 Task: Find connections with filter location Heyuan with filter topic #futurewith filter profile language English with filter current company TIGI HR ® with filter school Al-Falah University with filter industry Entertainment Providers with filter service category Consulting with filter keywords title Ghostwriter
Action: Mouse moved to (710, 94)
Screenshot: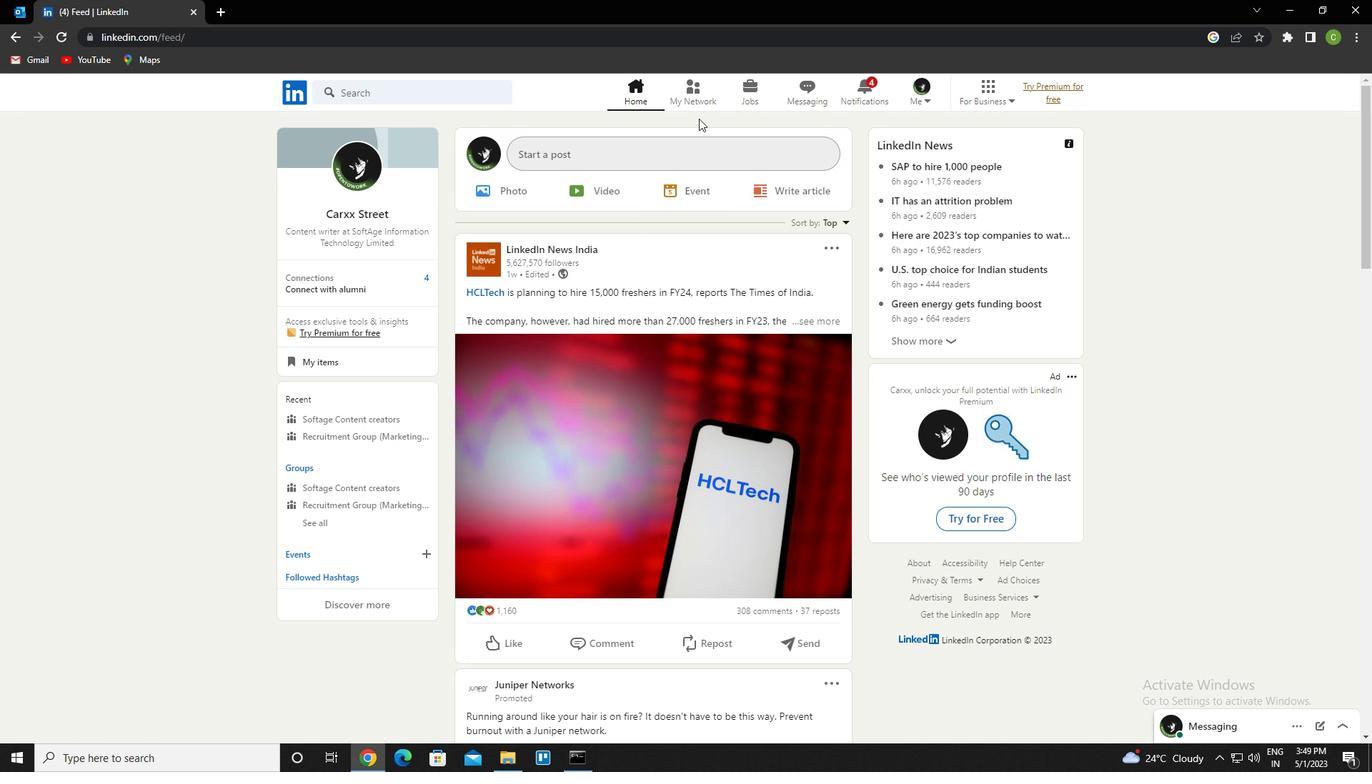 
Action: Mouse pressed left at (710, 94)
Screenshot: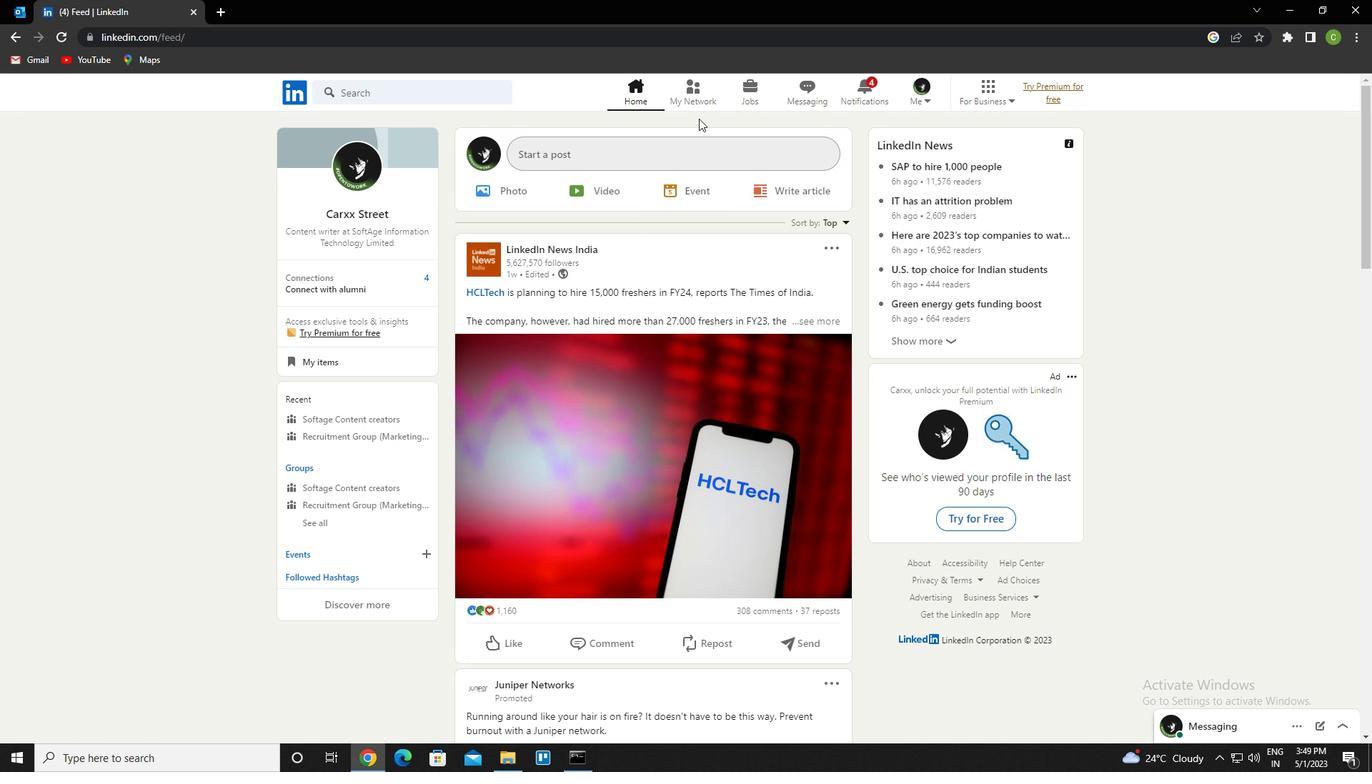
Action: Mouse moved to (388, 169)
Screenshot: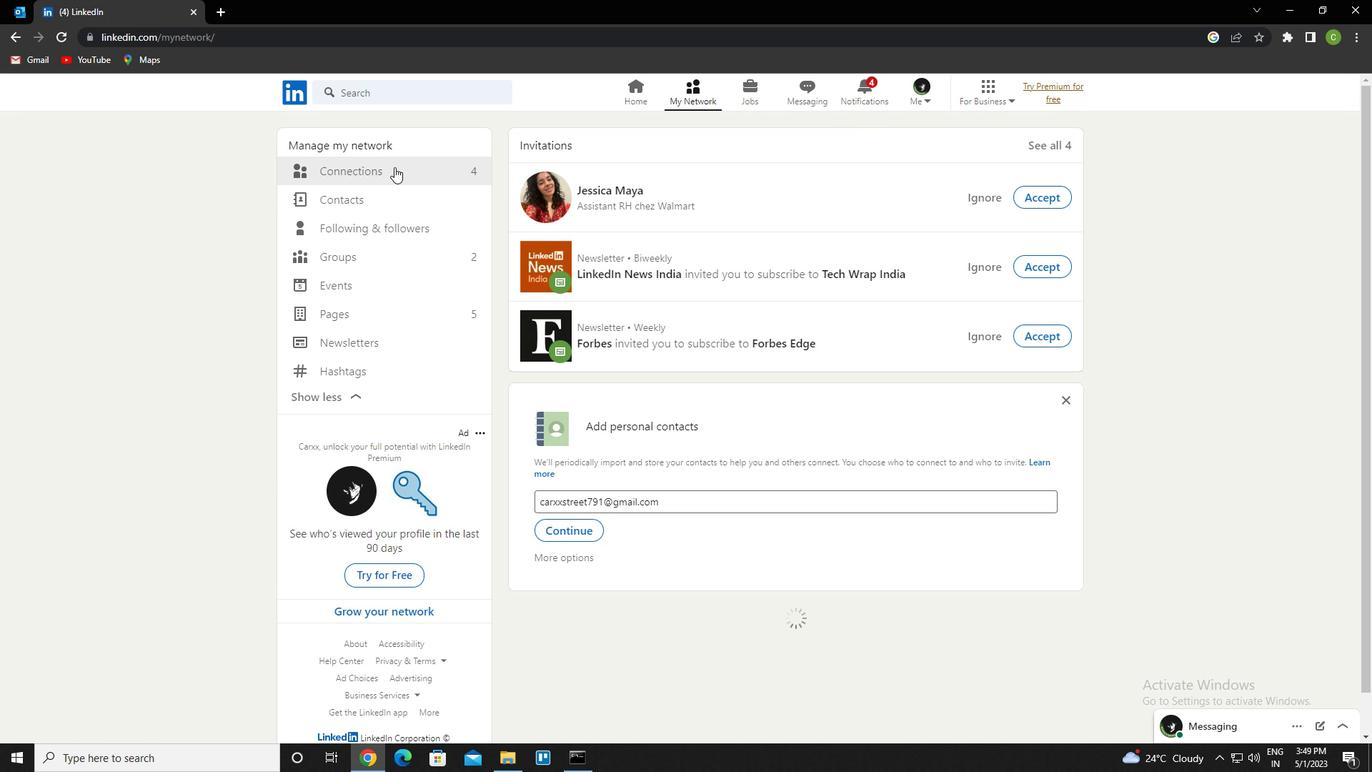 
Action: Mouse pressed left at (388, 169)
Screenshot: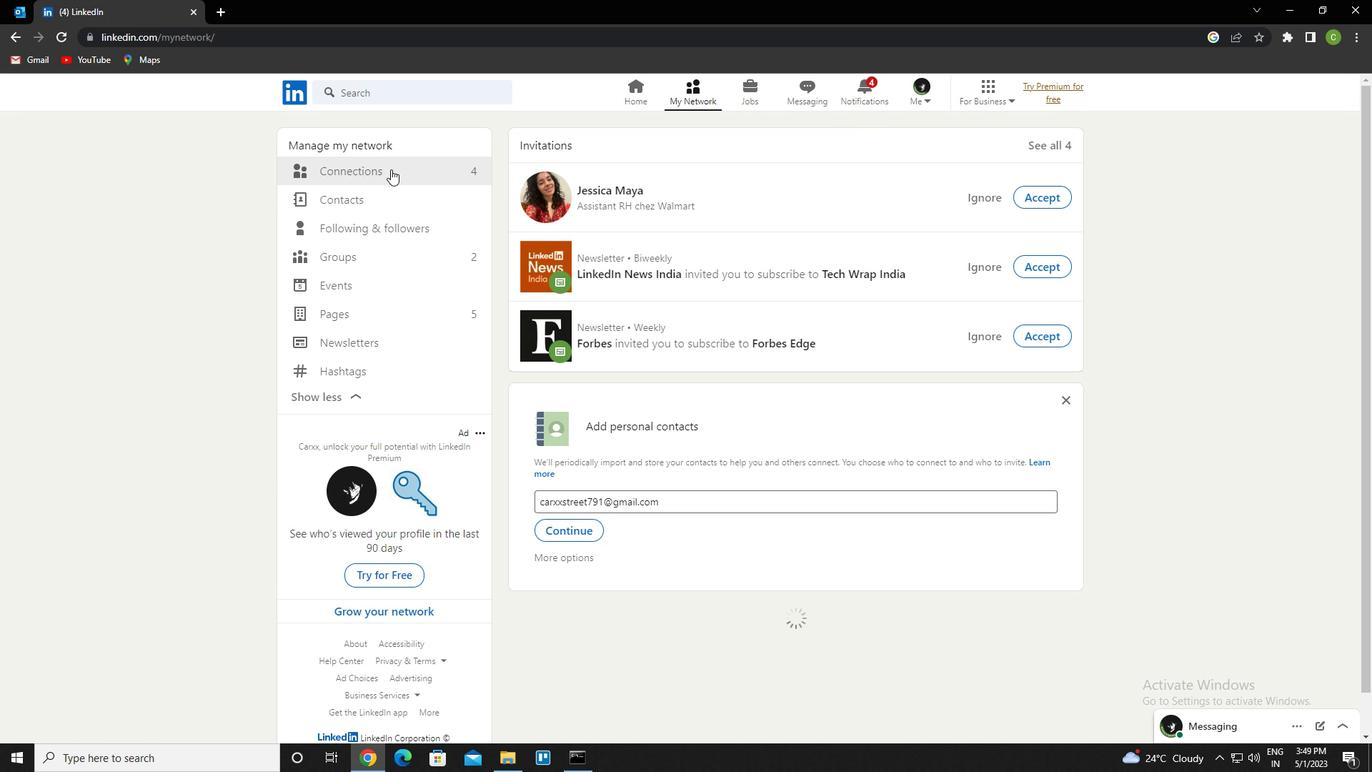 
Action: Mouse moved to (798, 162)
Screenshot: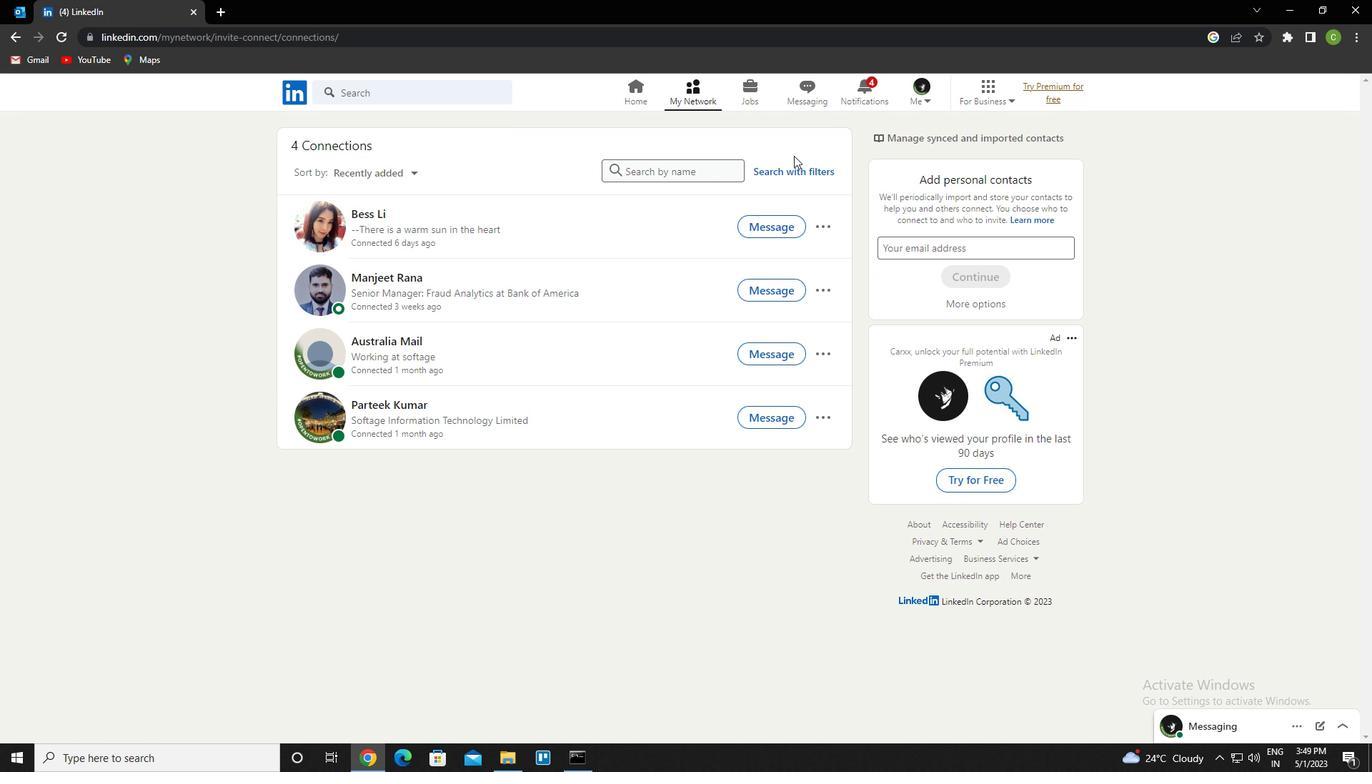 
Action: Mouse pressed left at (798, 162)
Screenshot: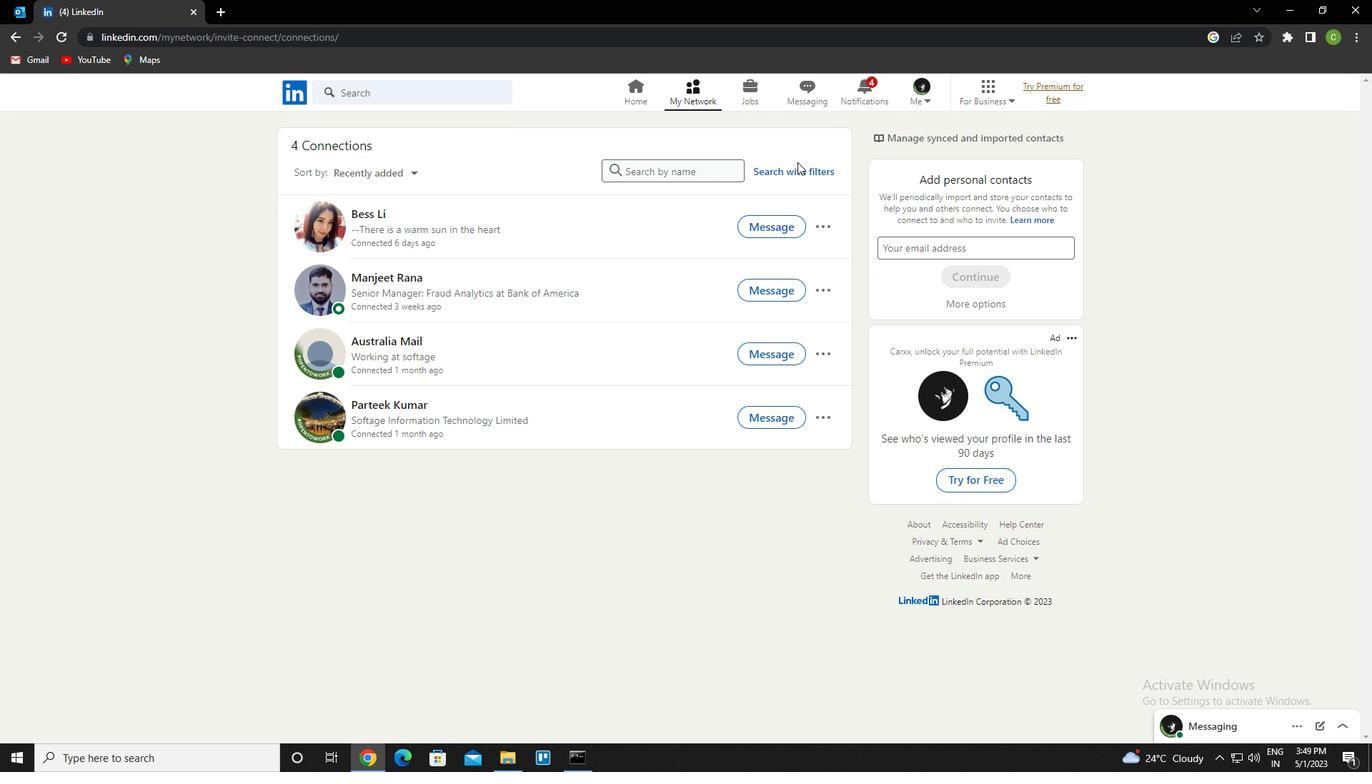
Action: Mouse moved to (800, 171)
Screenshot: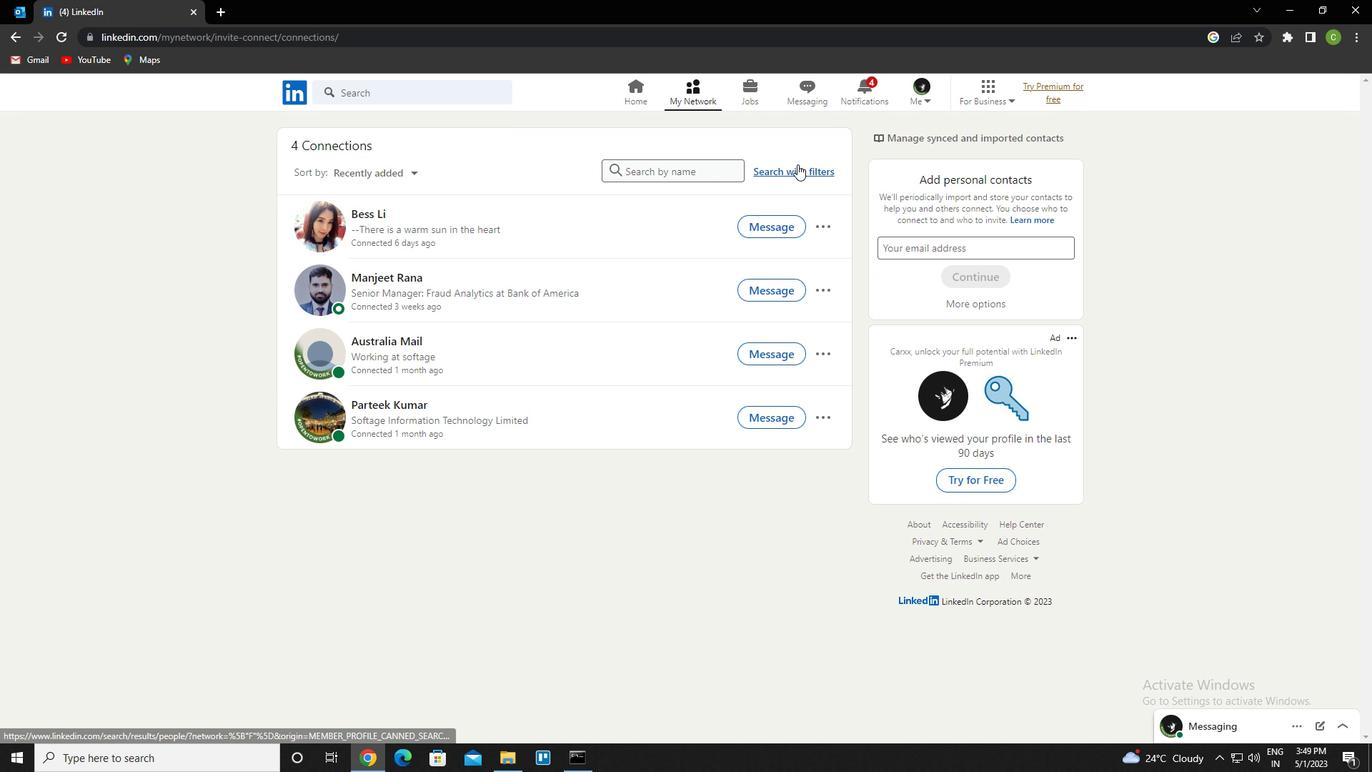 
Action: Mouse pressed left at (800, 171)
Screenshot: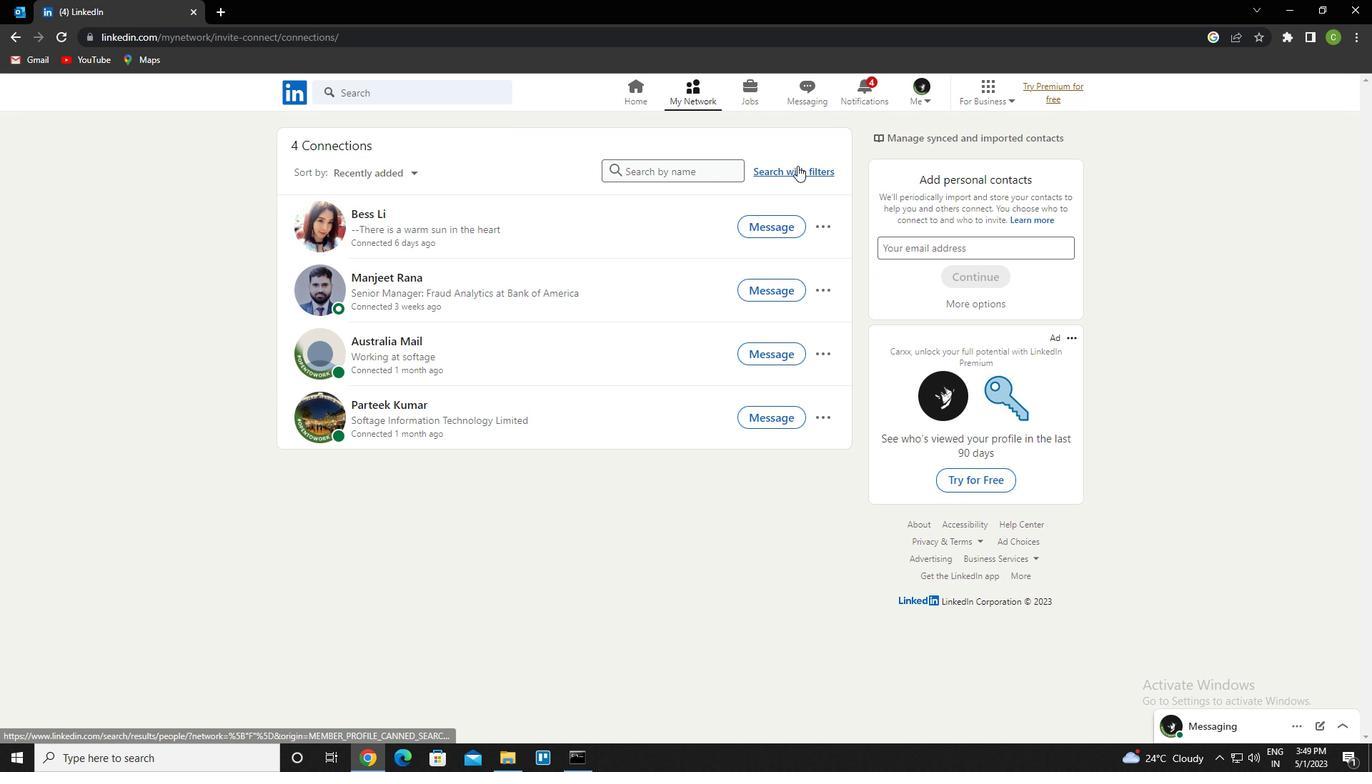 
Action: Mouse moved to (737, 137)
Screenshot: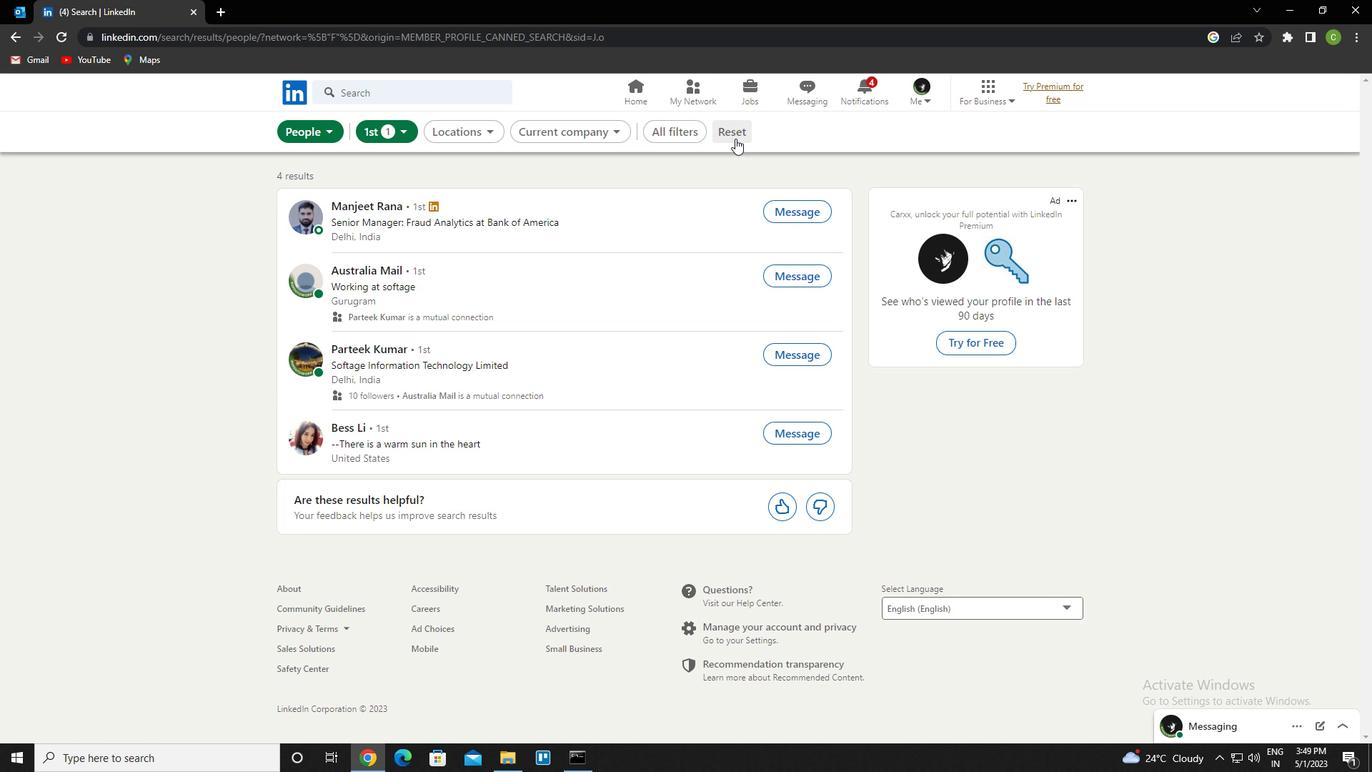 
Action: Mouse pressed left at (737, 137)
Screenshot: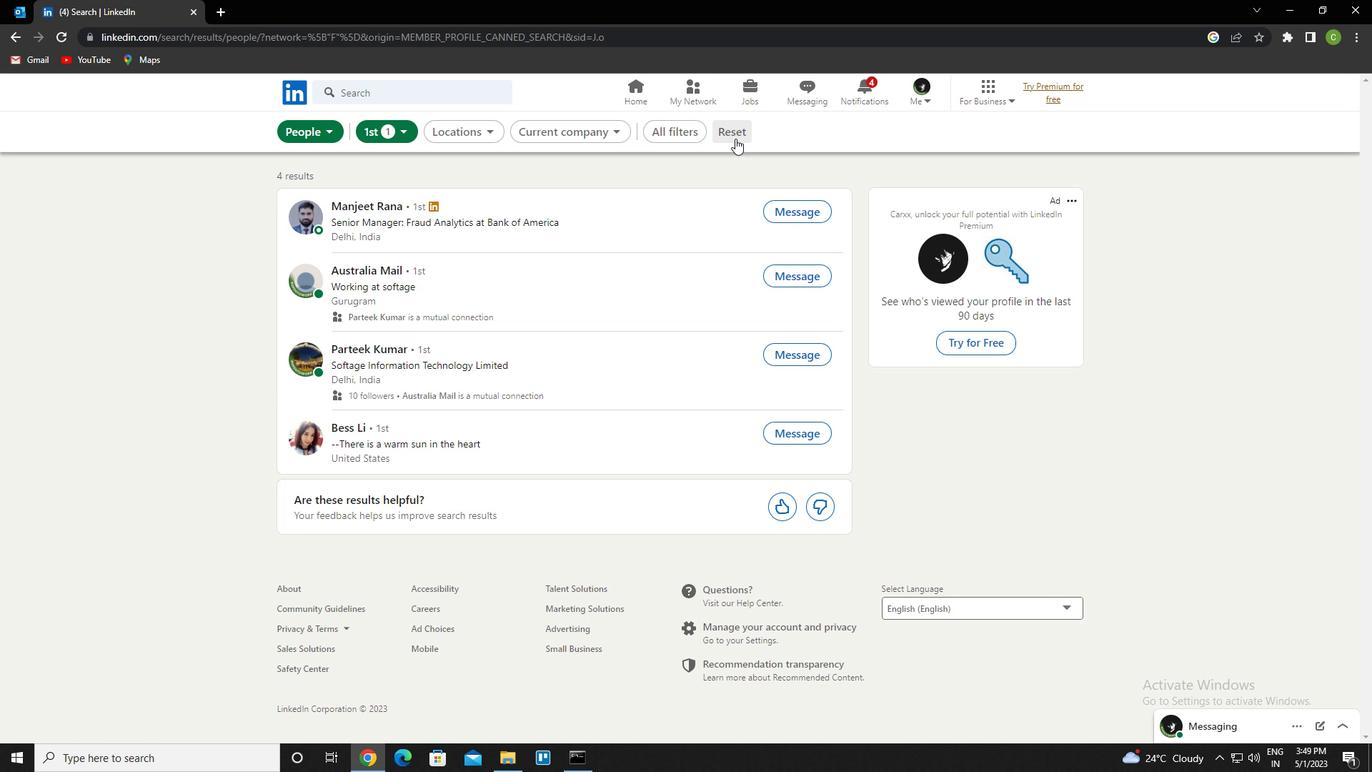 
Action: Mouse moved to (725, 134)
Screenshot: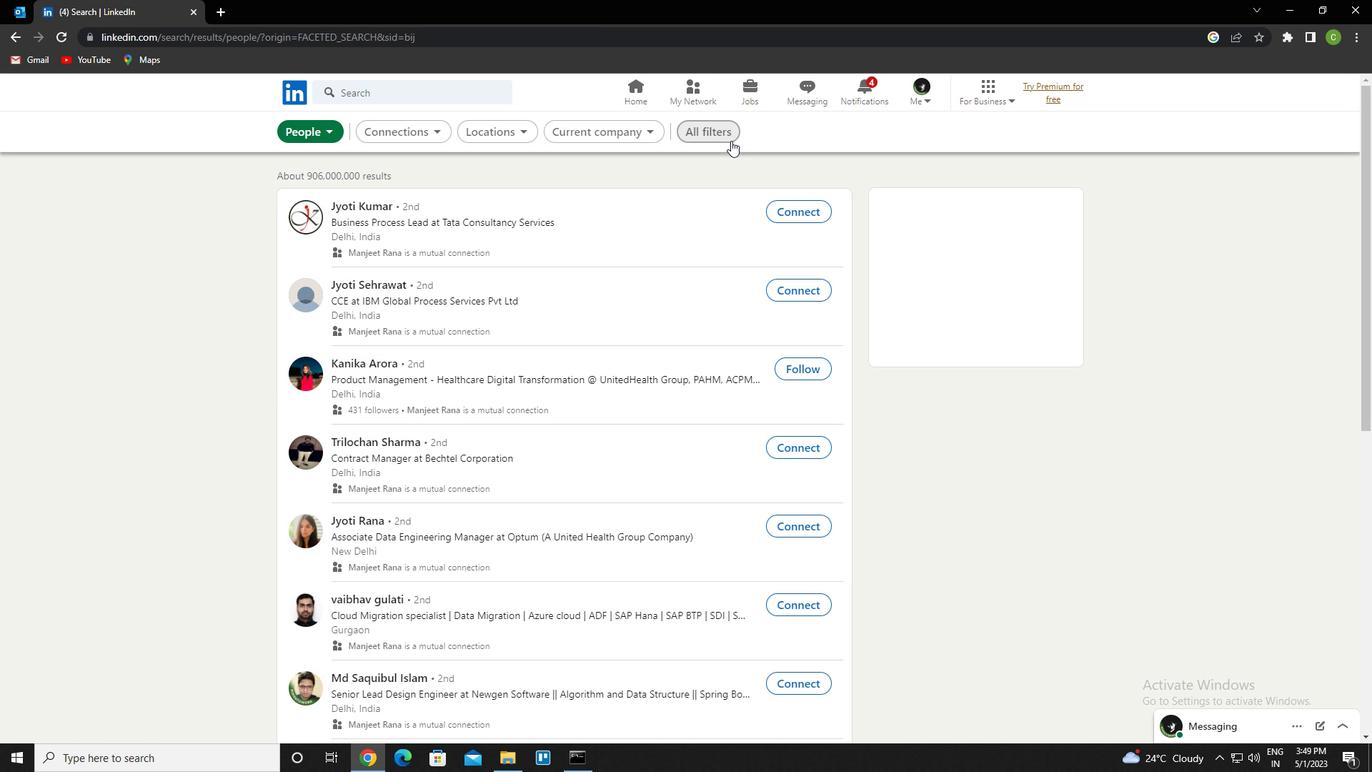 
Action: Mouse pressed left at (725, 134)
Screenshot: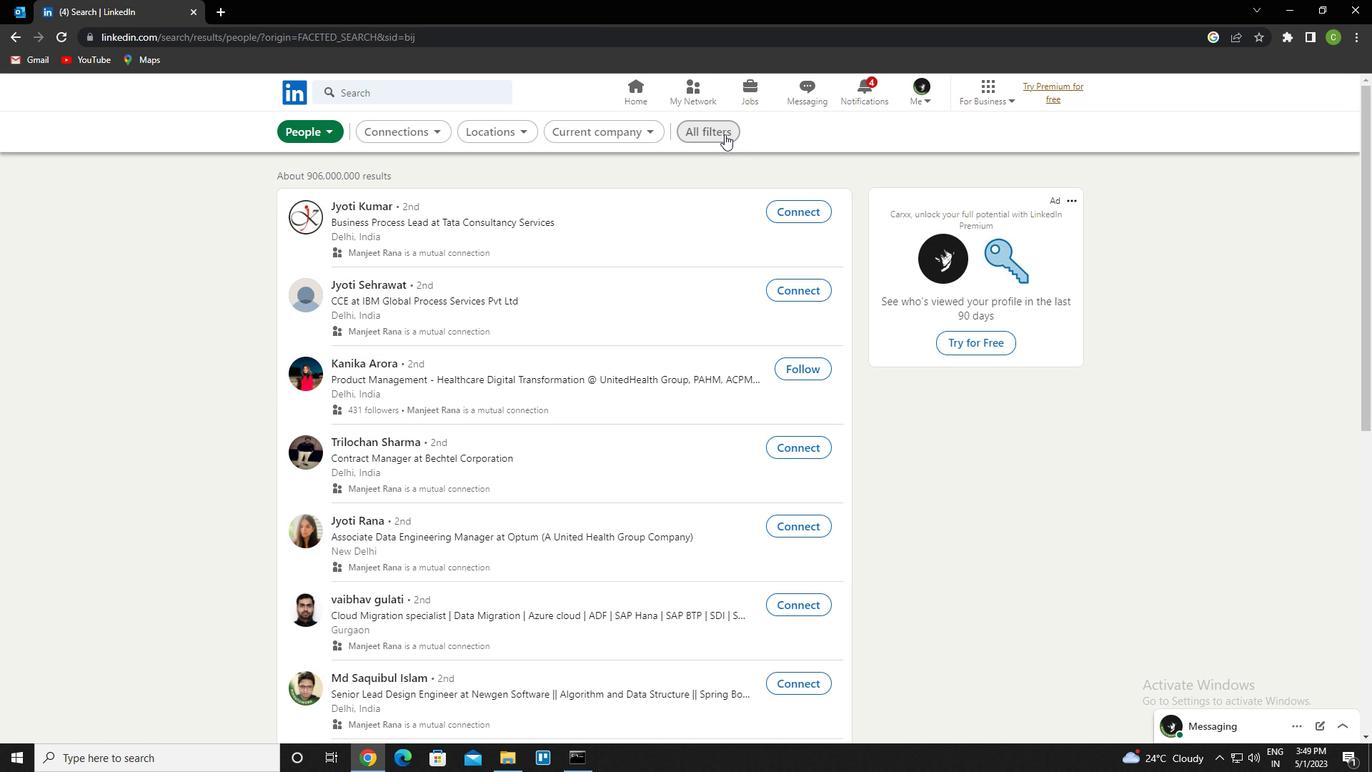 
Action: Mouse moved to (1149, 420)
Screenshot: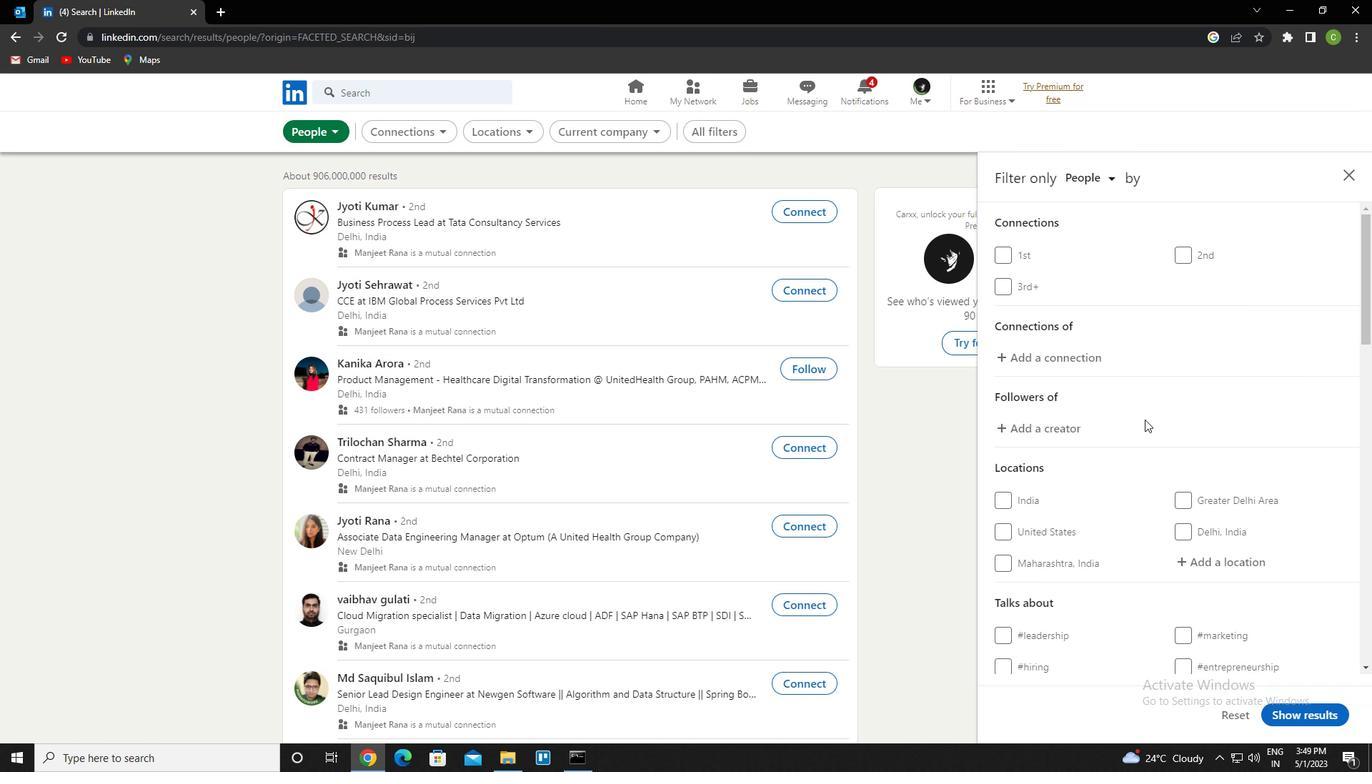 
Action: Mouse scrolled (1149, 419) with delta (0, 0)
Screenshot: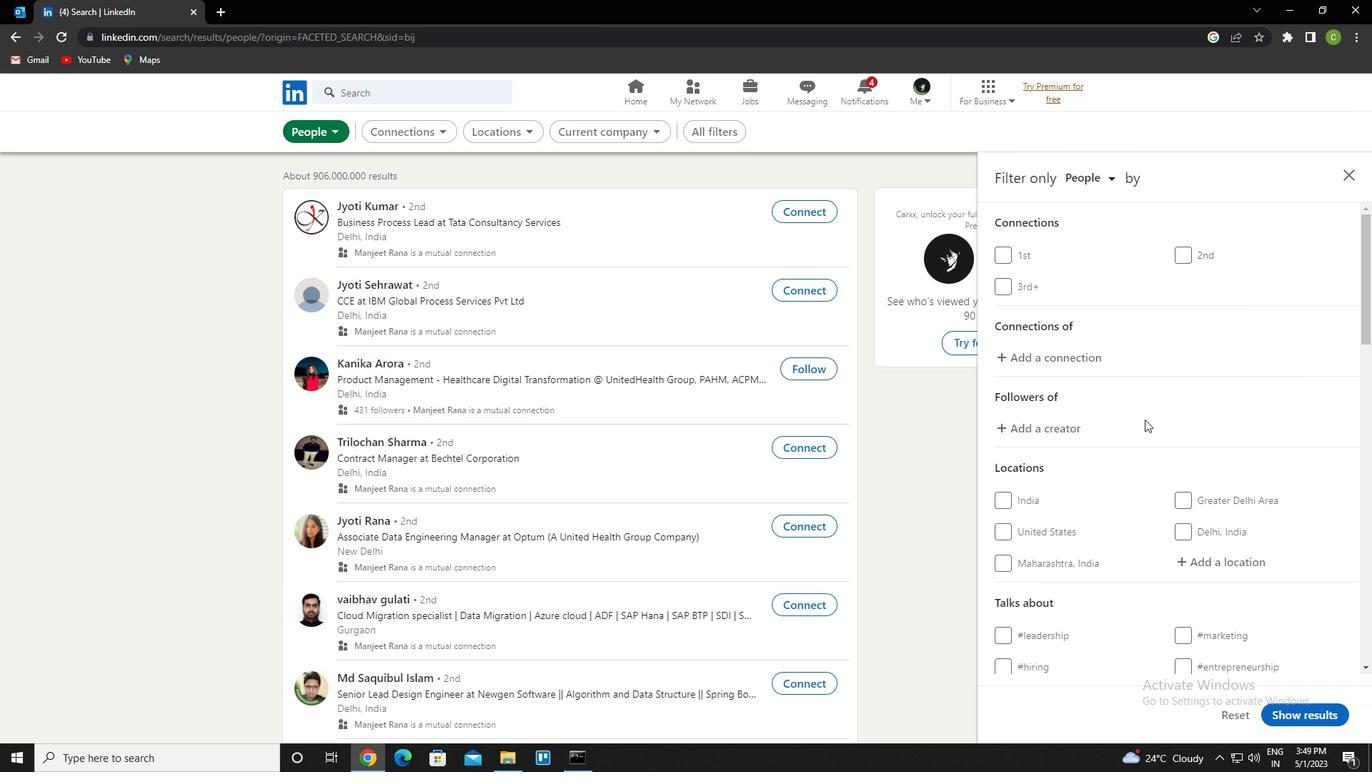 
Action: Mouse moved to (1221, 490)
Screenshot: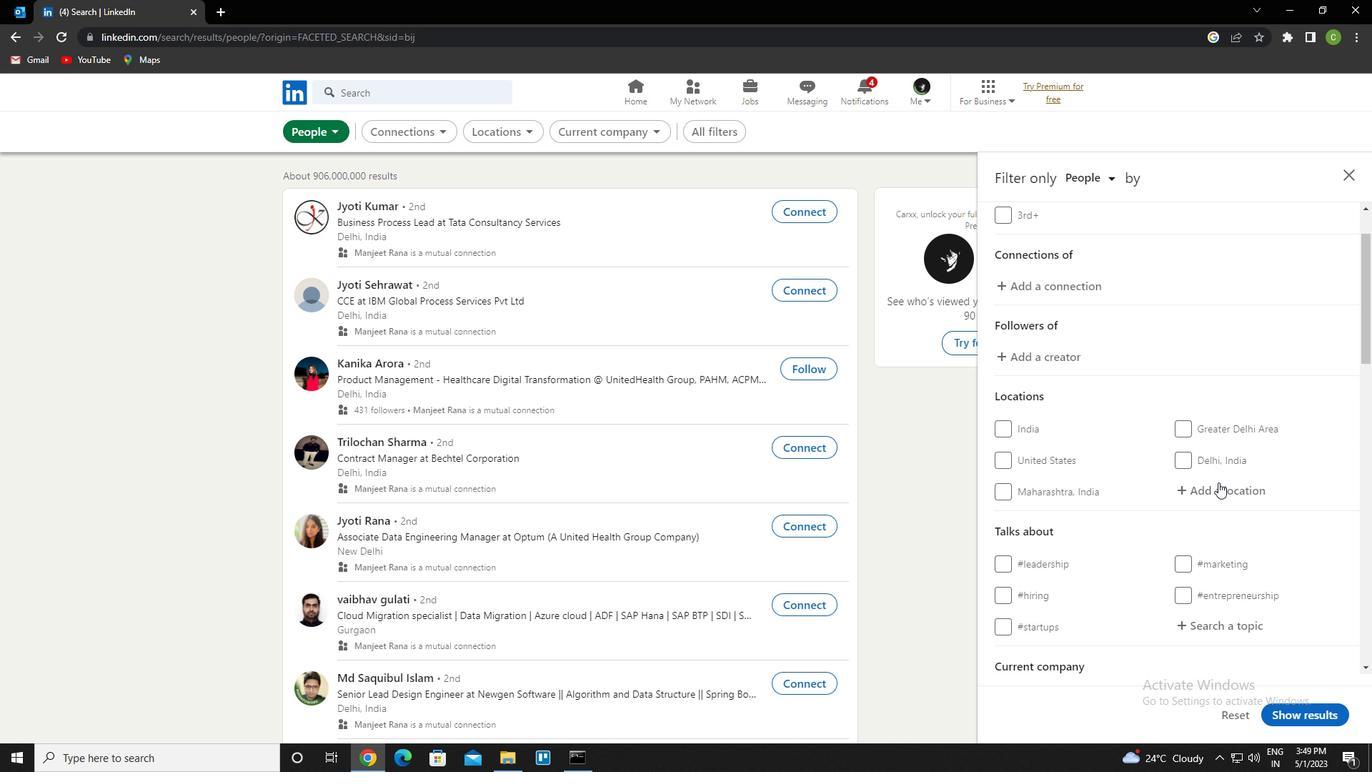 
Action: Mouse pressed left at (1221, 490)
Screenshot: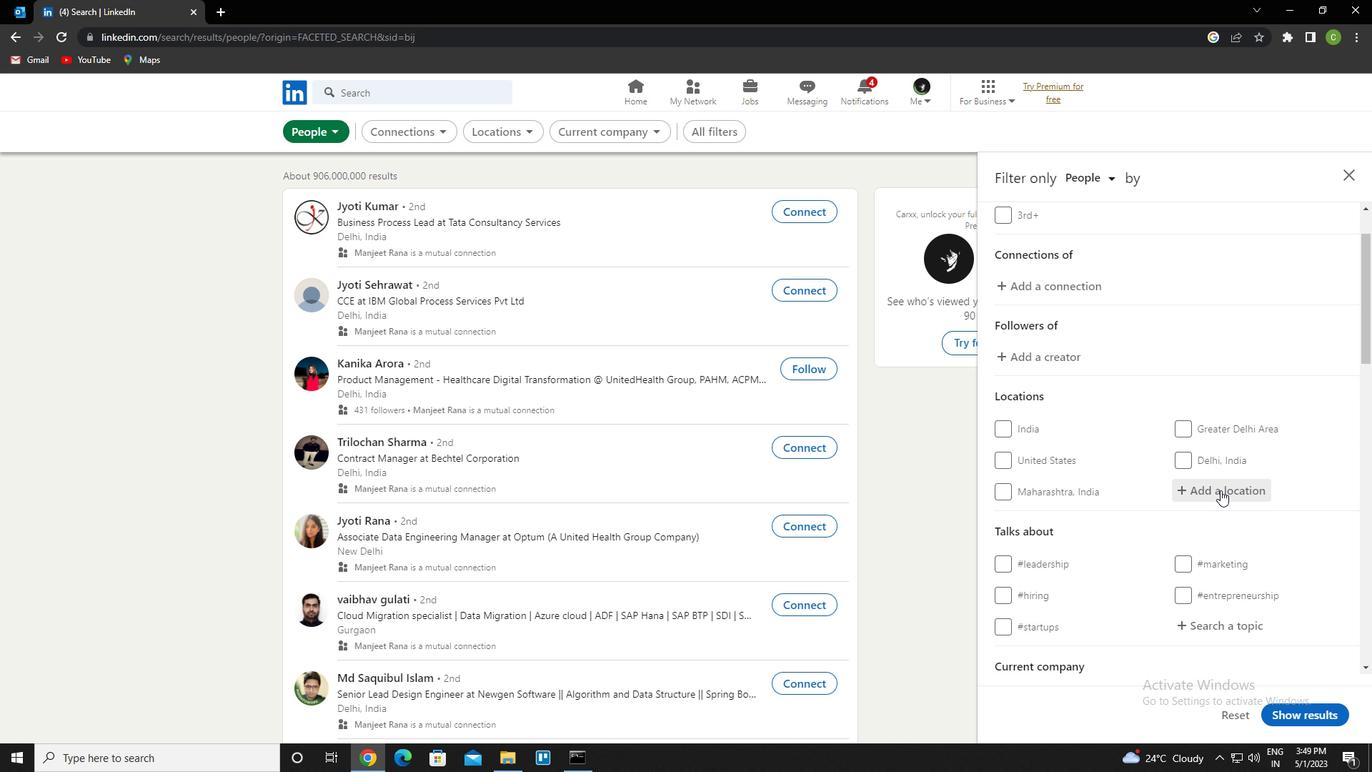 
Action: Key pressed <Key.caps_lock>h<Key.caps_lock>eyuan<Key.down><Key.enter>
Screenshot: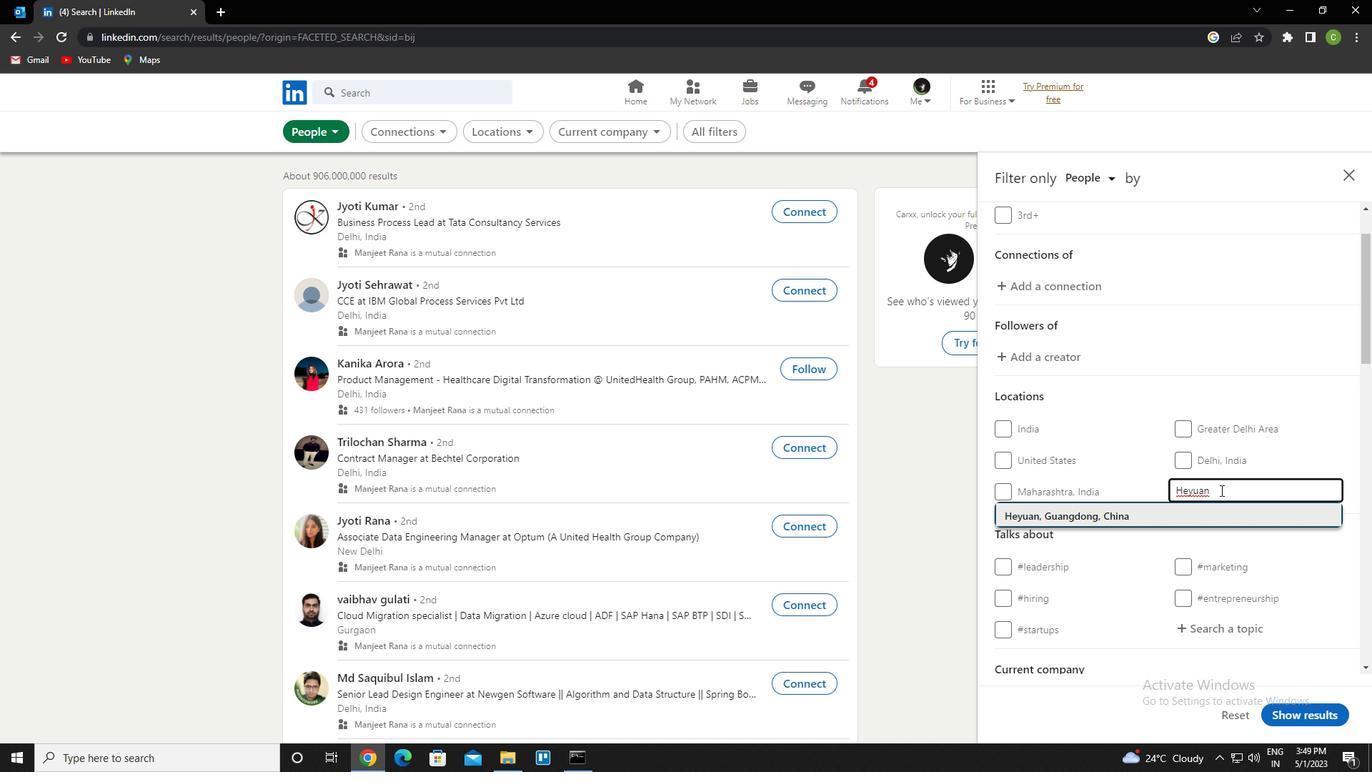 
Action: Mouse scrolled (1221, 489) with delta (0, 0)
Screenshot: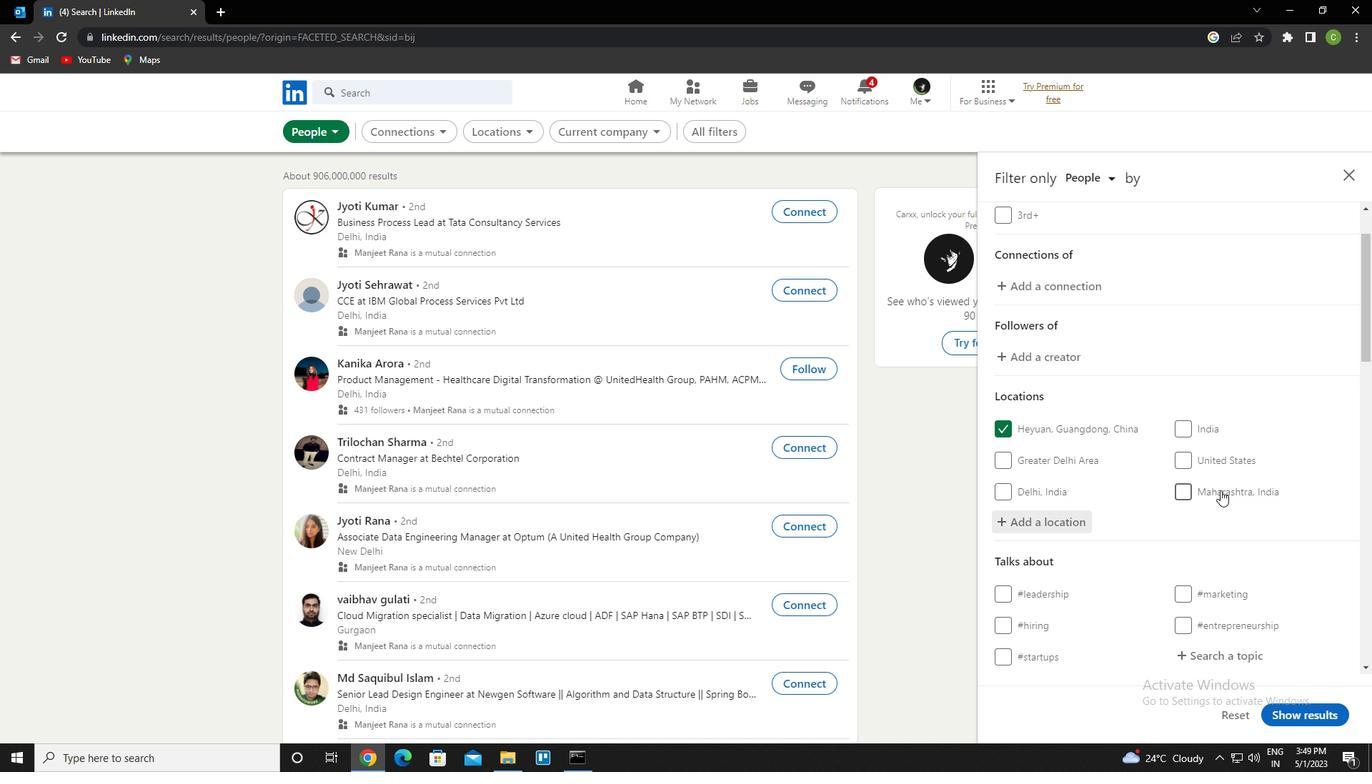 
Action: Mouse scrolled (1221, 489) with delta (0, 0)
Screenshot: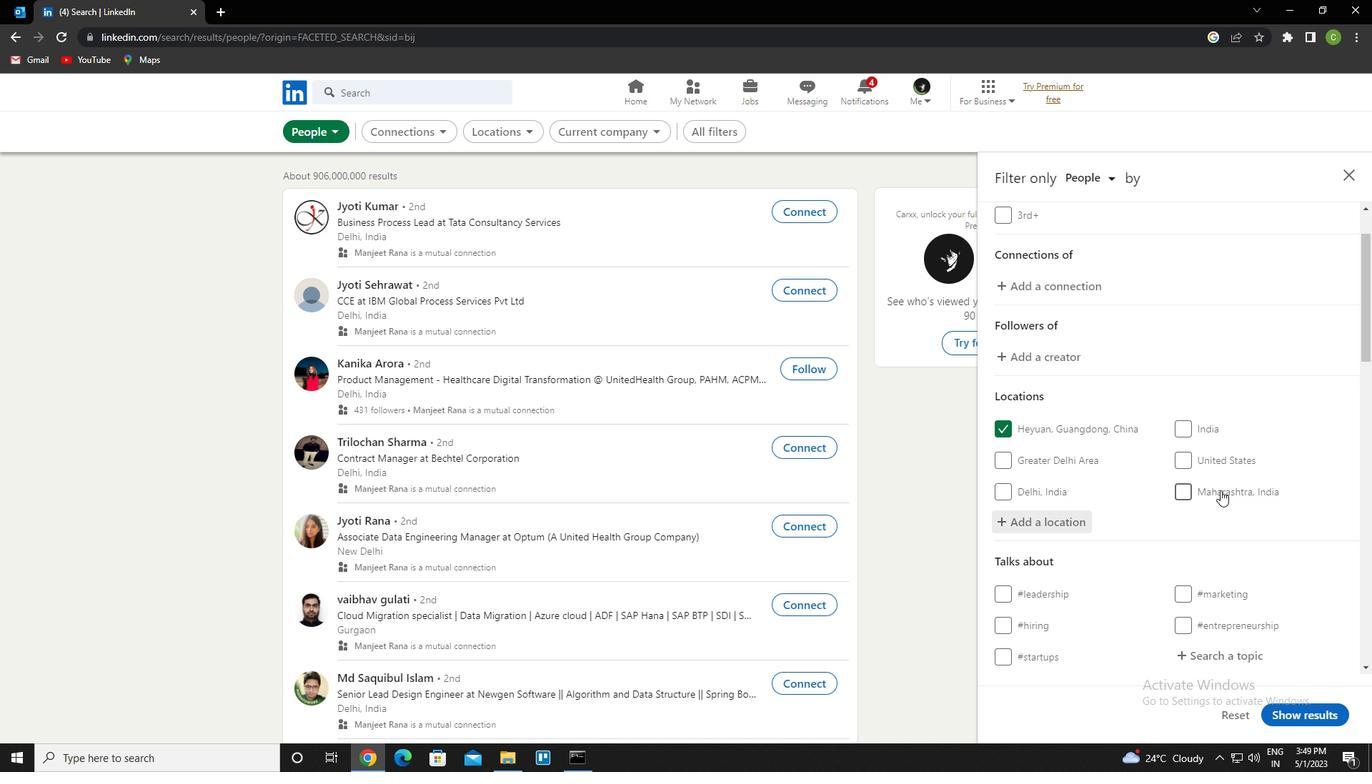 
Action: Mouse scrolled (1221, 489) with delta (0, 0)
Screenshot: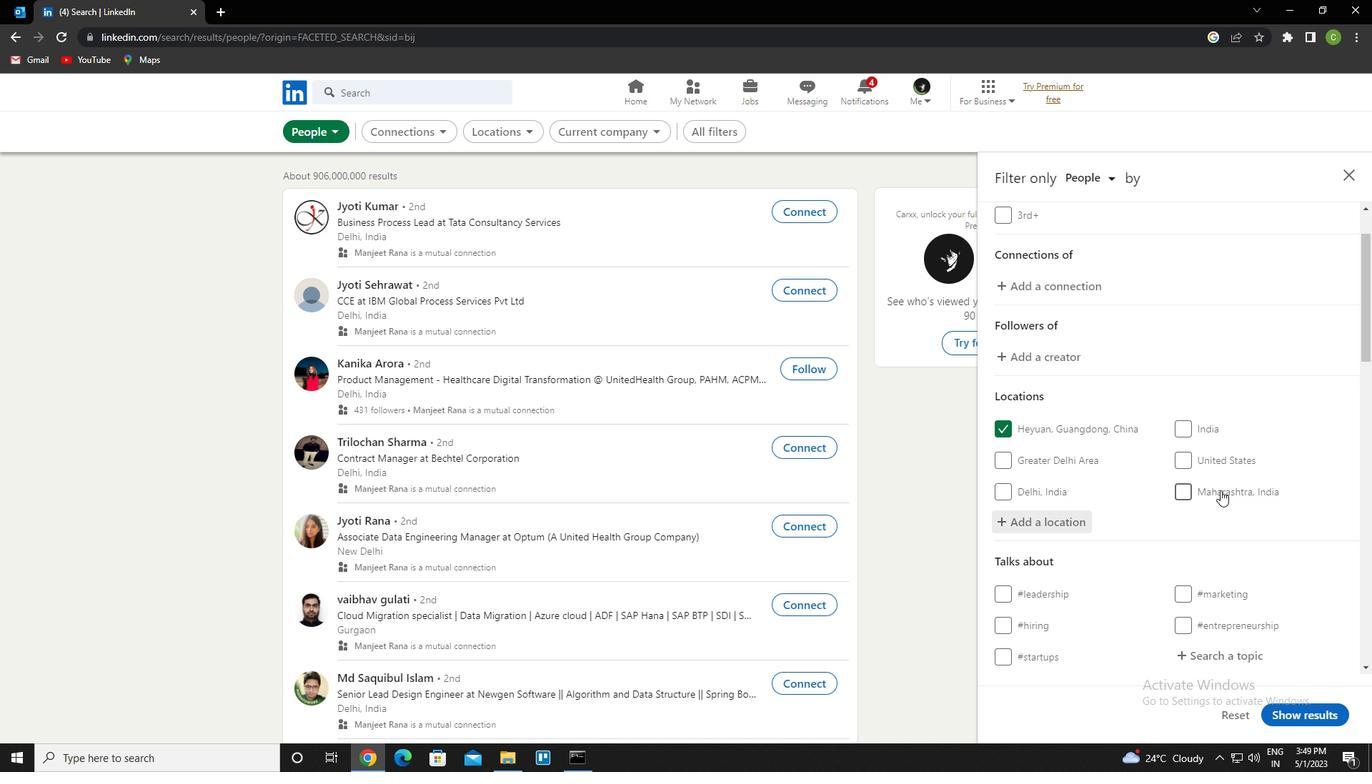 
Action: Mouse moved to (1230, 449)
Screenshot: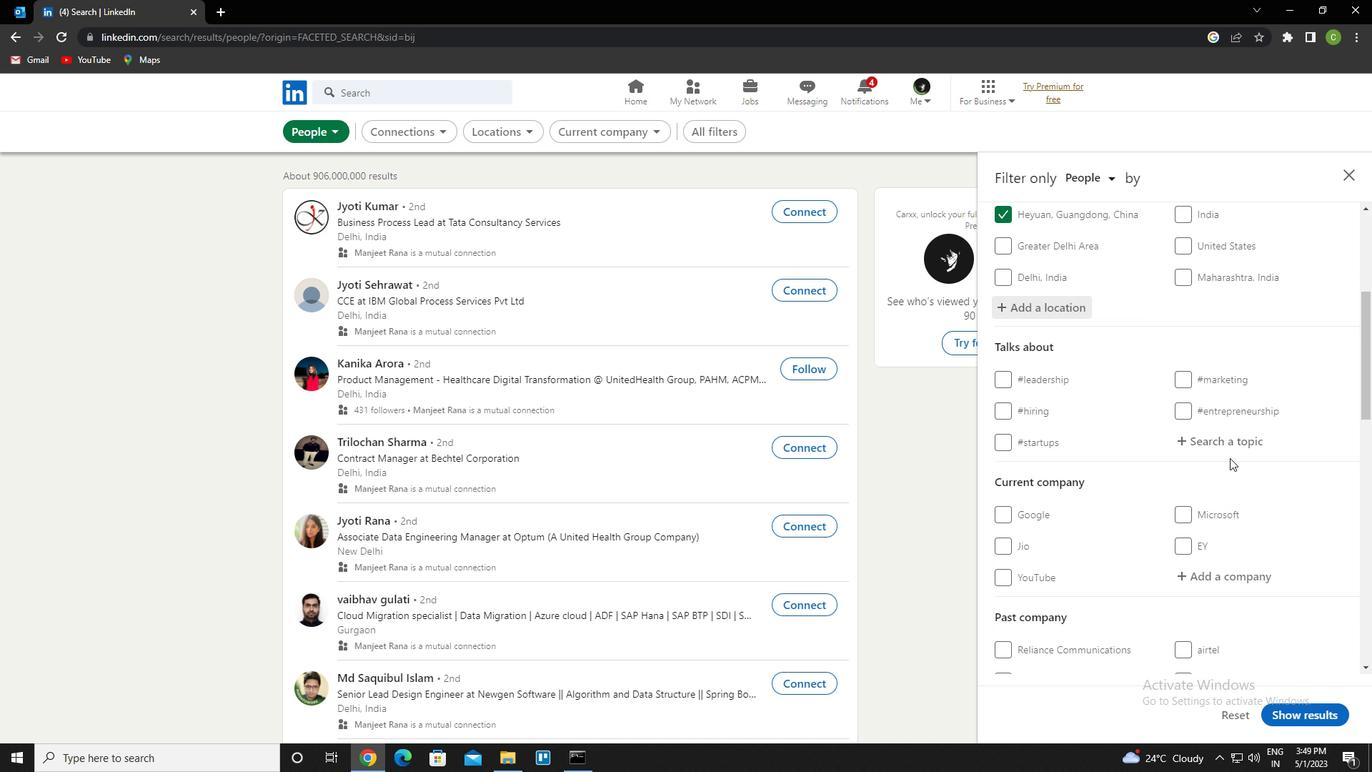 
Action: Mouse pressed left at (1230, 449)
Screenshot: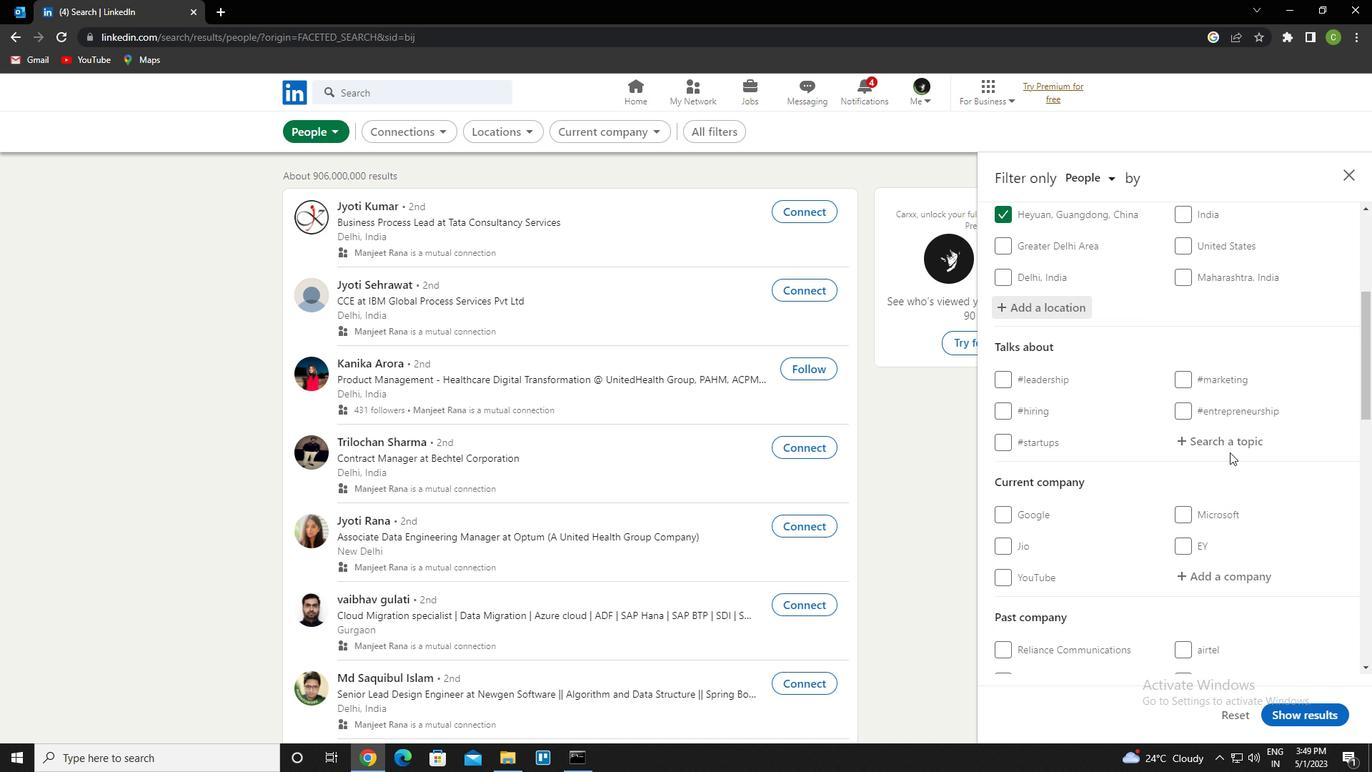 
Action: Key pressed future<Key.down><Key.enter>
Screenshot: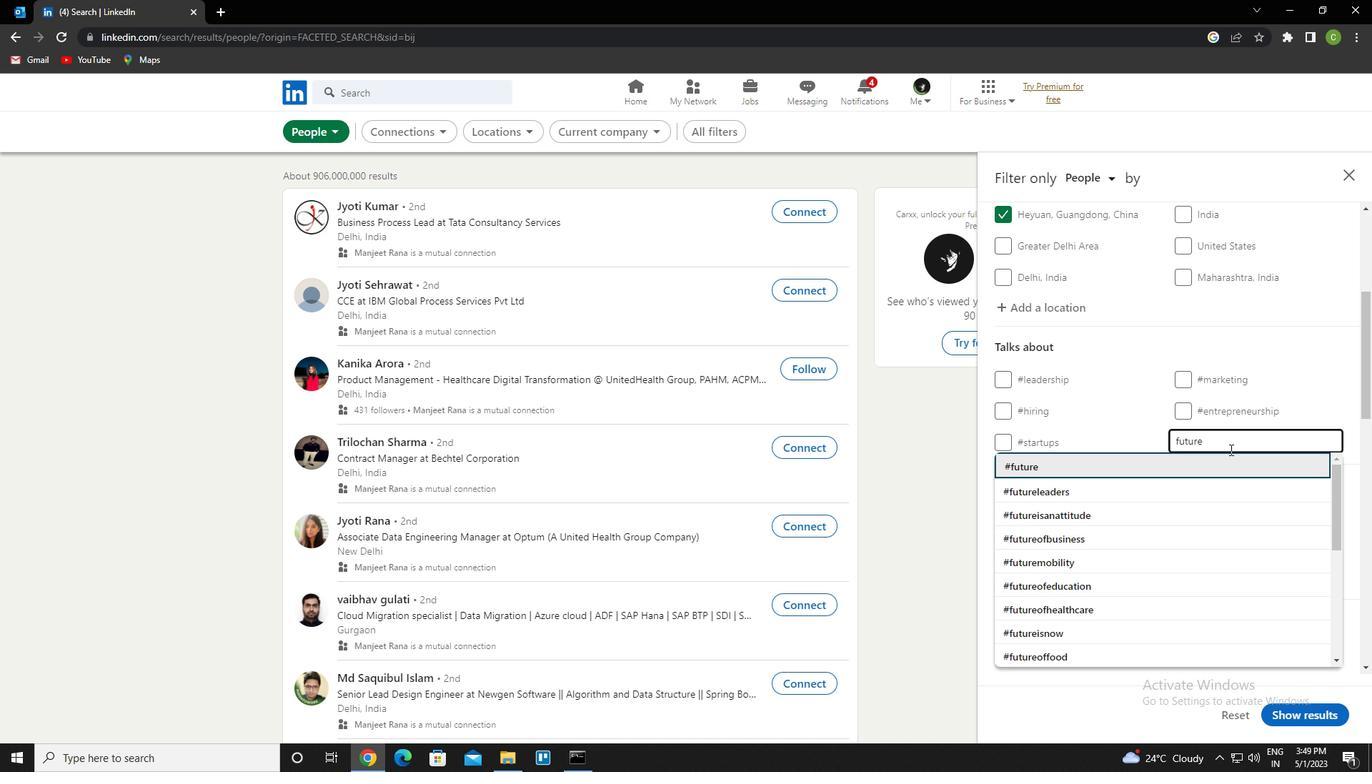 
Action: Mouse scrolled (1230, 449) with delta (0, 0)
Screenshot: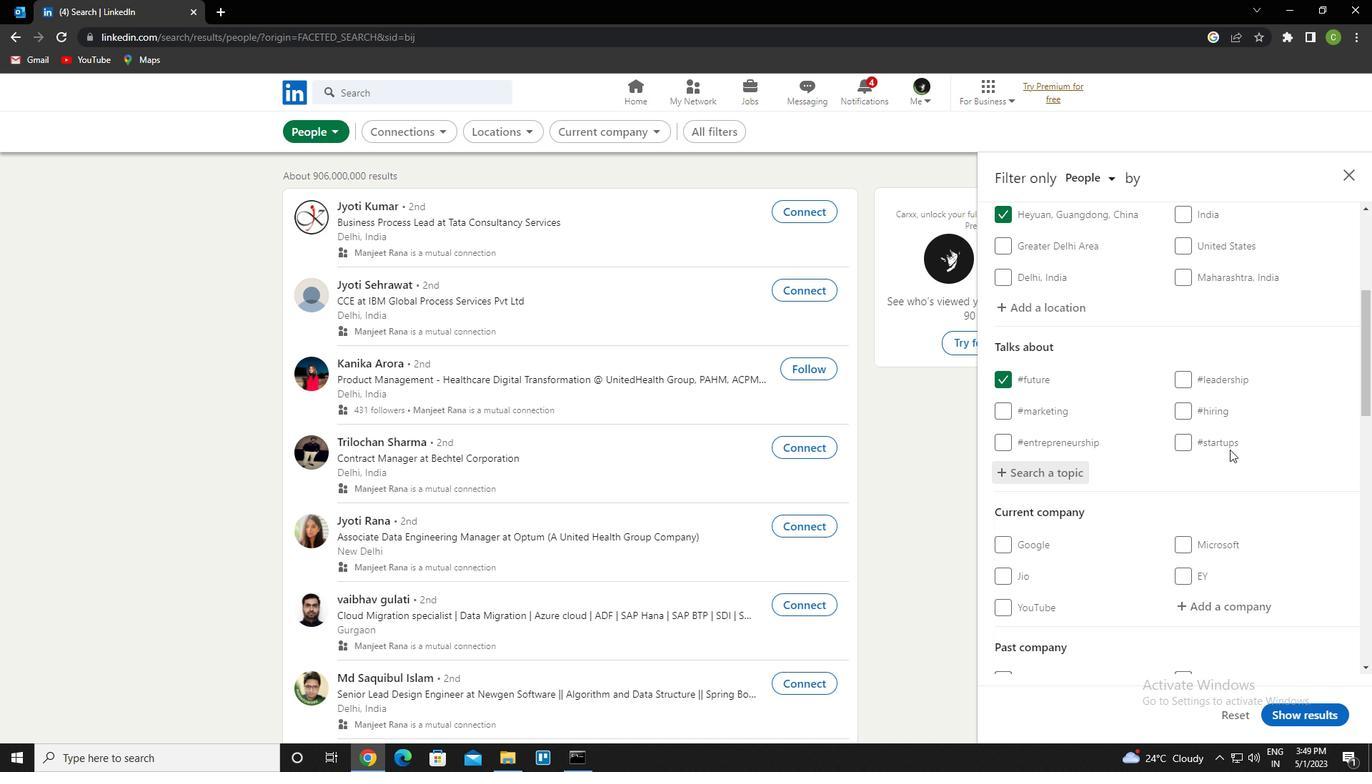 
Action: Mouse scrolled (1230, 449) with delta (0, 0)
Screenshot: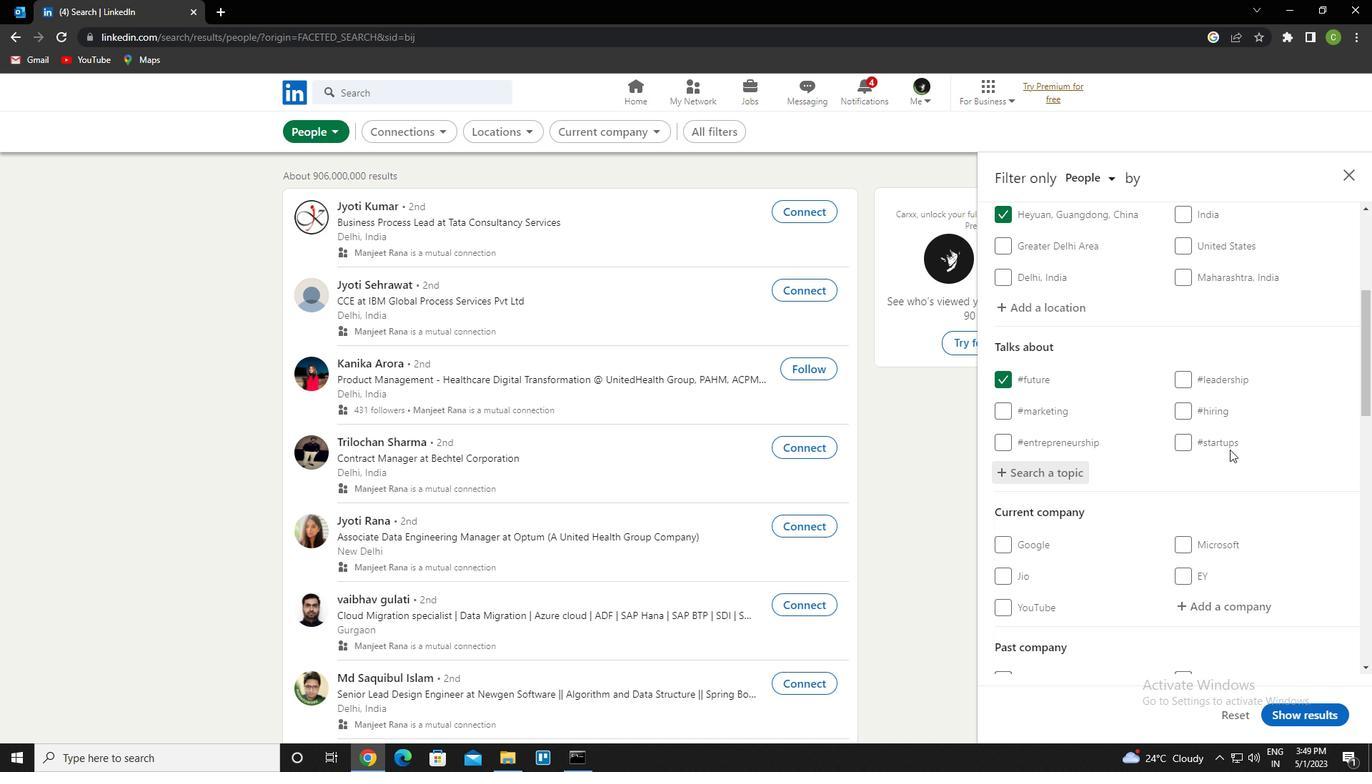 
Action: Mouse scrolled (1230, 449) with delta (0, 0)
Screenshot: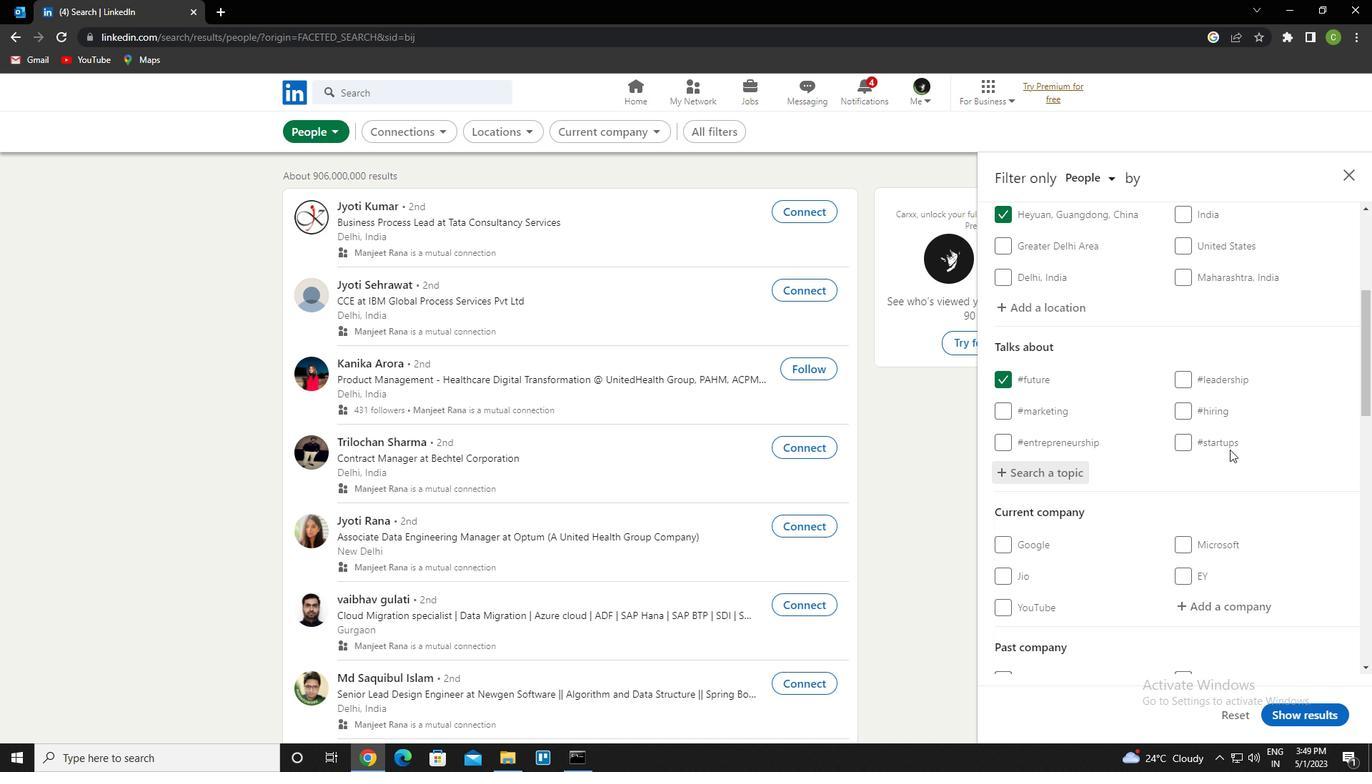 
Action: Mouse scrolled (1230, 449) with delta (0, 0)
Screenshot: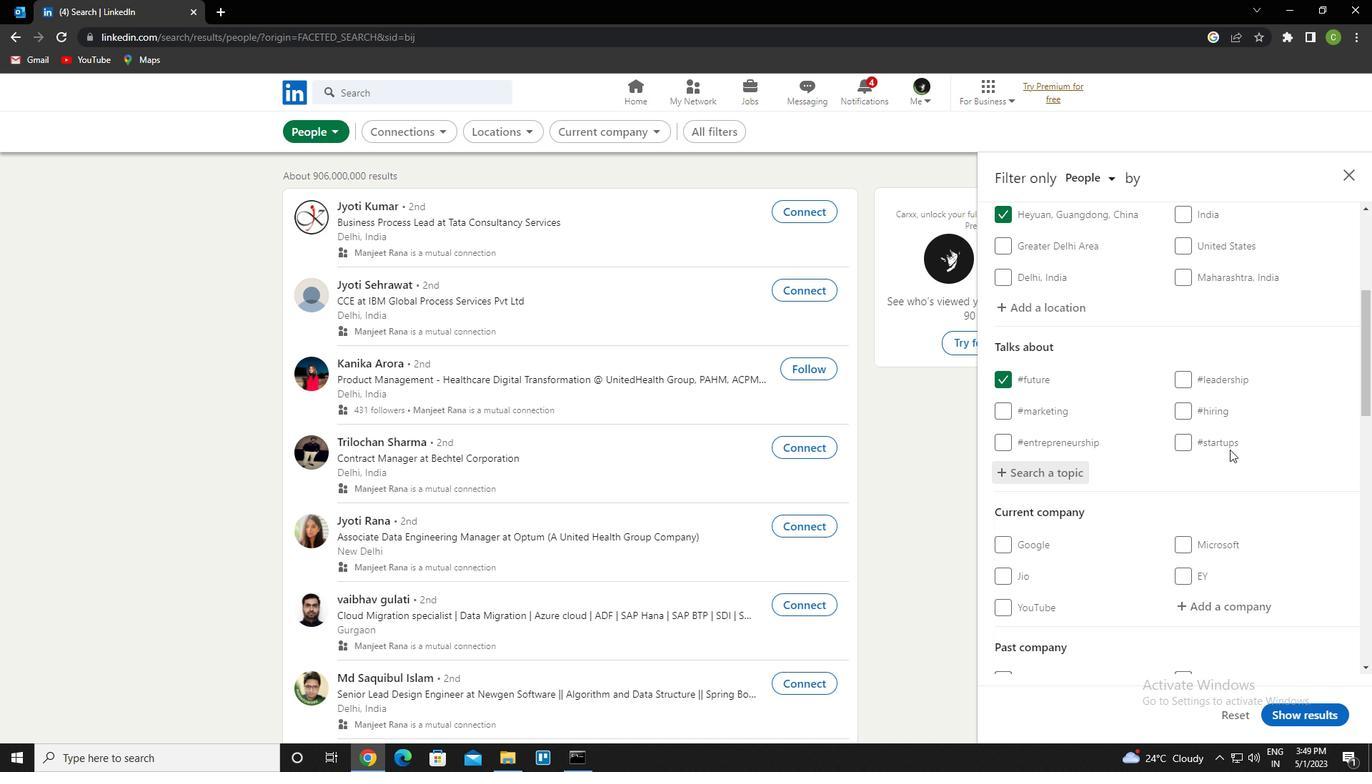 
Action: Mouse scrolled (1230, 449) with delta (0, 0)
Screenshot: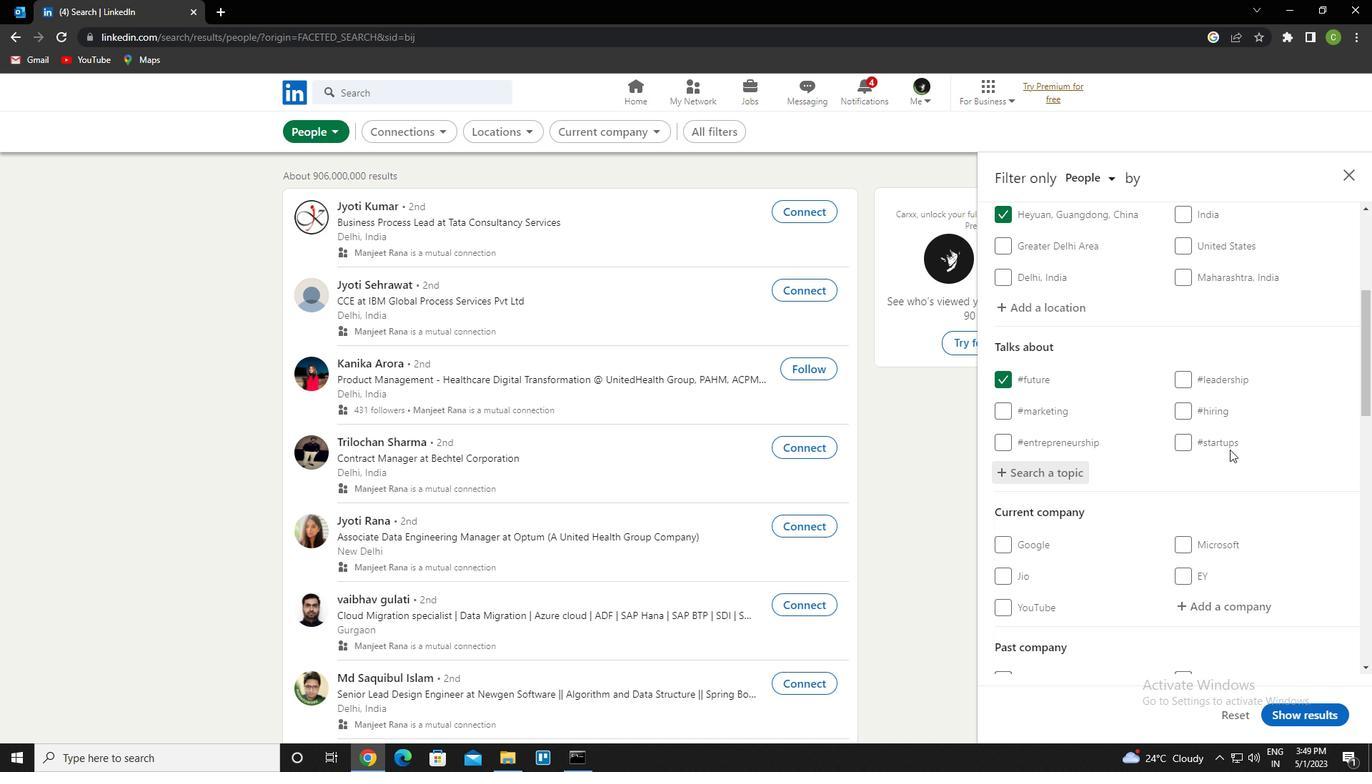 
Action: Mouse scrolled (1230, 449) with delta (0, 0)
Screenshot: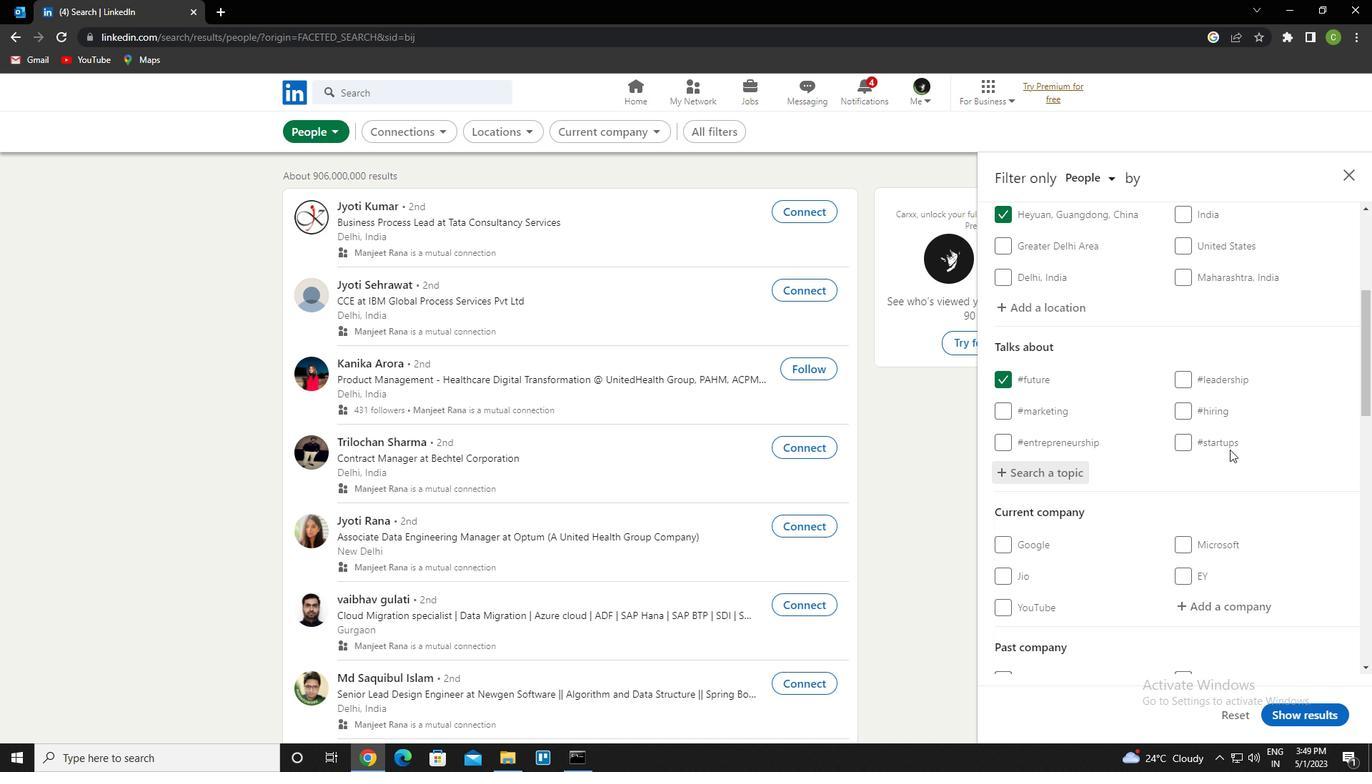 
Action: Mouse scrolled (1230, 449) with delta (0, 0)
Screenshot: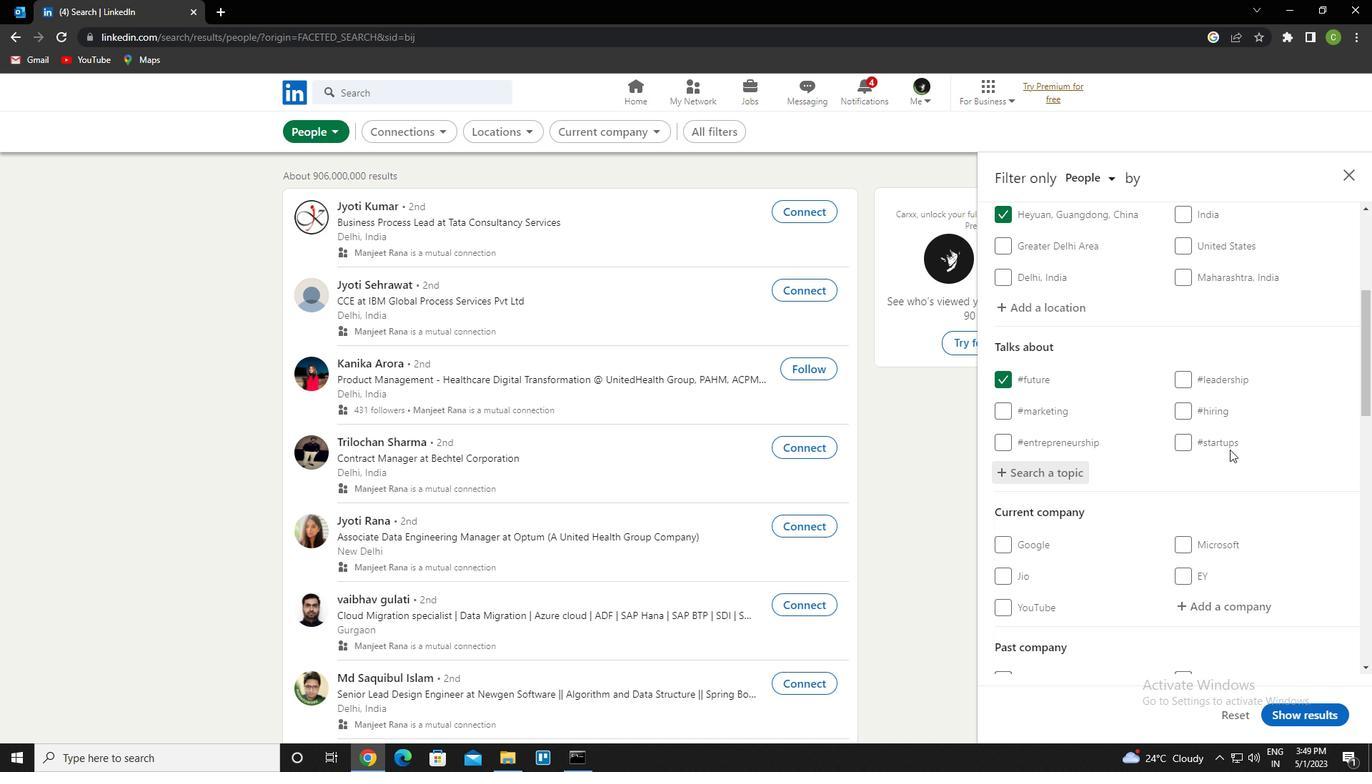 
Action: Mouse scrolled (1230, 449) with delta (0, 0)
Screenshot: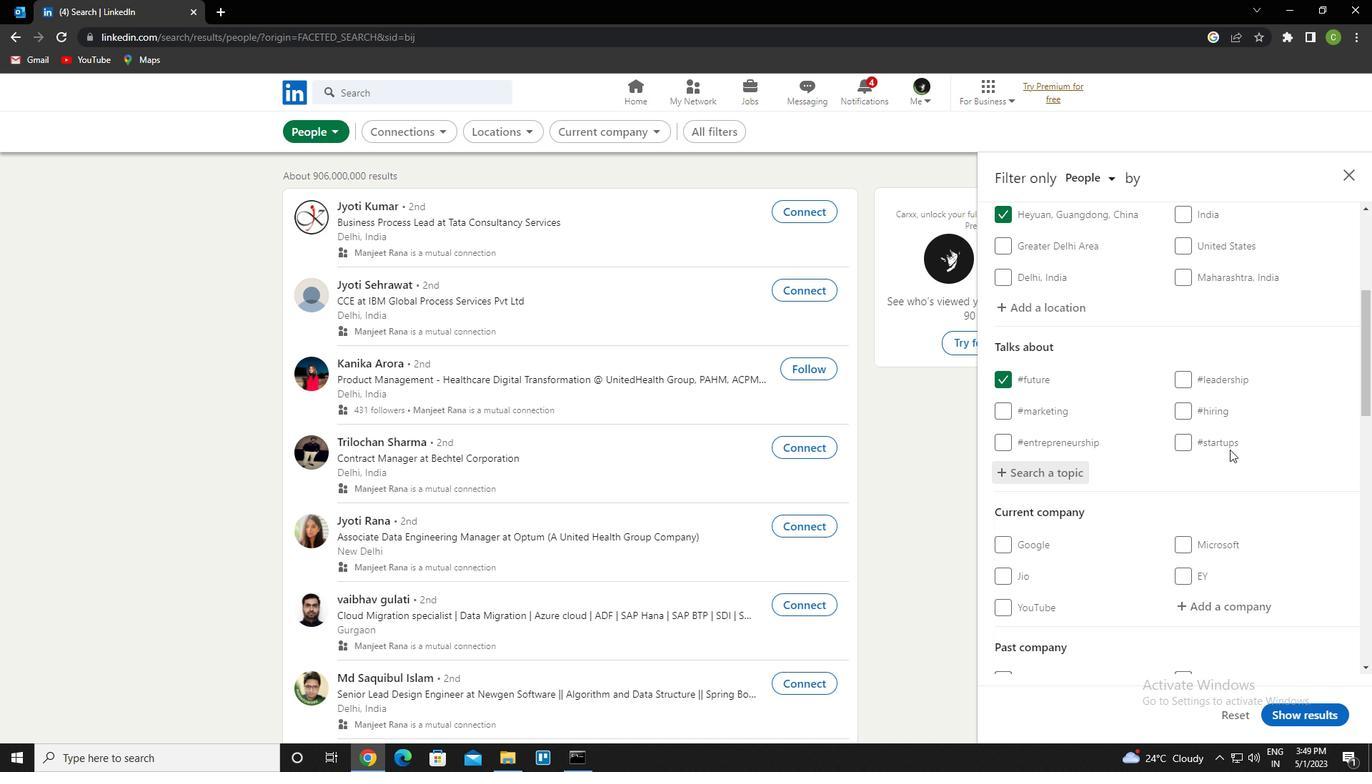 
Action: Mouse scrolled (1230, 449) with delta (0, 0)
Screenshot: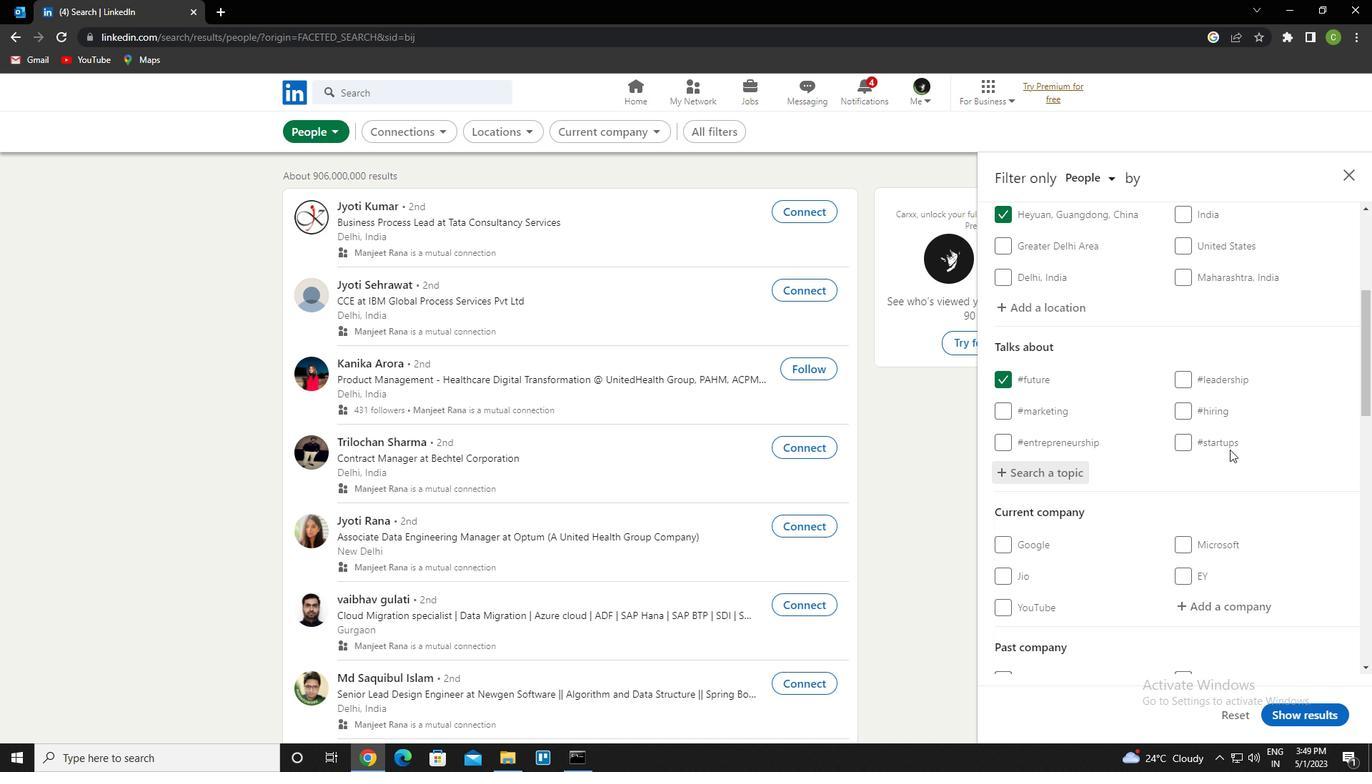 
Action: Mouse scrolled (1230, 449) with delta (0, 0)
Screenshot: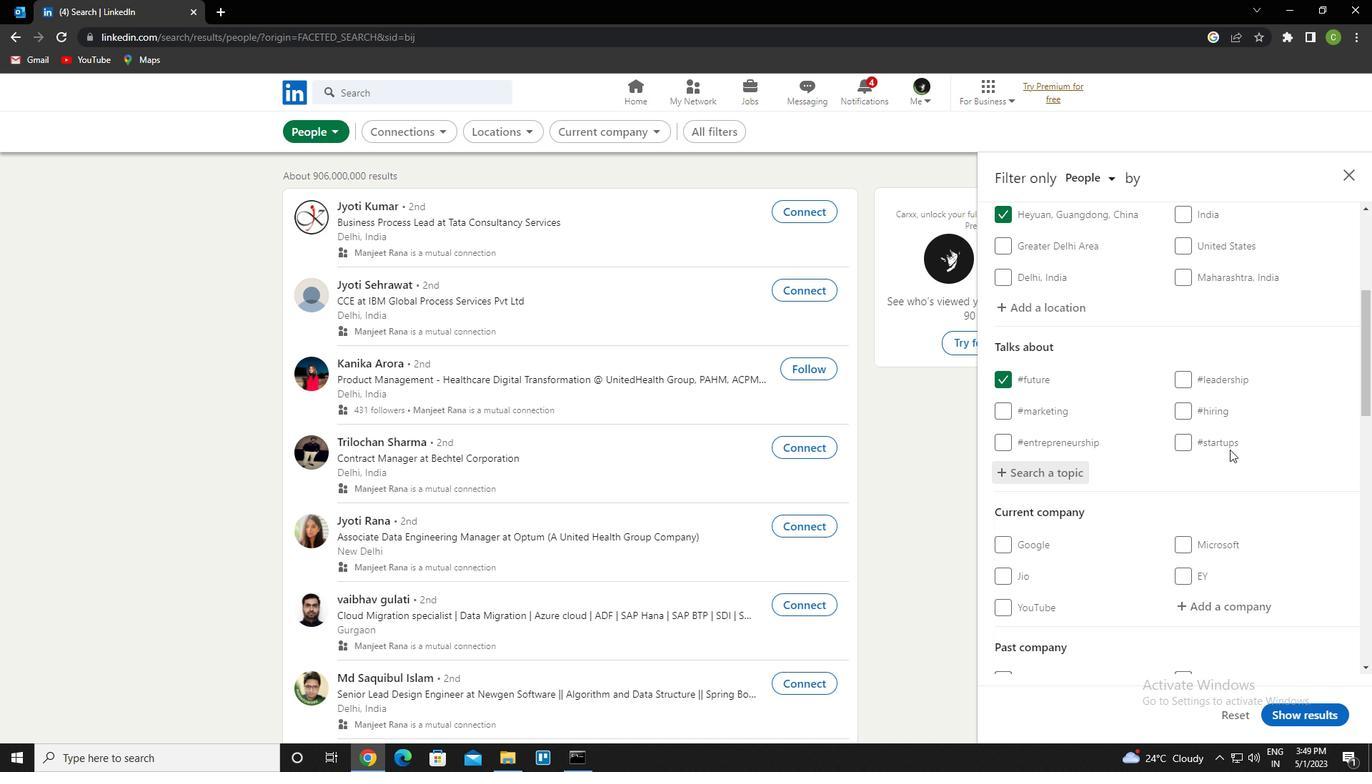
Action: Mouse moved to (1006, 400)
Screenshot: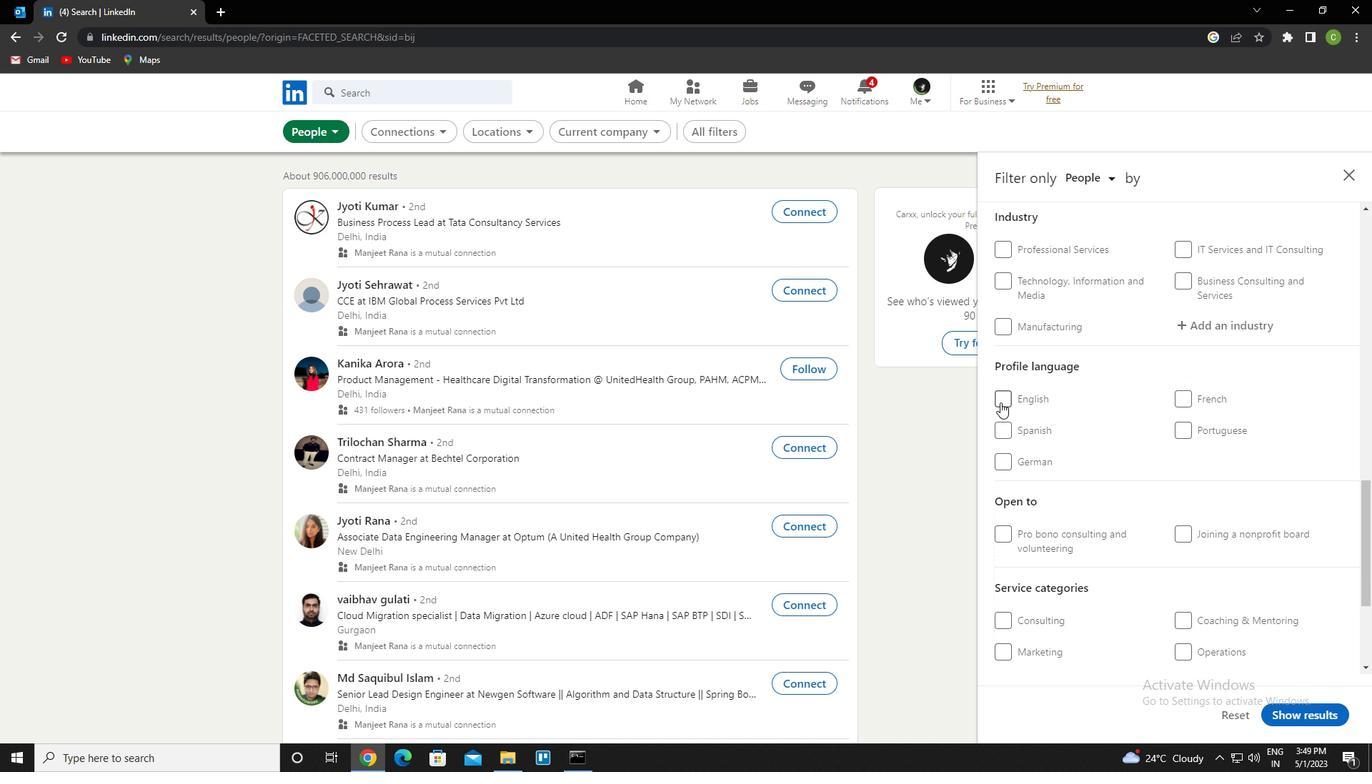 
Action: Mouse pressed left at (1006, 400)
Screenshot: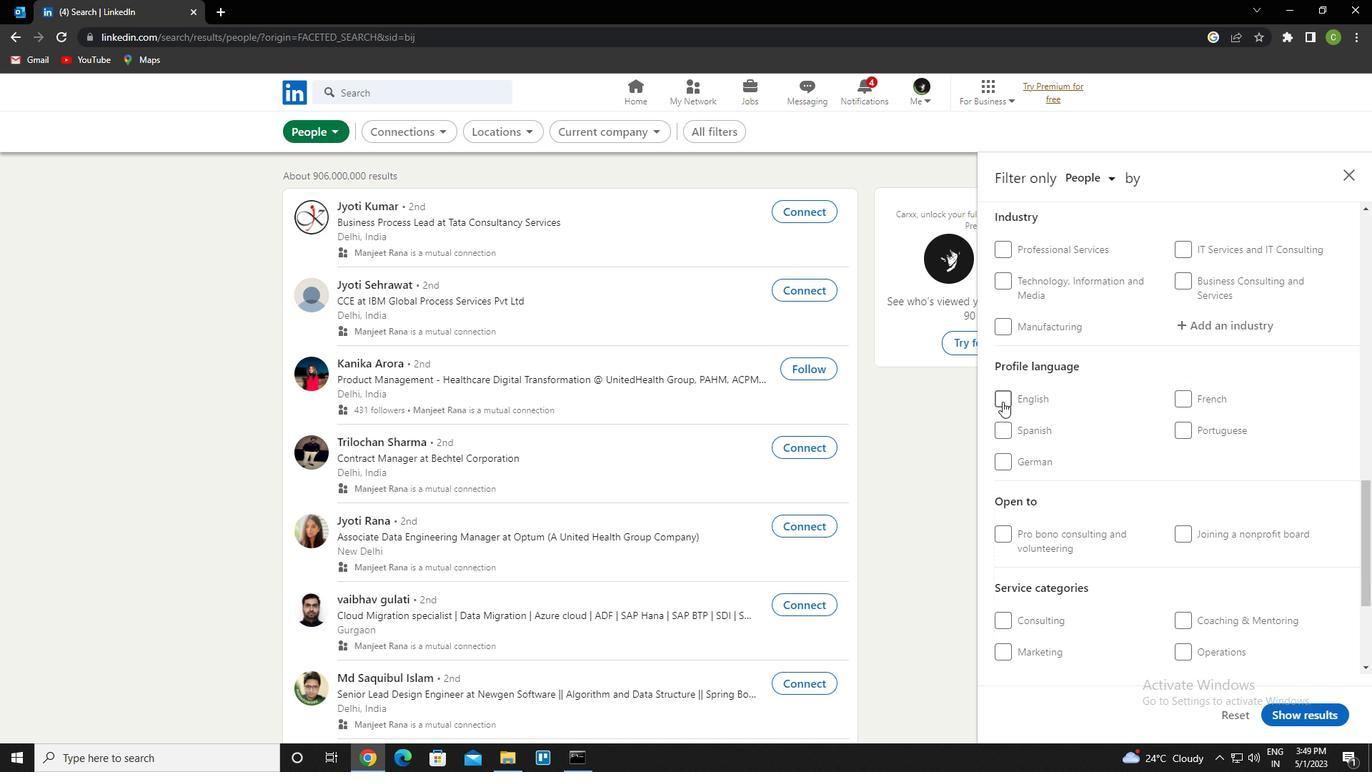 
Action: Mouse moved to (1071, 476)
Screenshot: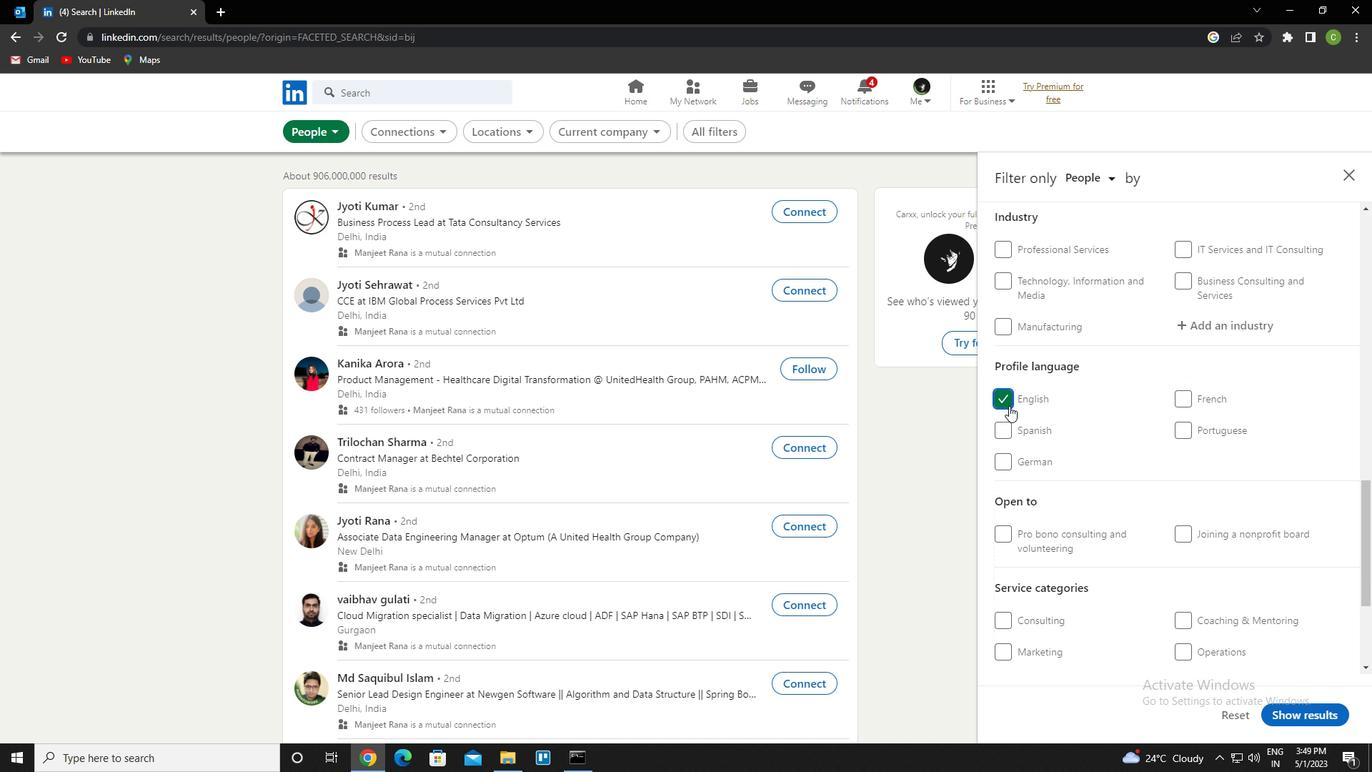 
Action: Mouse scrolled (1071, 477) with delta (0, 0)
Screenshot: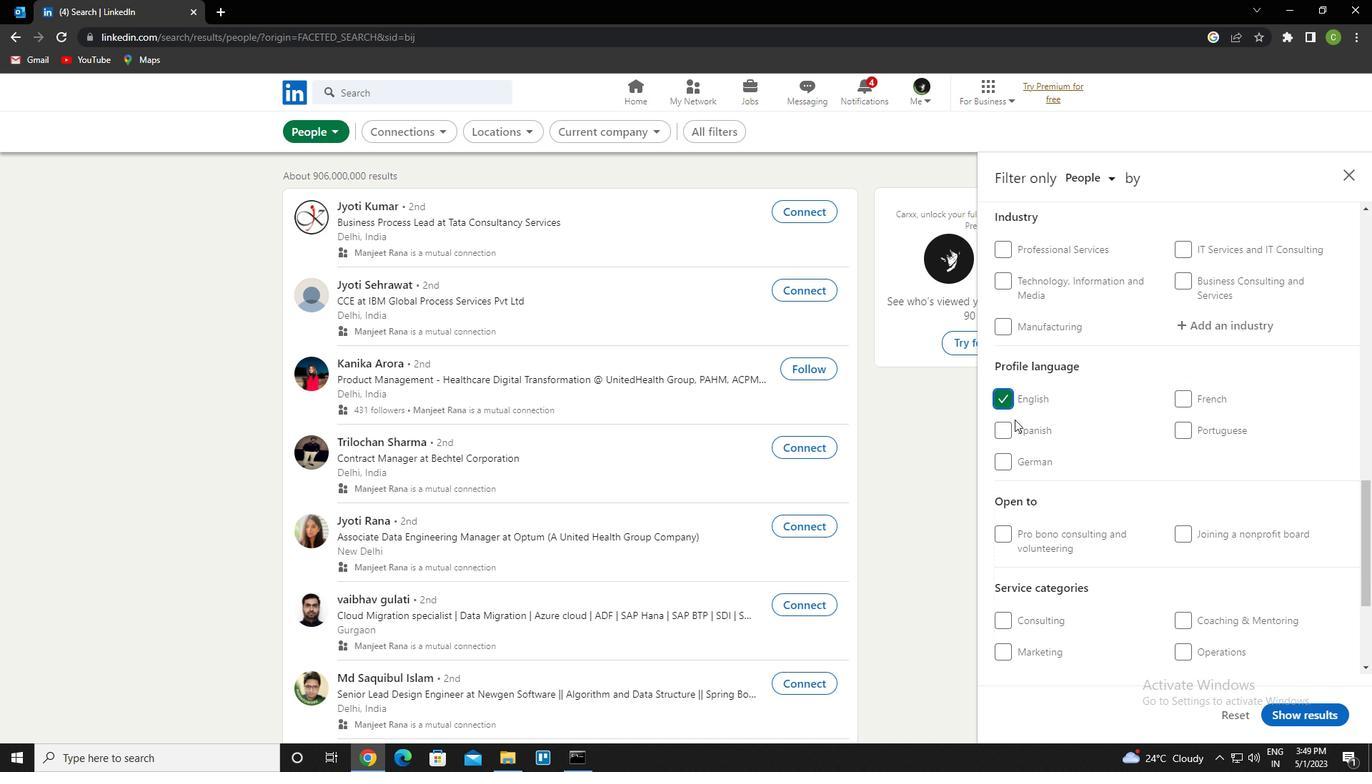 
Action: Mouse scrolled (1071, 477) with delta (0, 0)
Screenshot: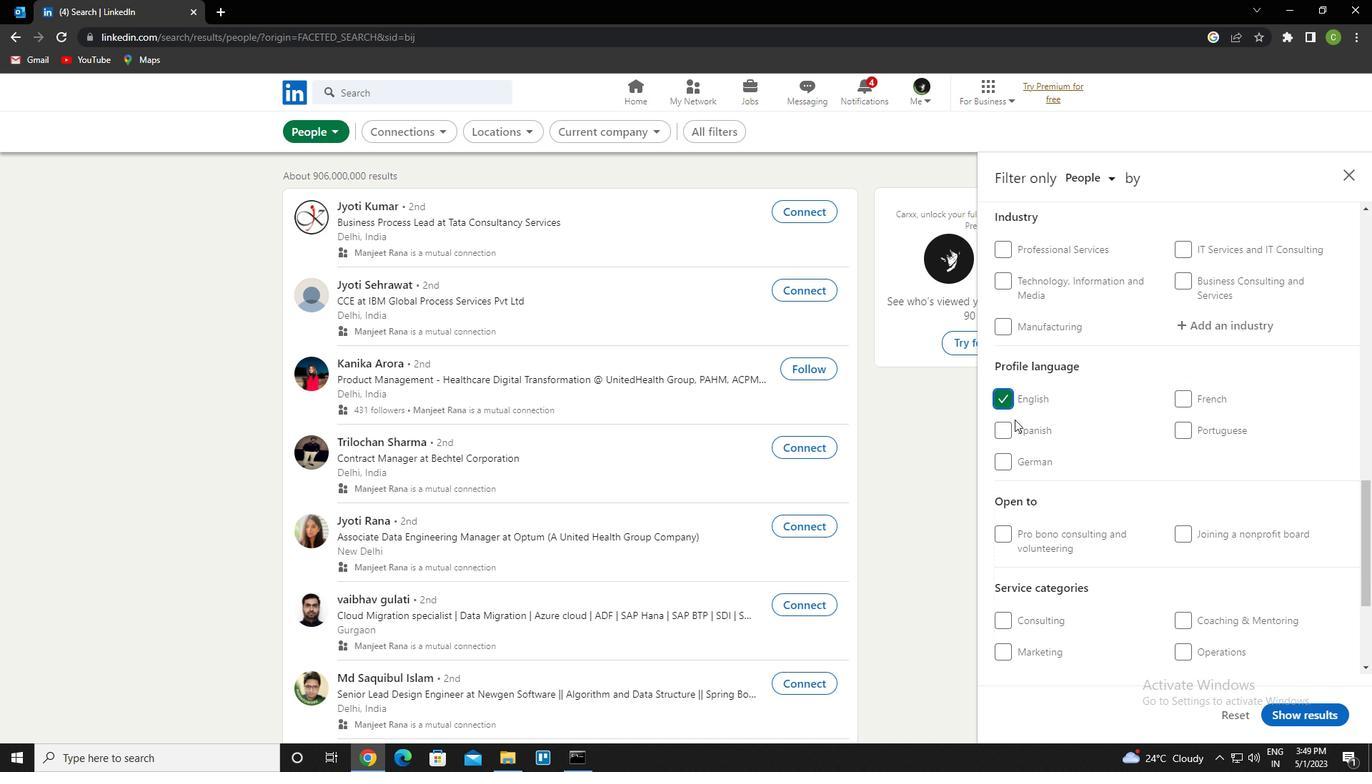 
Action: Mouse scrolled (1071, 477) with delta (0, 0)
Screenshot: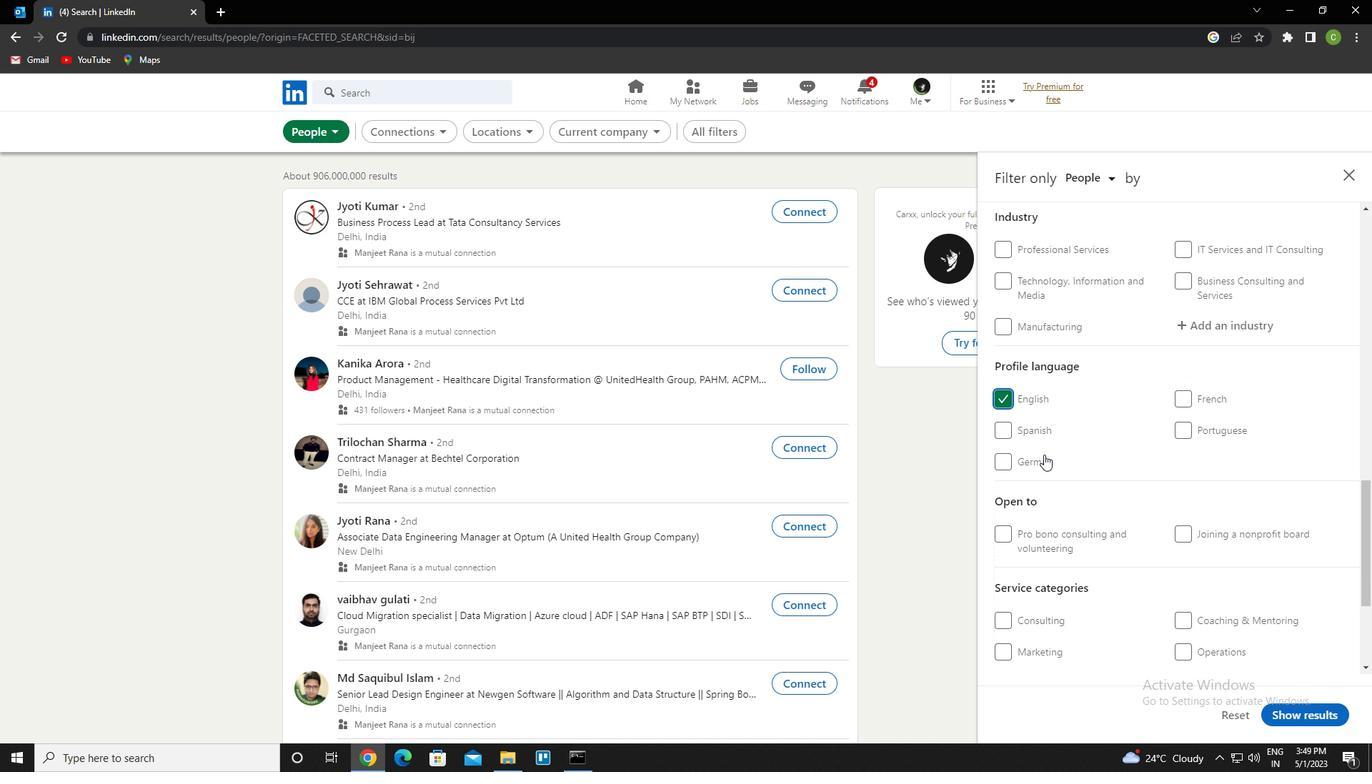 
Action: Mouse scrolled (1071, 477) with delta (0, 0)
Screenshot: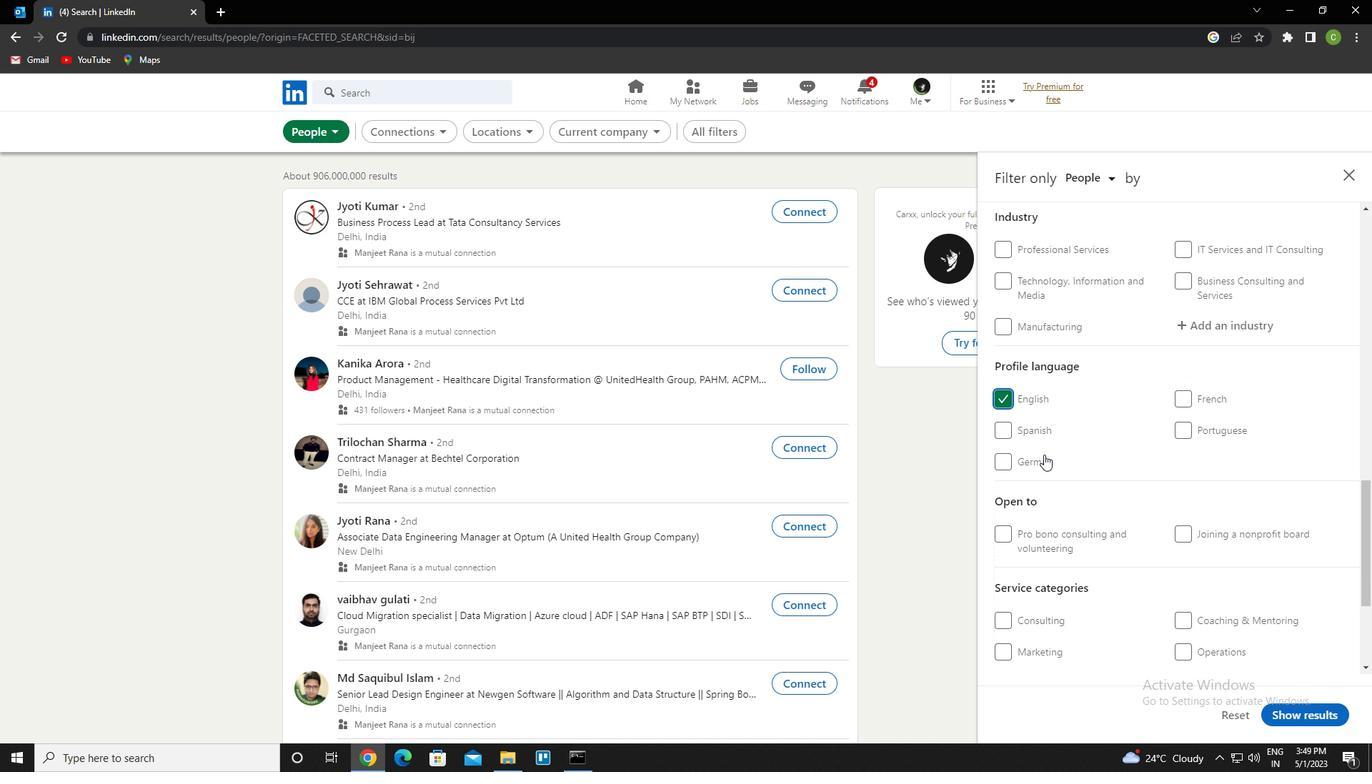 
Action: Mouse scrolled (1071, 477) with delta (0, 0)
Screenshot: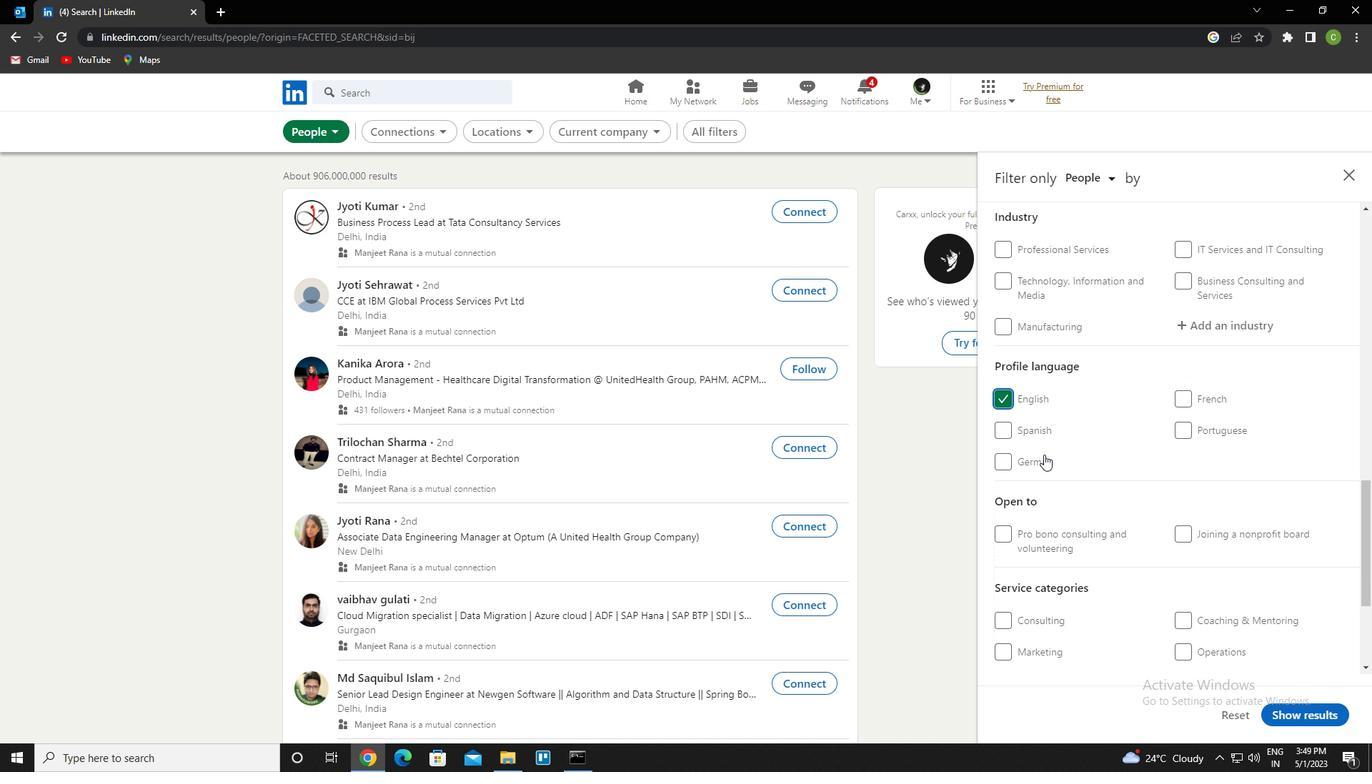 
Action: Mouse scrolled (1071, 477) with delta (0, 0)
Screenshot: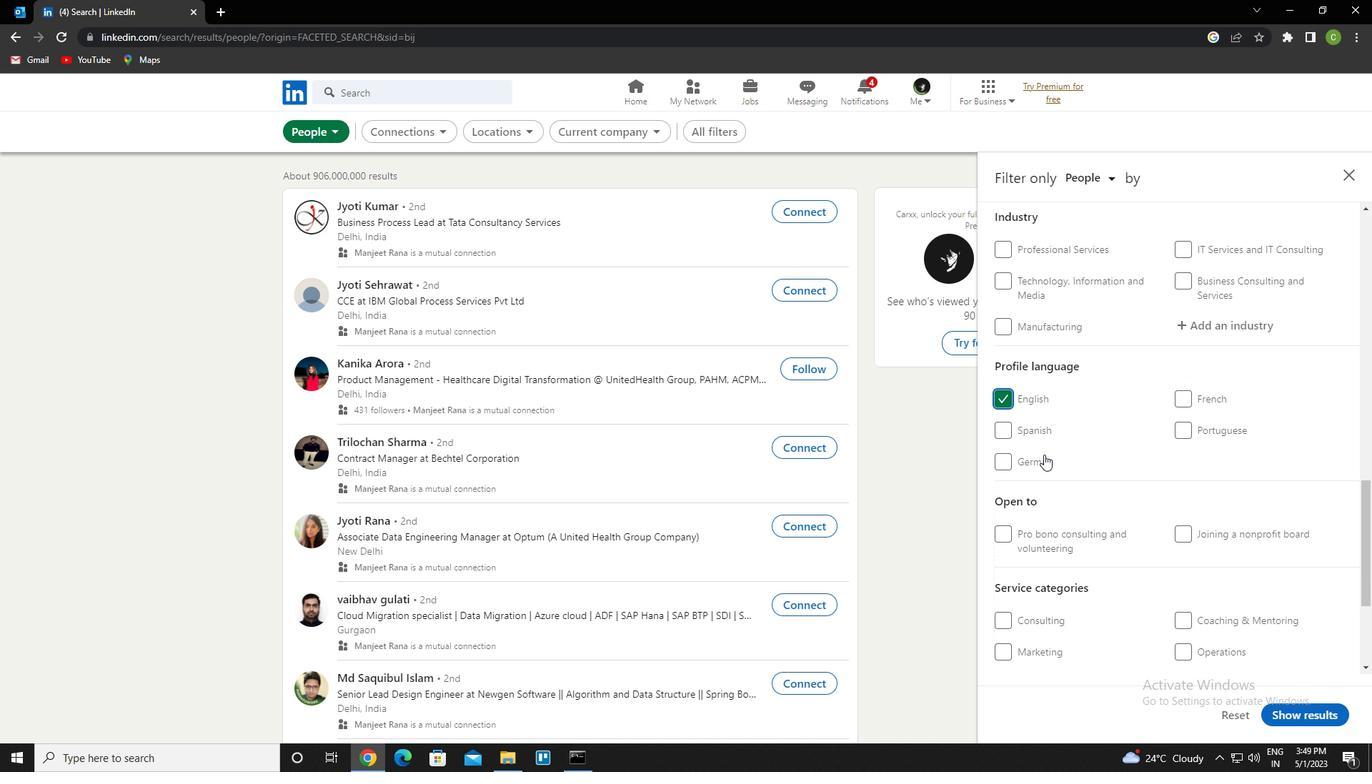
Action: Mouse scrolled (1071, 477) with delta (0, 0)
Screenshot: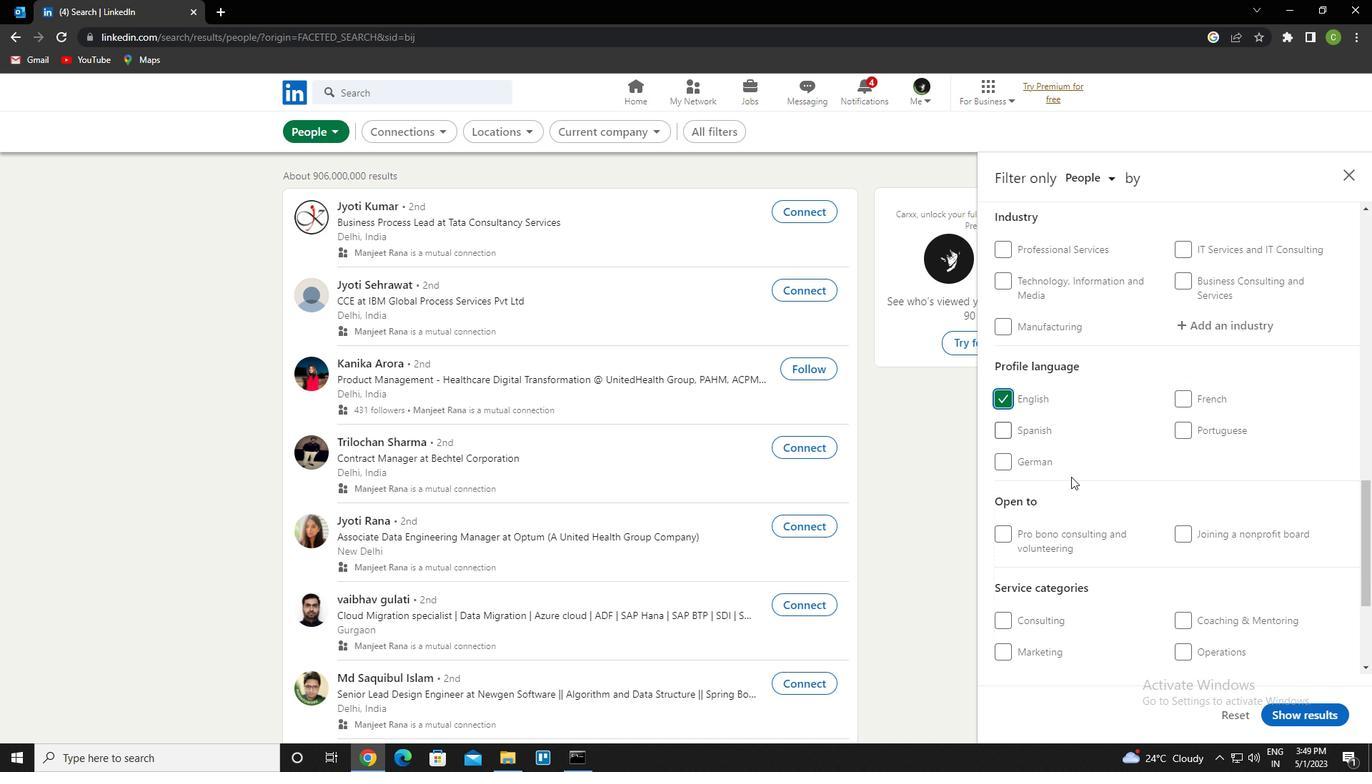 
Action: Mouse scrolled (1071, 477) with delta (0, 0)
Screenshot: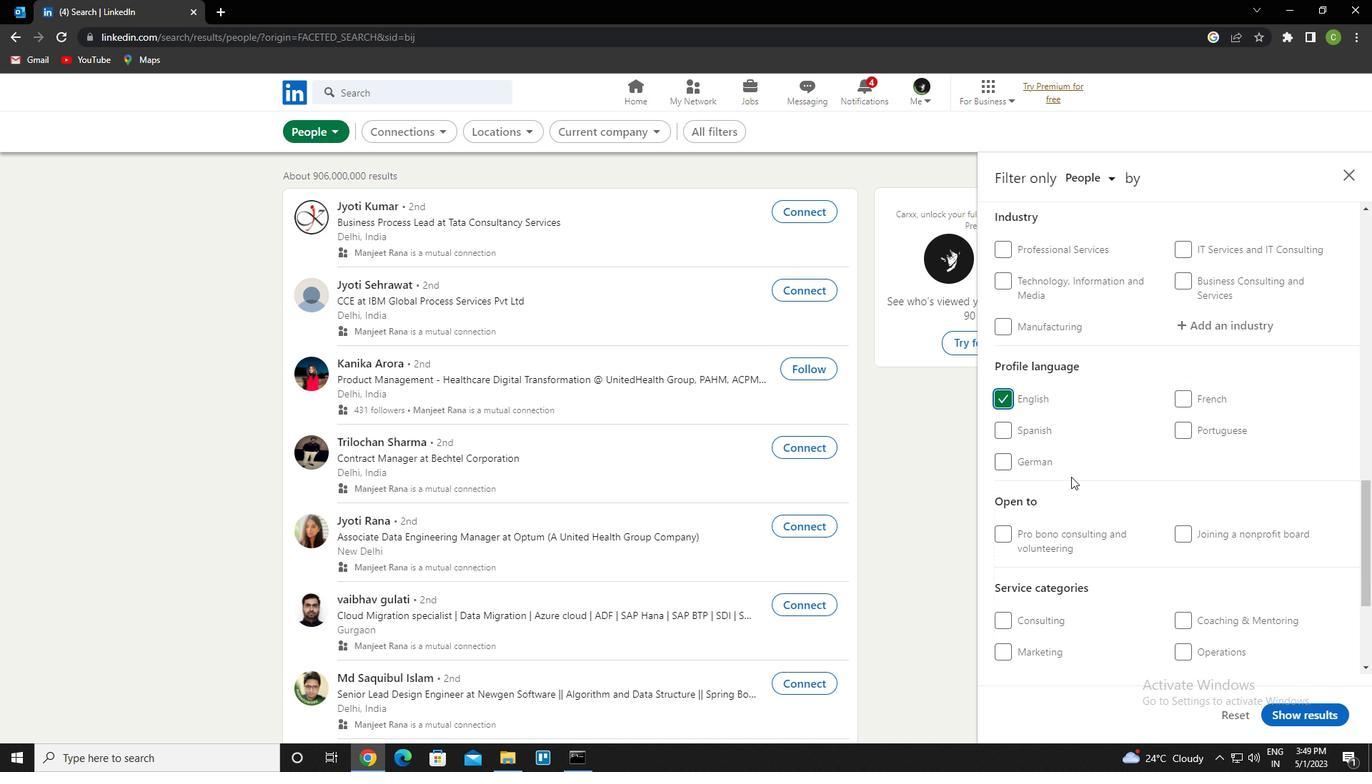 
Action: Mouse moved to (1205, 471)
Screenshot: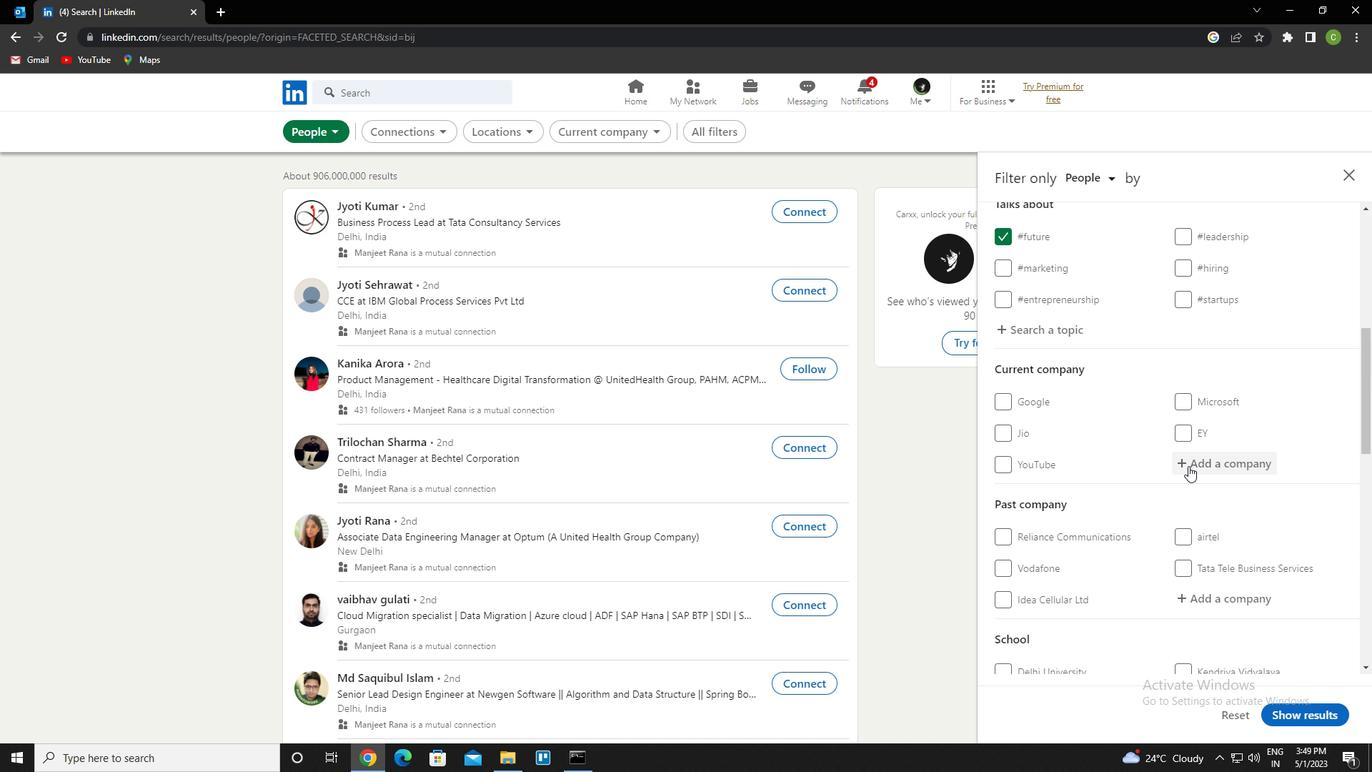 
Action: Mouse pressed left at (1205, 471)
Screenshot: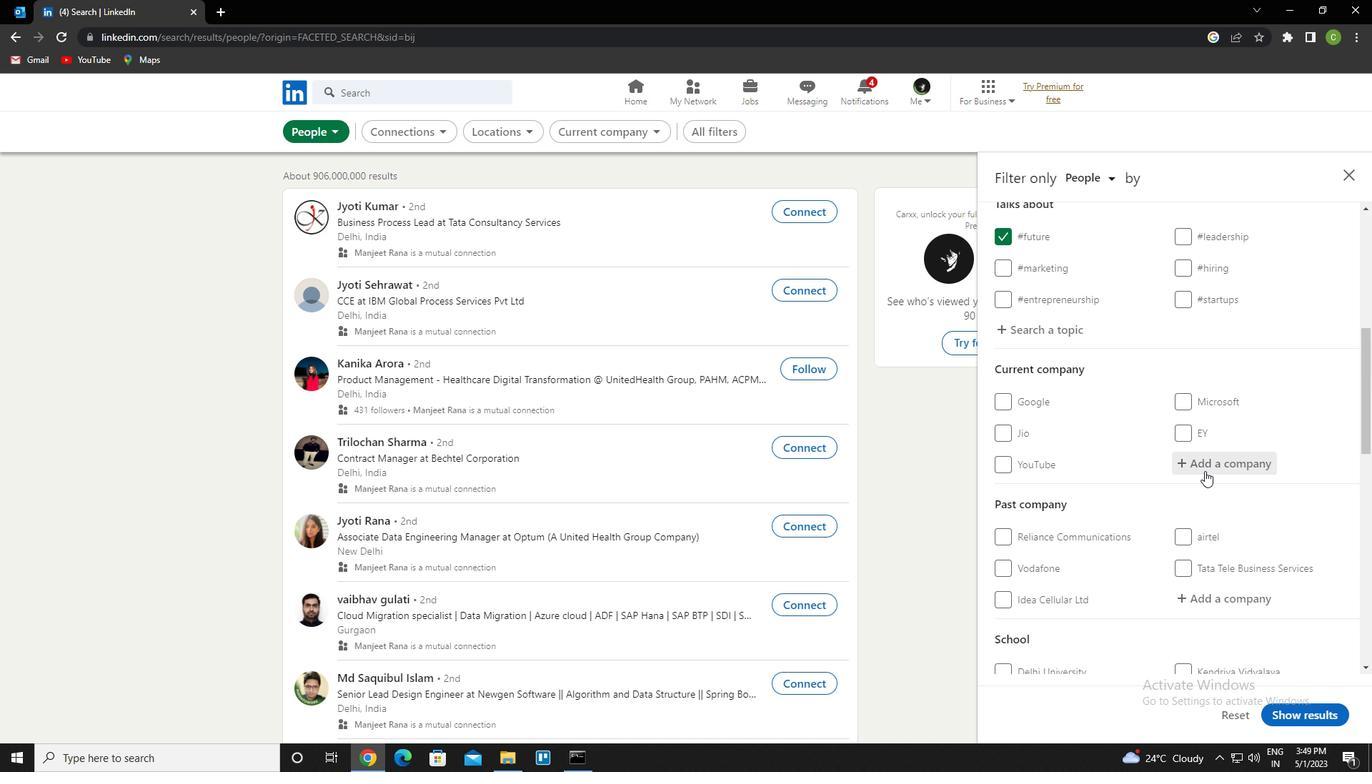 
Action: Key pressed <Key.caps_lock>tigi<Key.down><Key.enter>
Screenshot: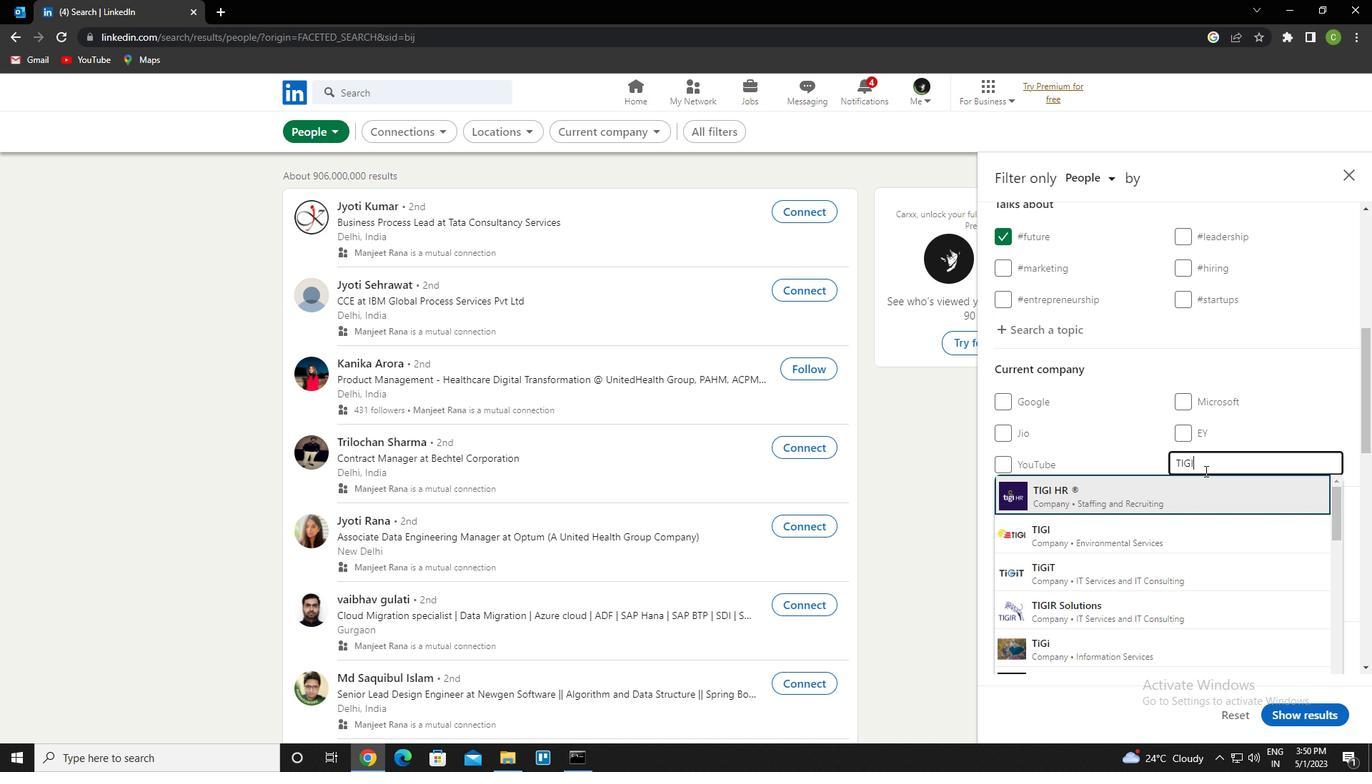 
Action: Mouse scrolled (1205, 470) with delta (0, 0)
Screenshot: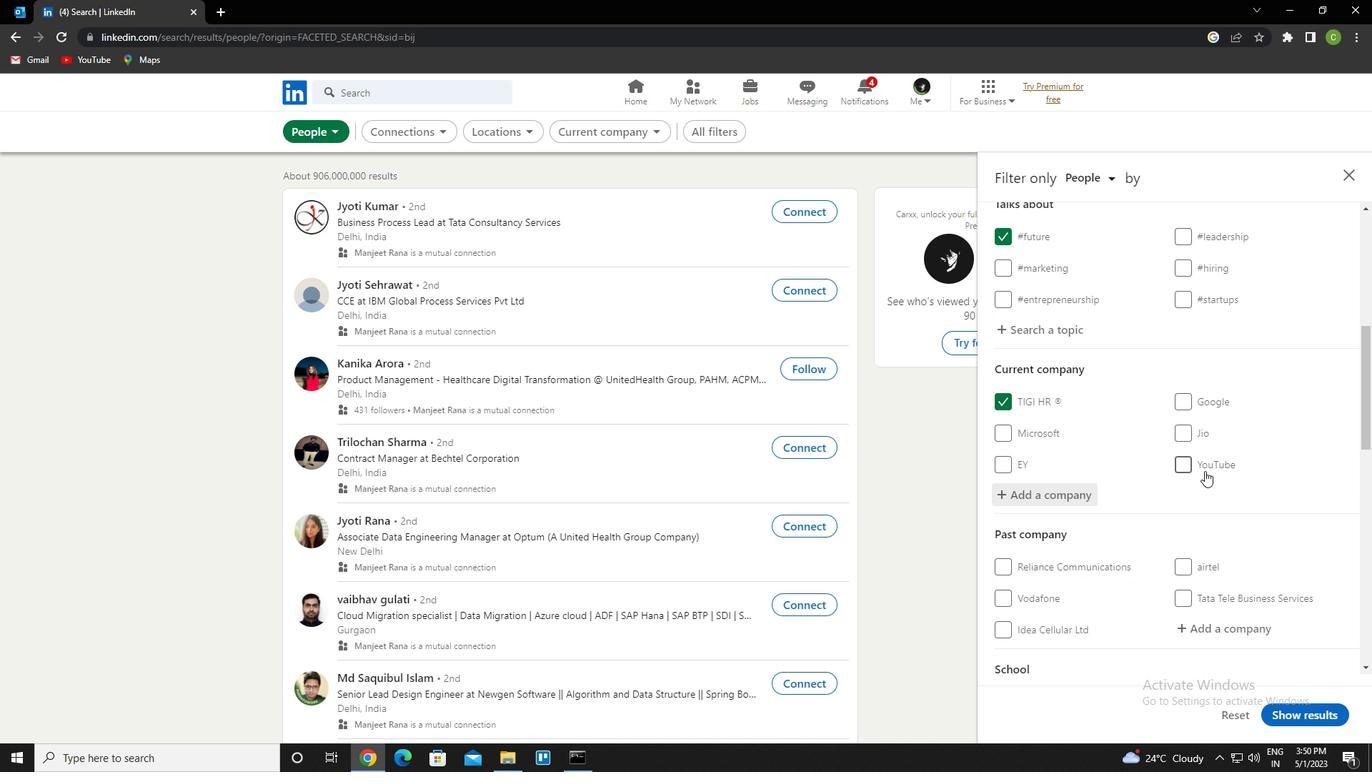 
Action: Mouse scrolled (1205, 470) with delta (0, 0)
Screenshot: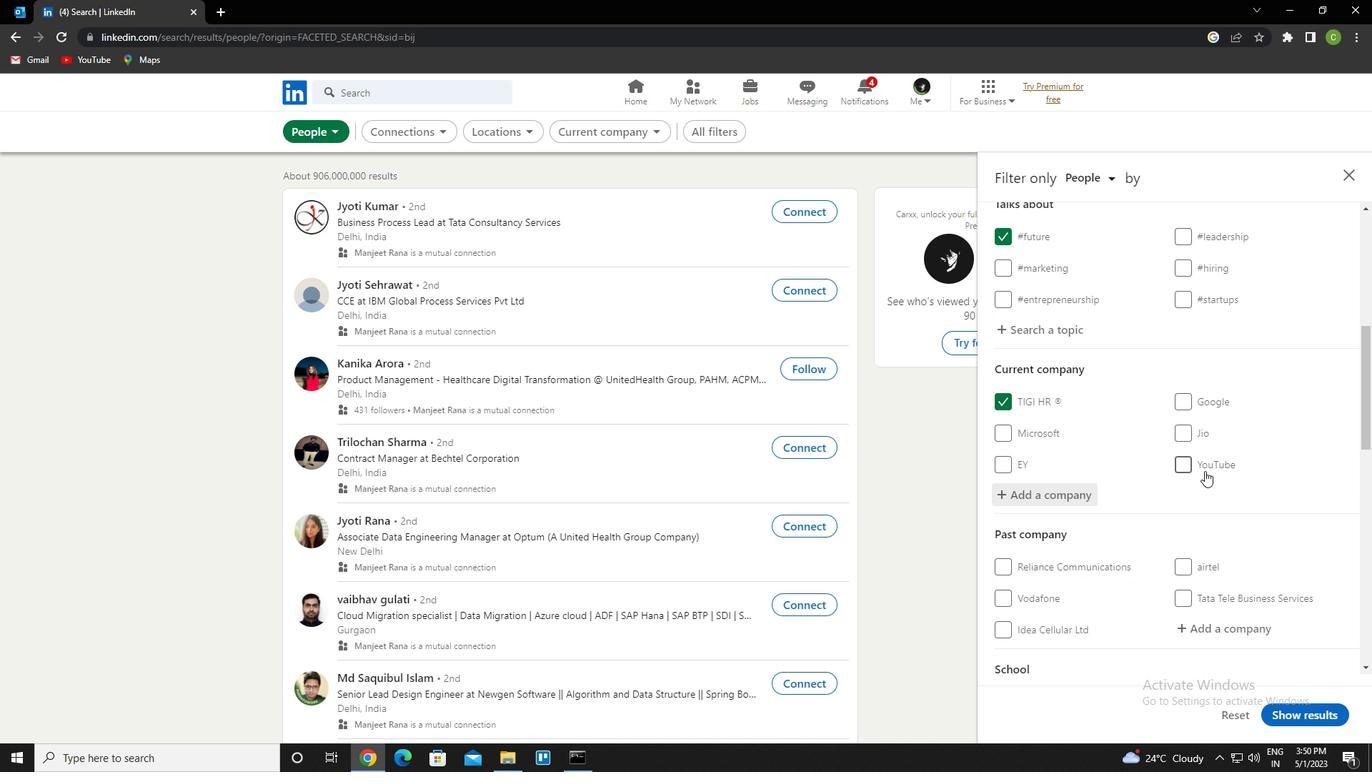 
Action: Mouse moved to (1236, 584)
Screenshot: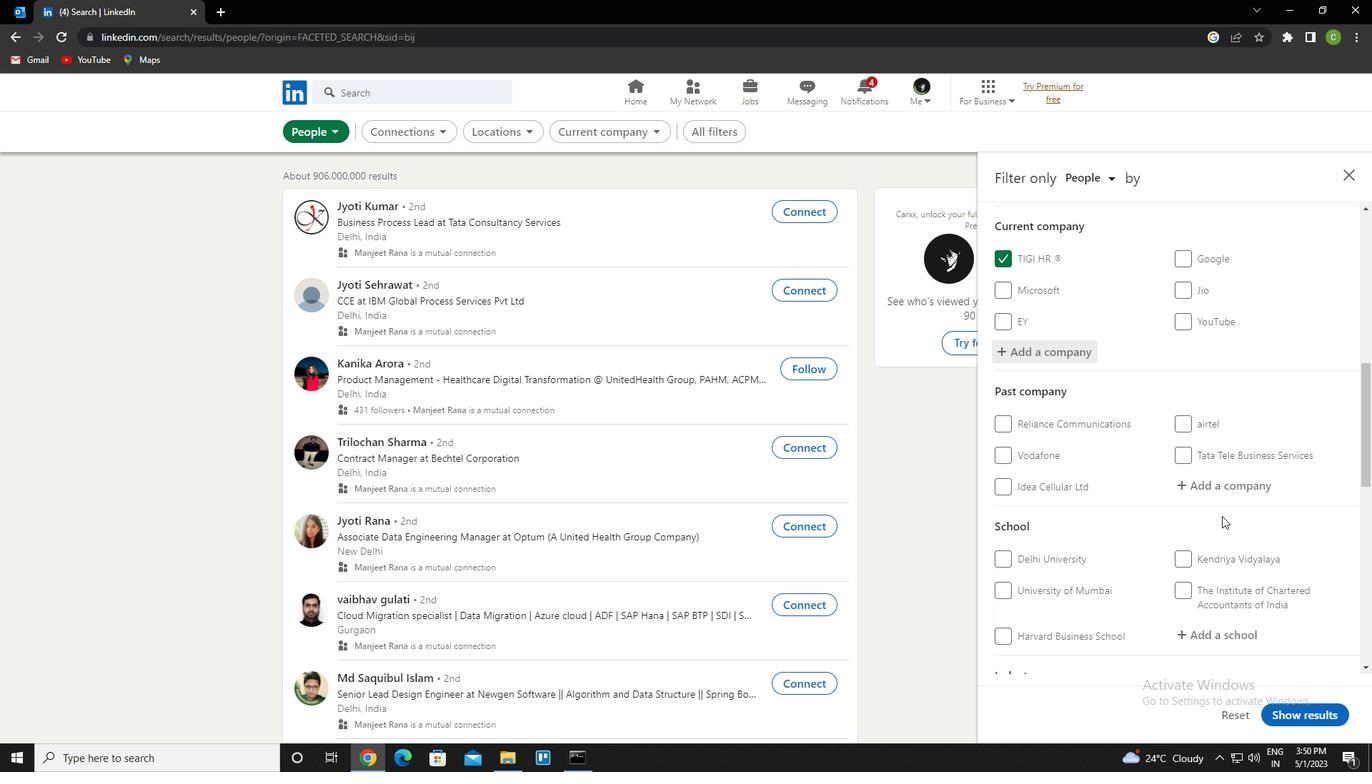 
Action: Mouse scrolled (1236, 584) with delta (0, 0)
Screenshot: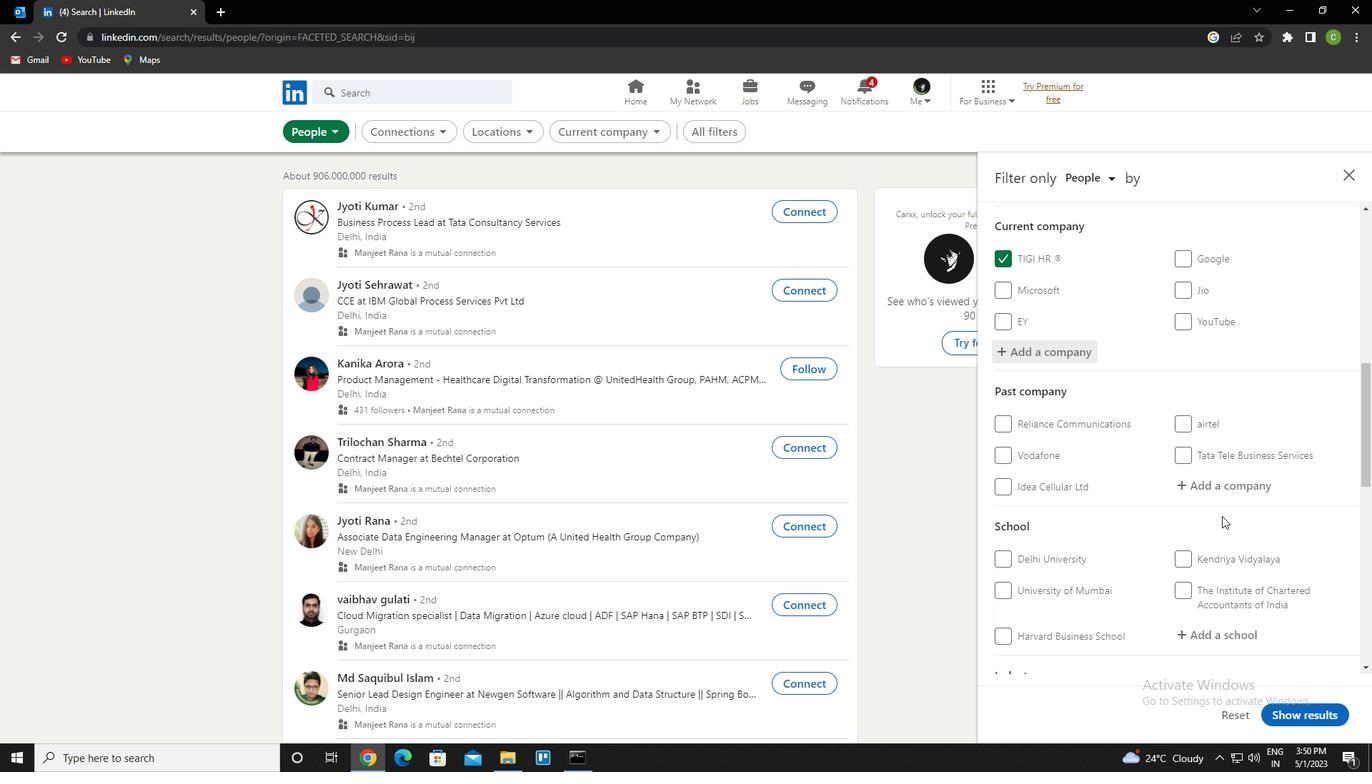 
Action: Mouse scrolled (1236, 584) with delta (0, 0)
Screenshot: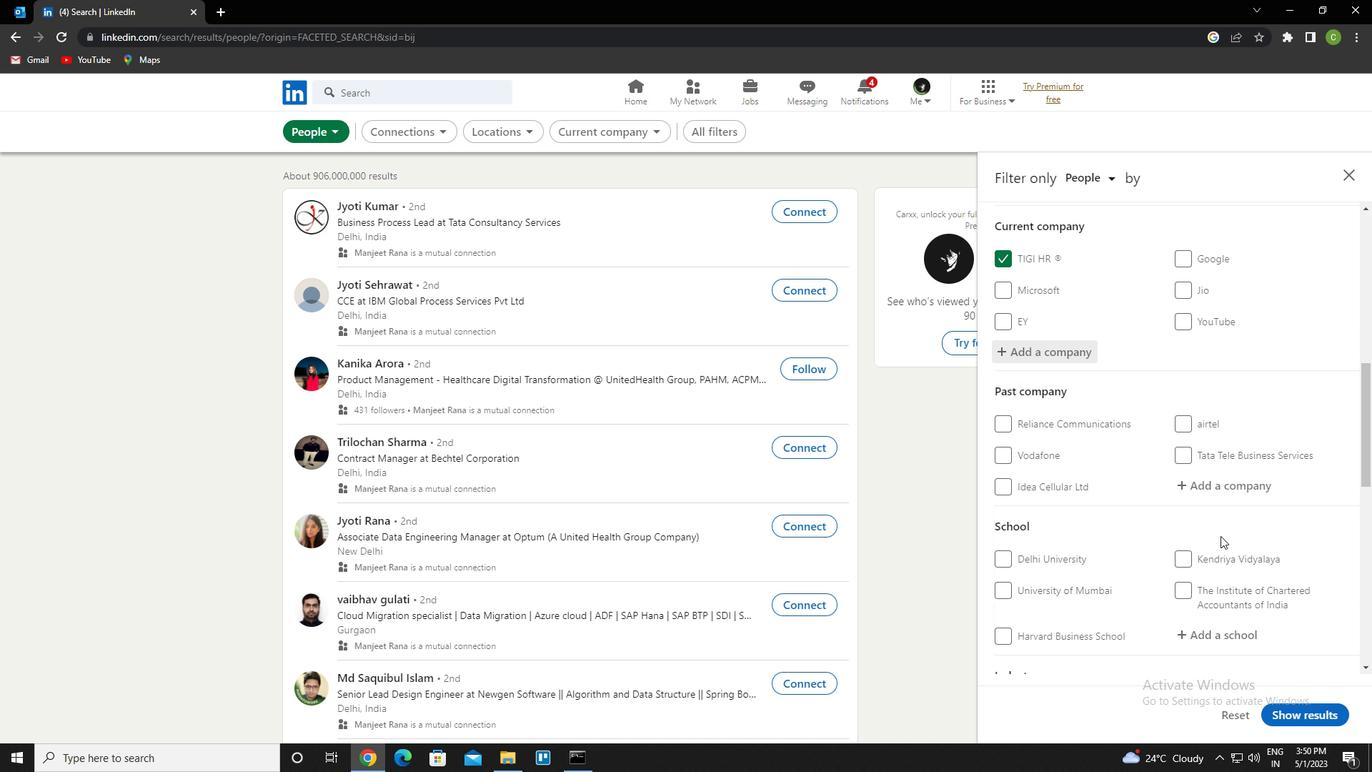 
Action: Mouse moved to (1219, 493)
Screenshot: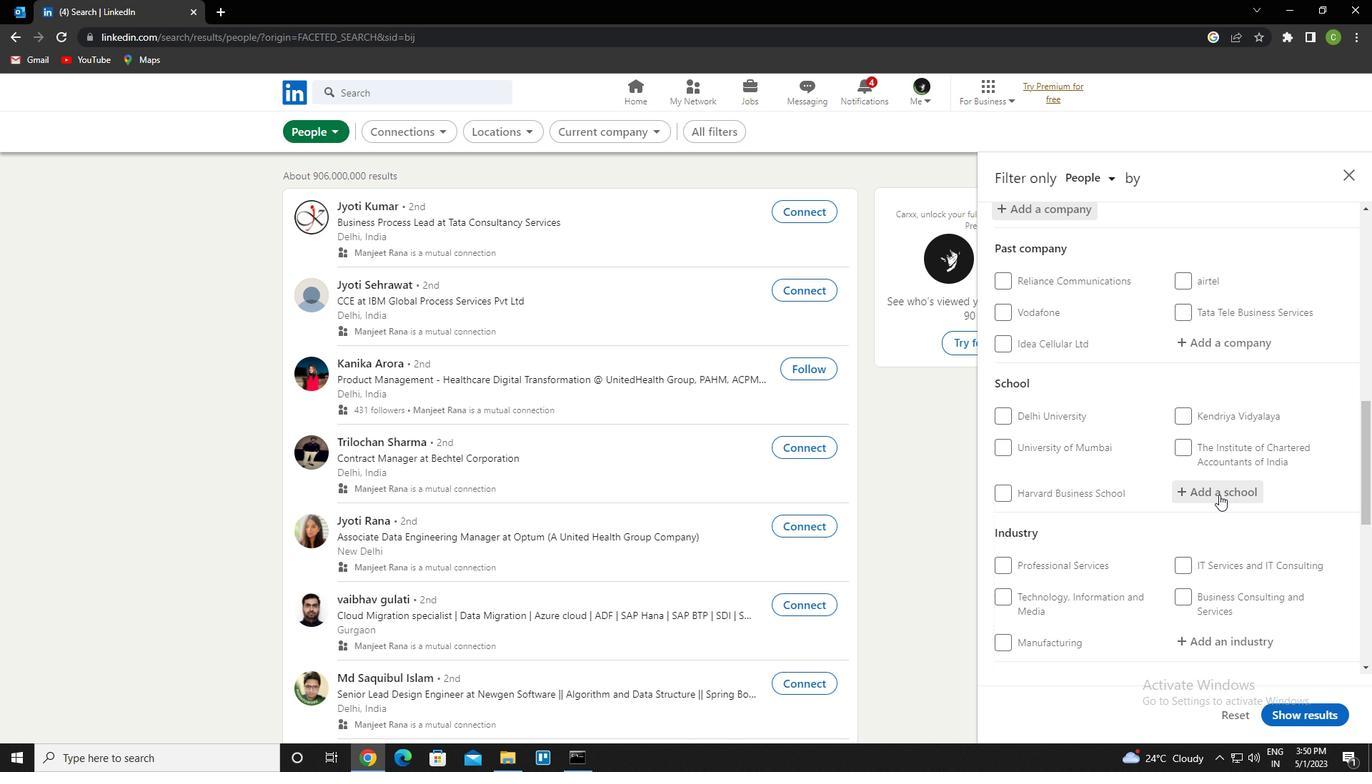 
Action: Mouse scrolled (1219, 492) with delta (0, 0)
Screenshot: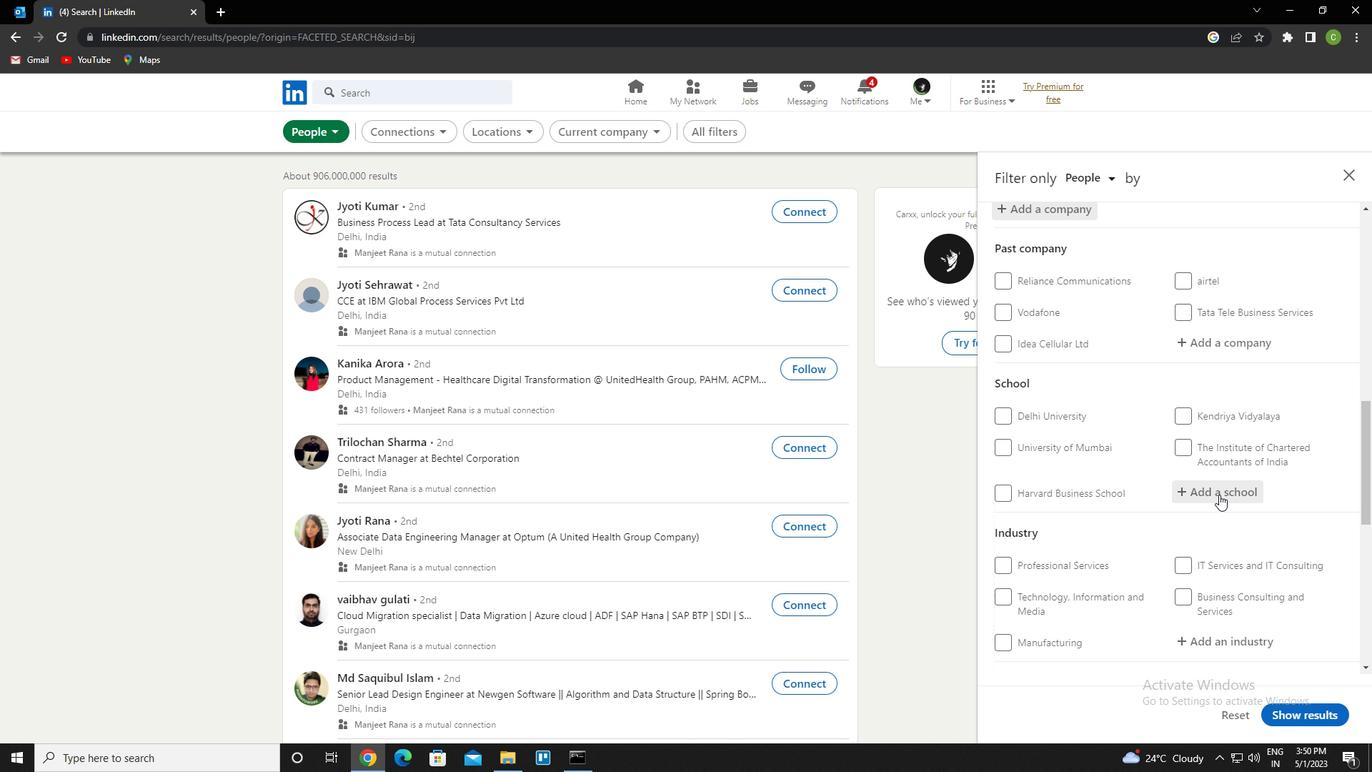 
Action: Mouse moved to (1219, 490)
Screenshot: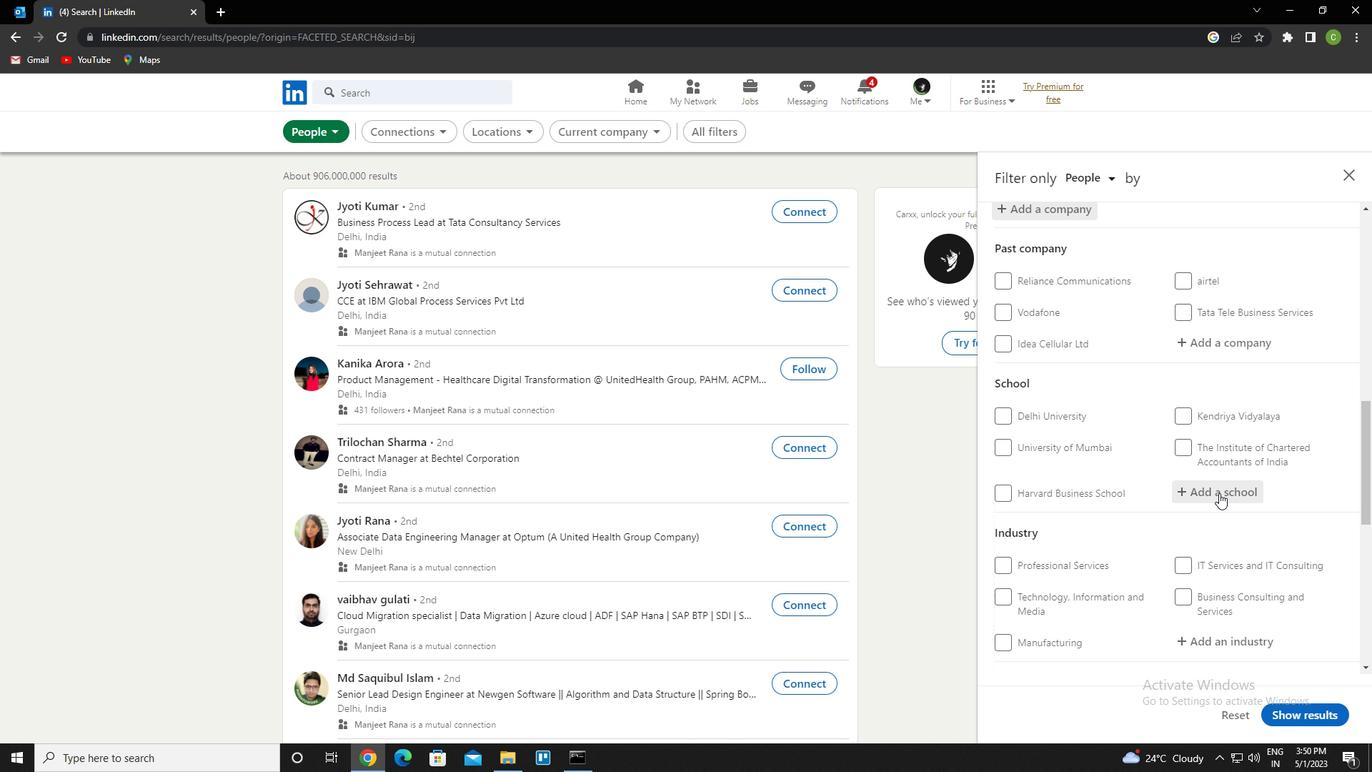 
Action: Mouse scrolled (1219, 489) with delta (0, 0)
Screenshot: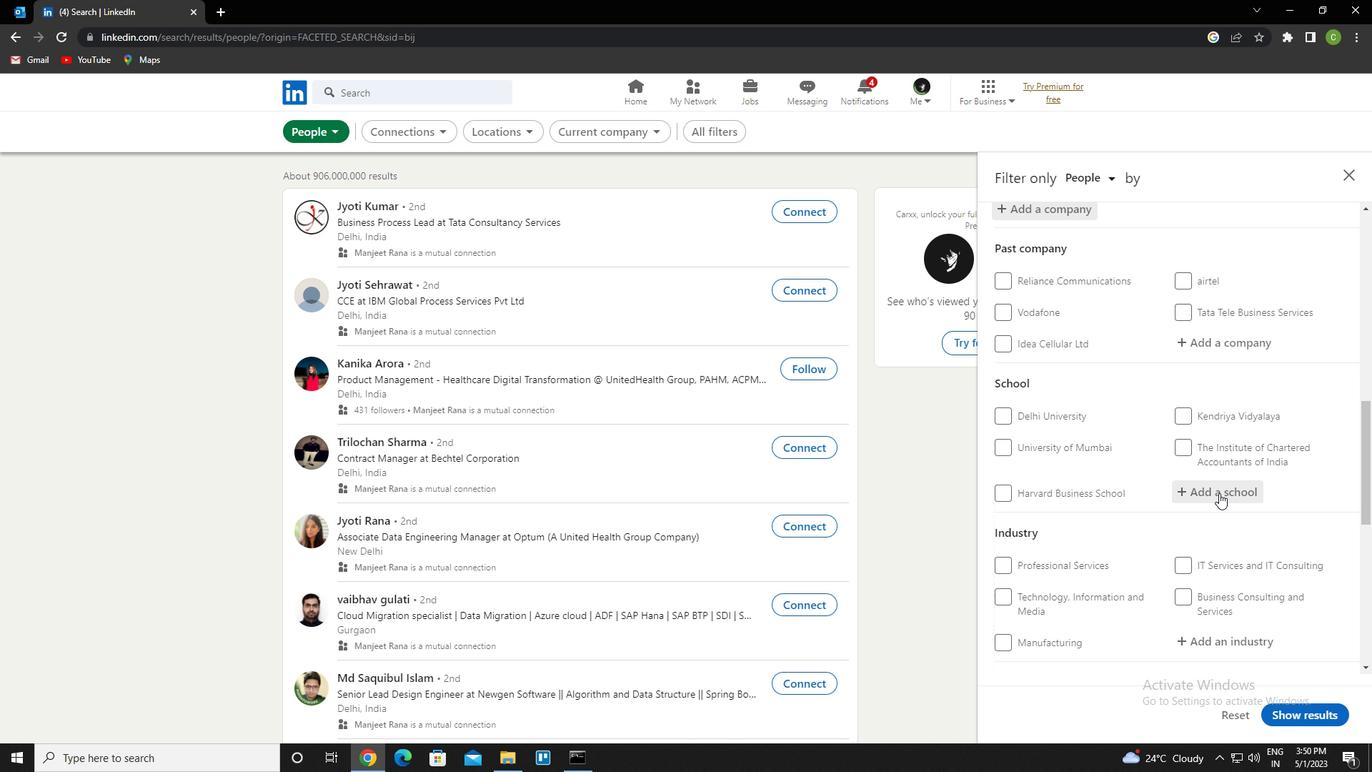 
Action: Mouse moved to (1233, 358)
Screenshot: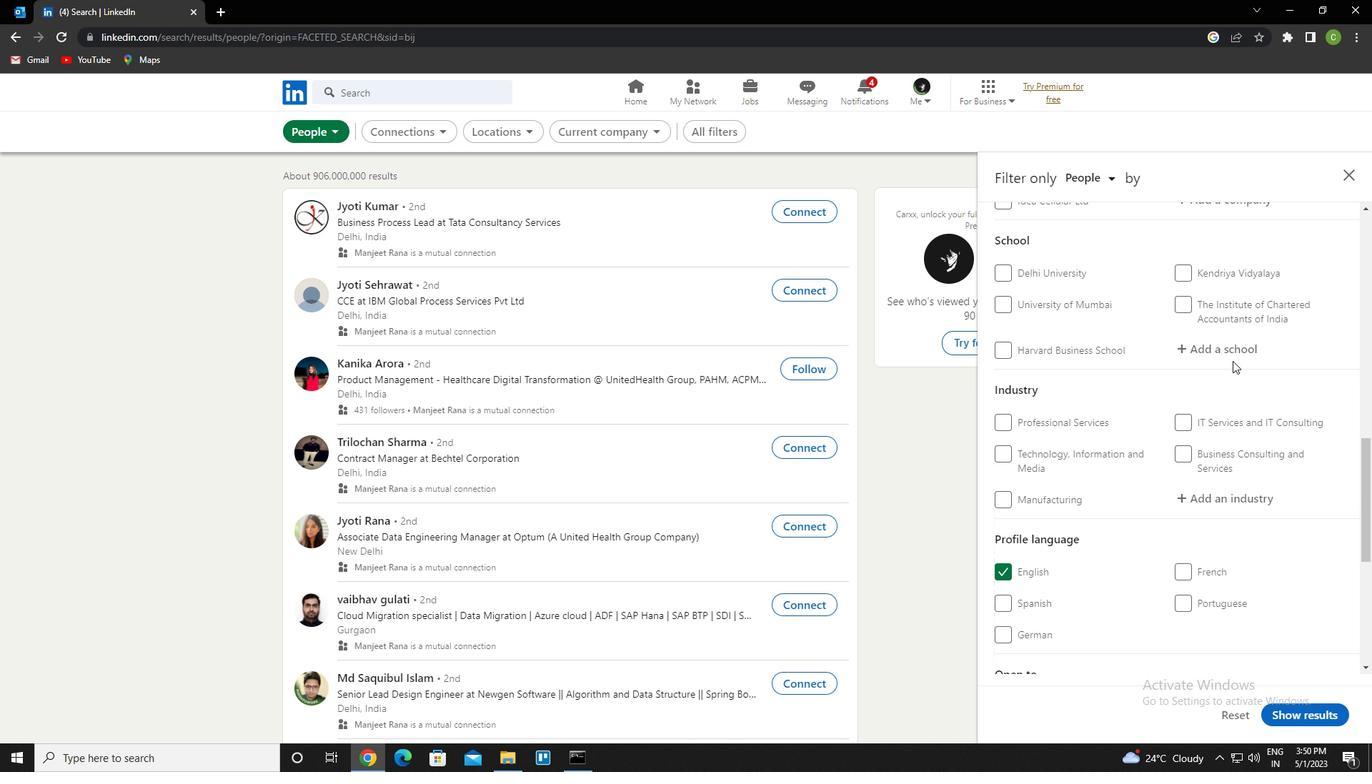 
Action: Mouse pressed left at (1233, 358)
Screenshot: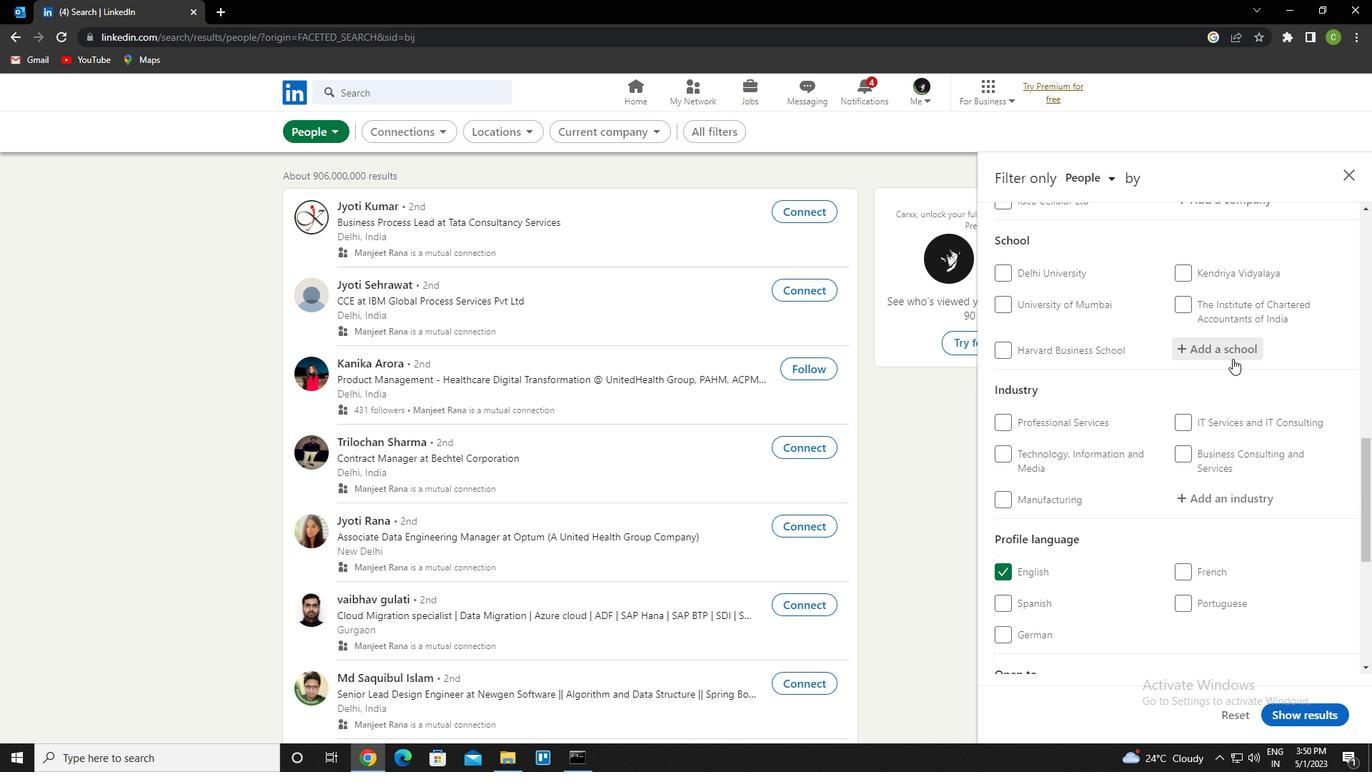 
Action: Key pressed <Key.caps_lock><Key.caps_lock>a<Key.caps_lock>l-<Key.caps_lock>f<Key.caps_lock>alah<Key.down><Key.enter>
Screenshot: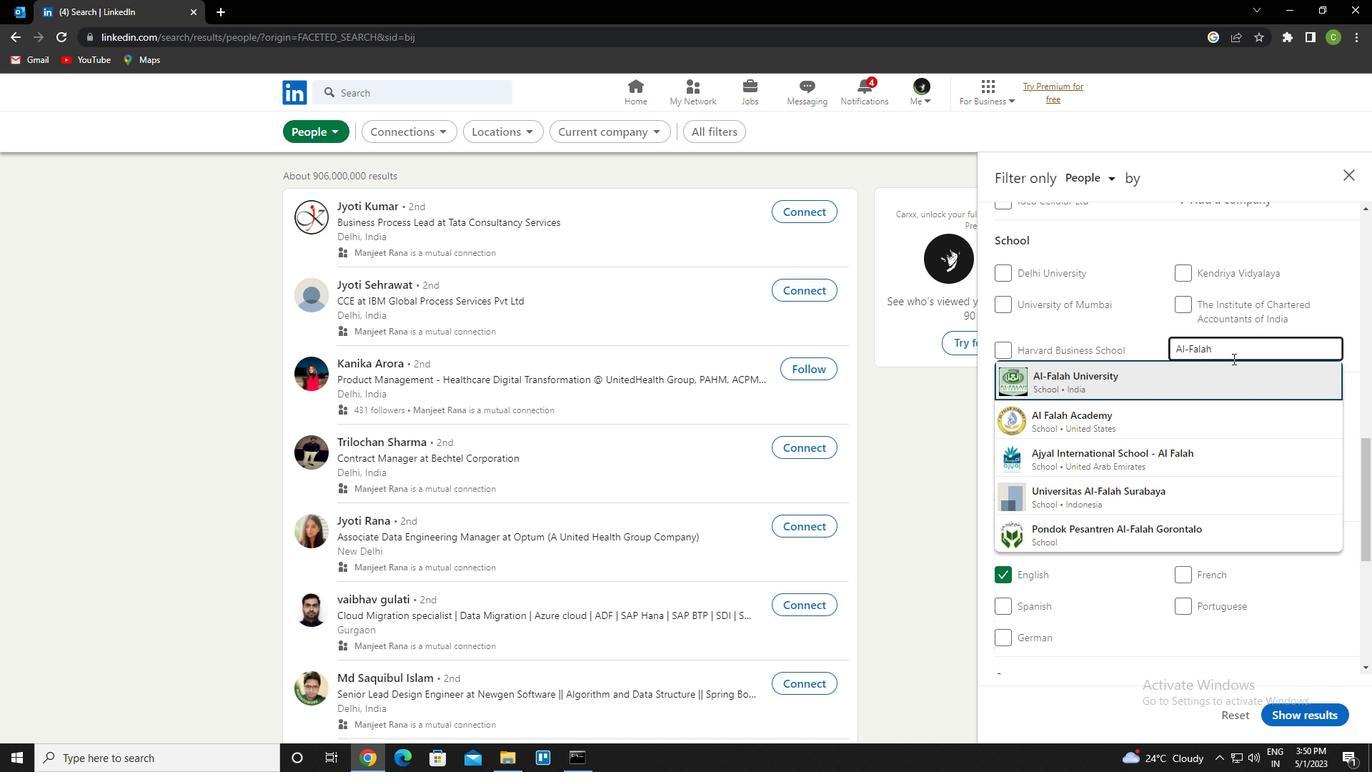 
Action: Mouse scrolled (1233, 358) with delta (0, 0)
Screenshot: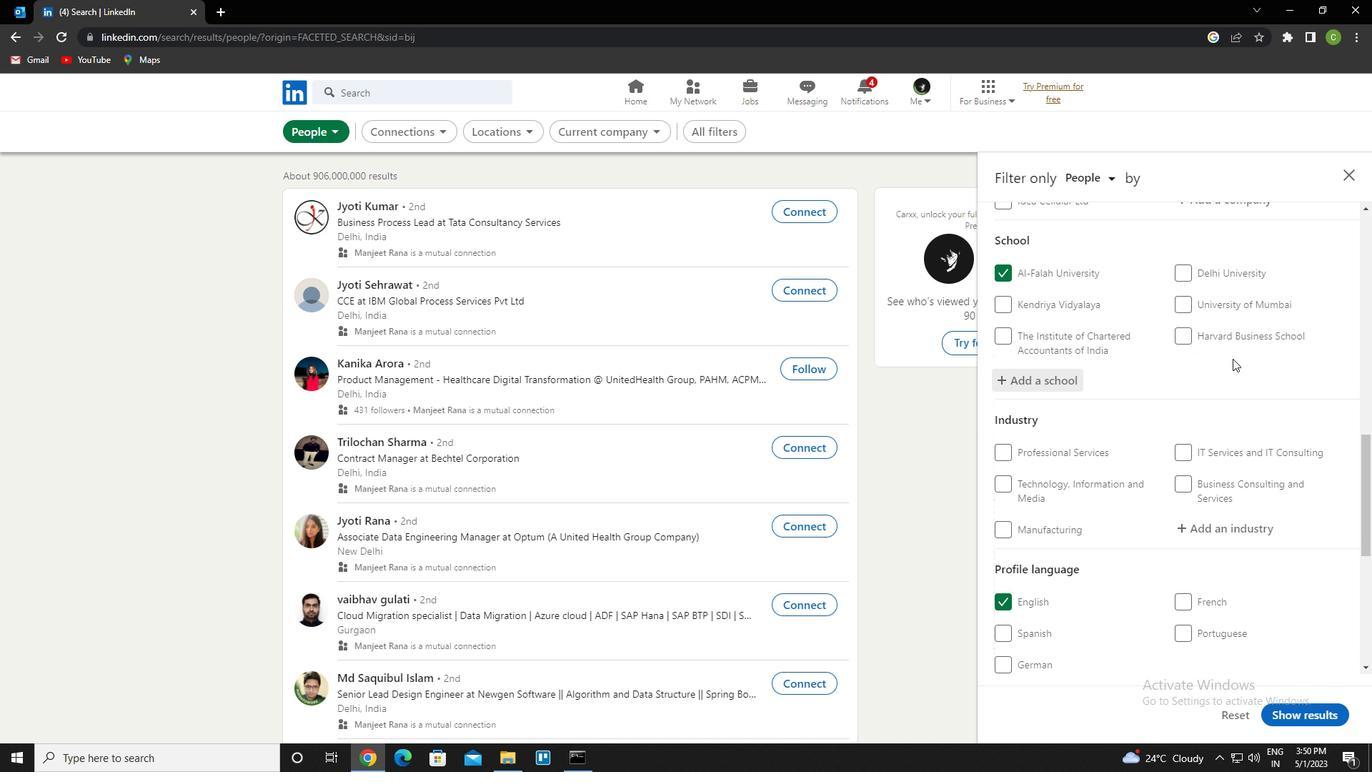 
Action: Mouse scrolled (1233, 358) with delta (0, 0)
Screenshot: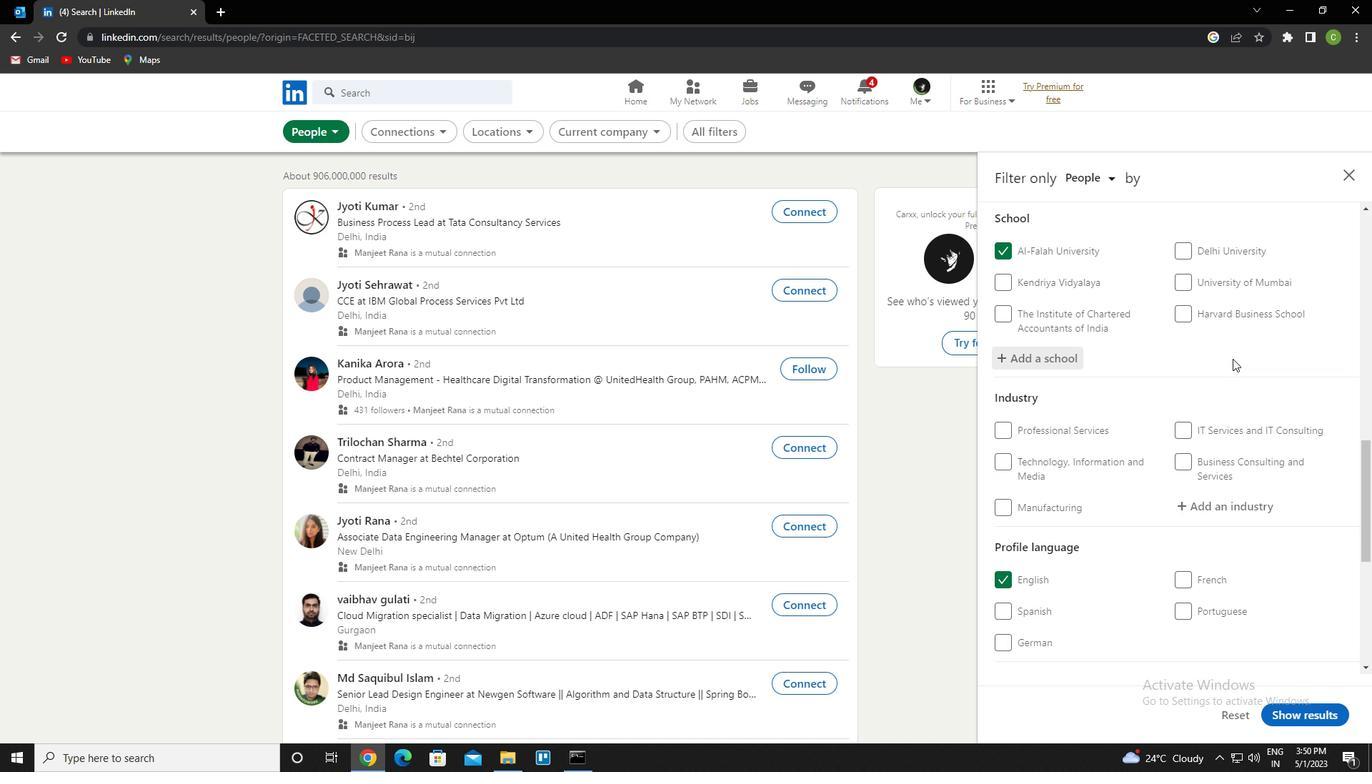 
Action: Mouse scrolled (1233, 358) with delta (0, 0)
Screenshot: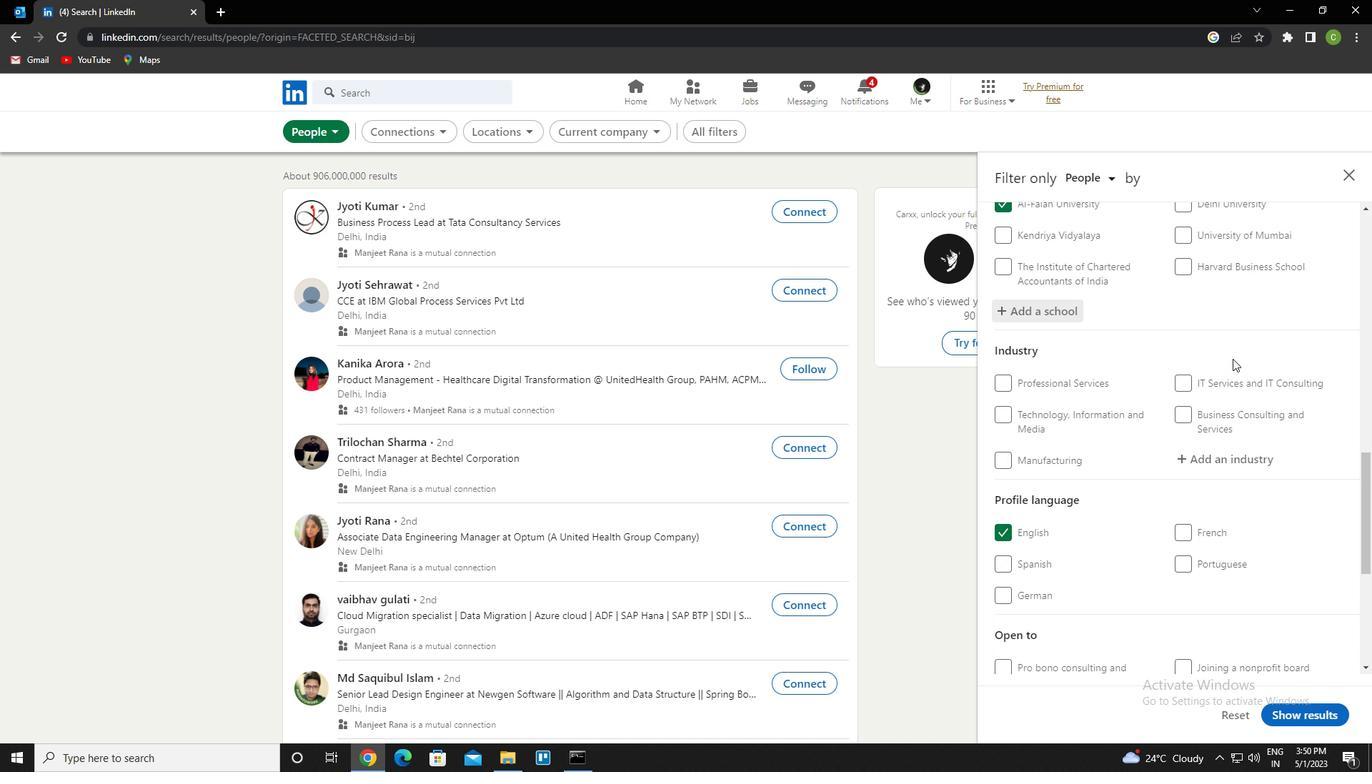 
Action: Mouse scrolled (1233, 358) with delta (0, 0)
Screenshot: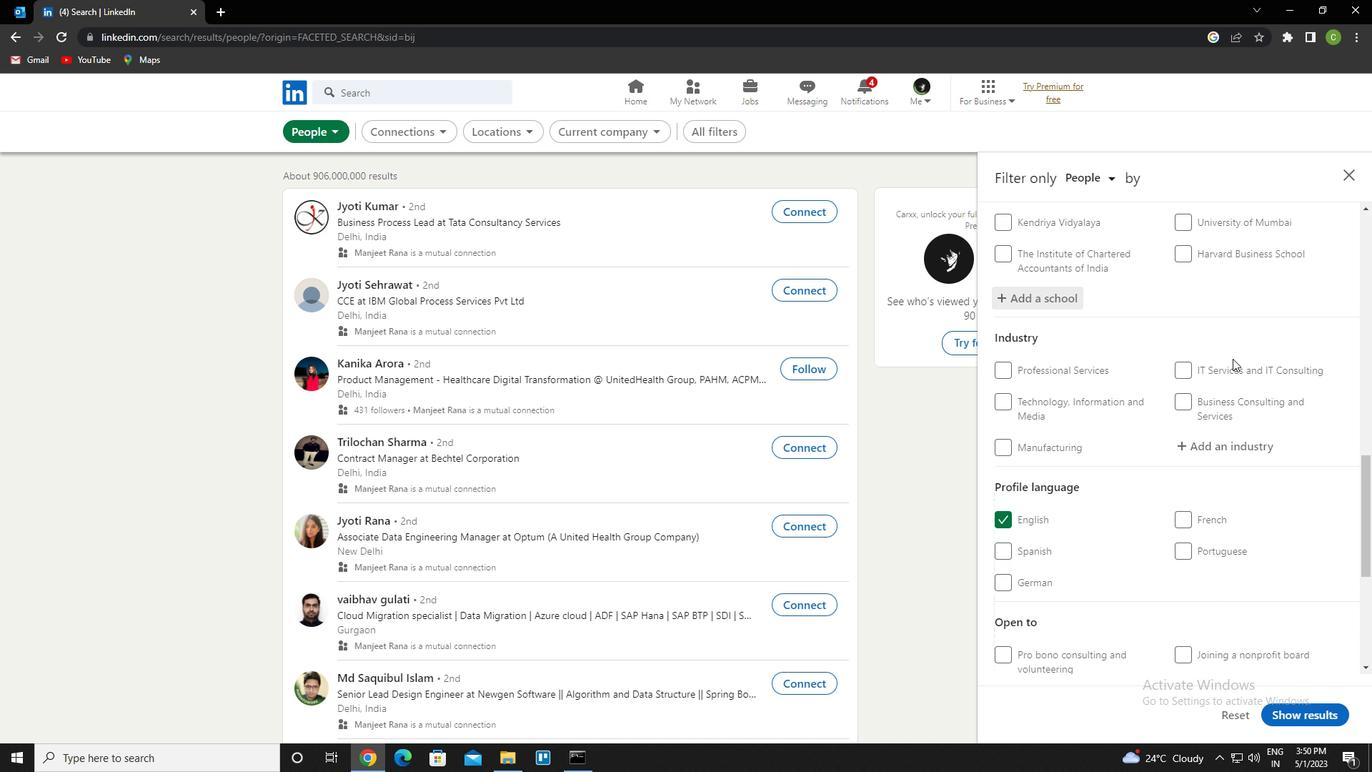 
Action: Mouse scrolled (1233, 358) with delta (0, 0)
Screenshot: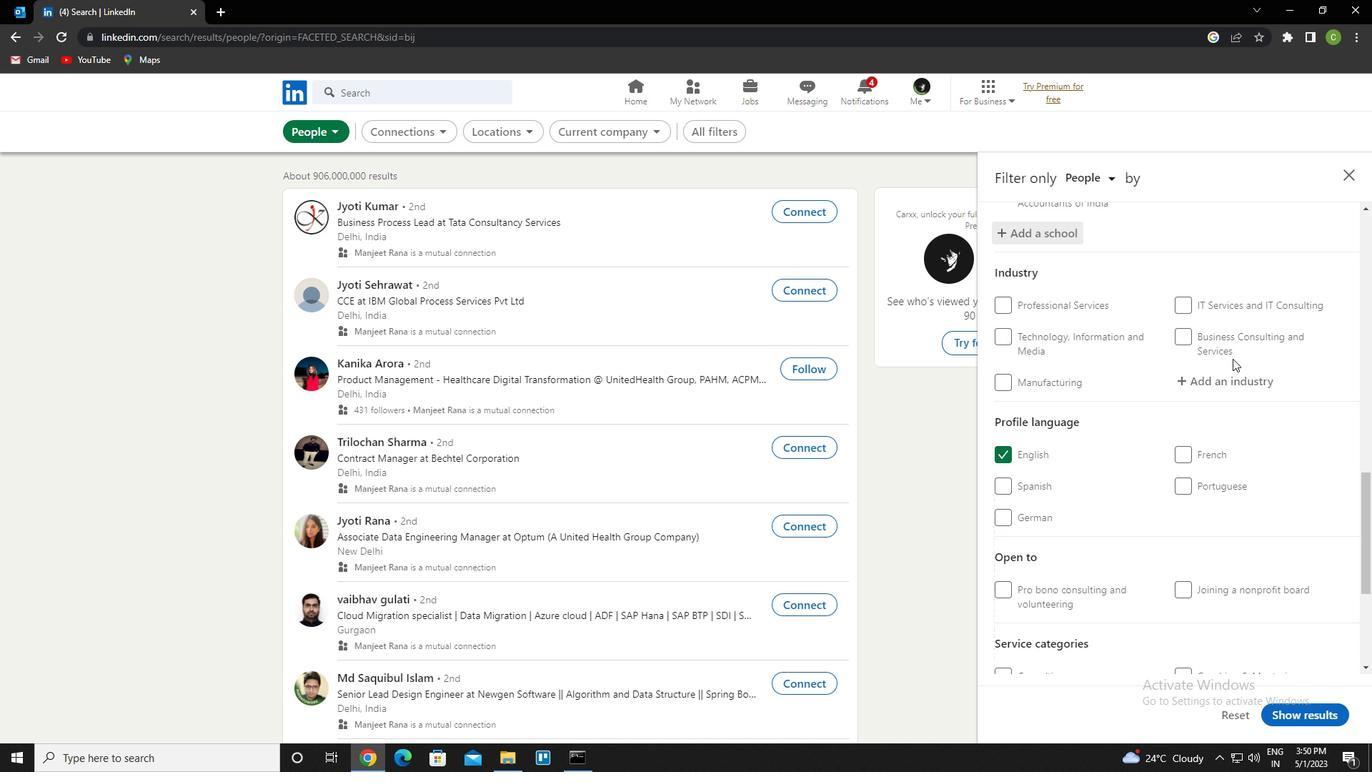 
Action: Mouse scrolled (1233, 358) with delta (0, 0)
Screenshot: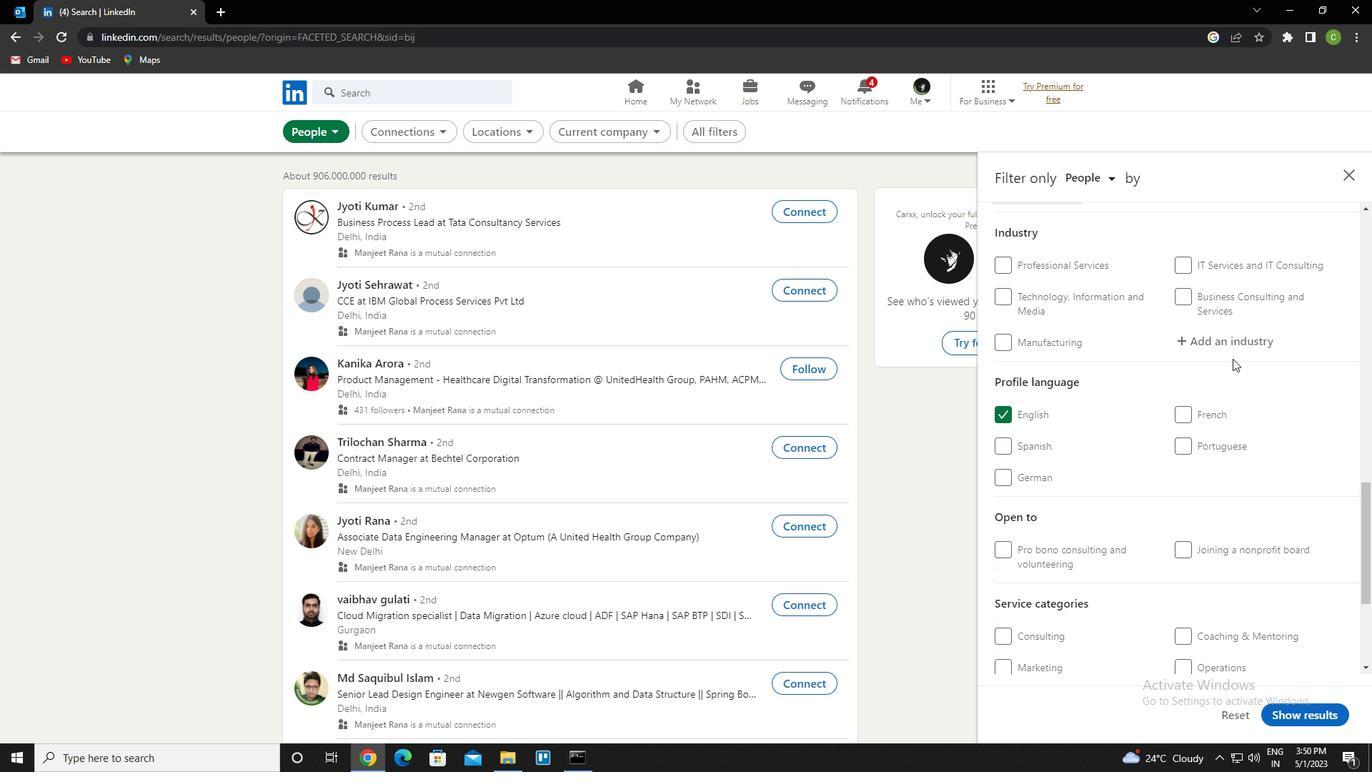 
Action: Mouse moved to (1226, 436)
Screenshot: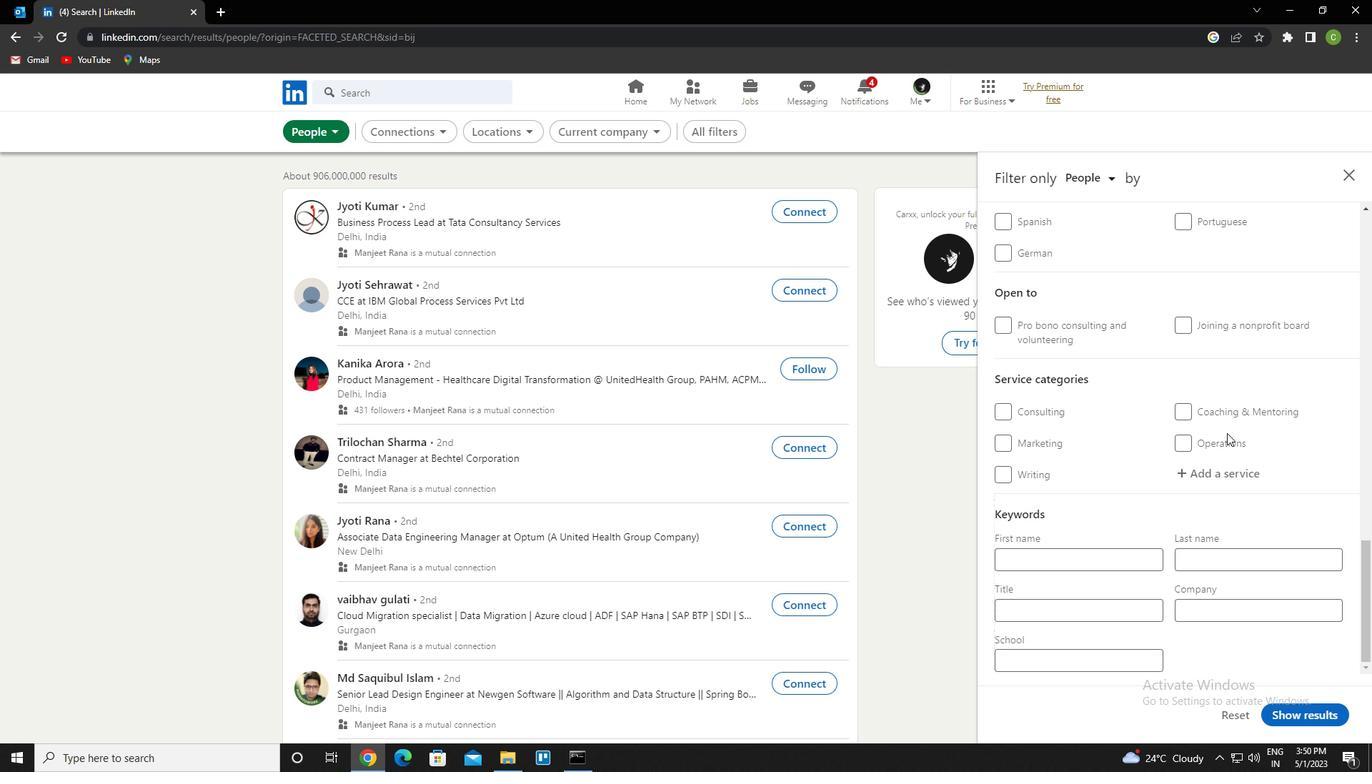 
Action: Mouse scrolled (1226, 436) with delta (0, 0)
Screenshot: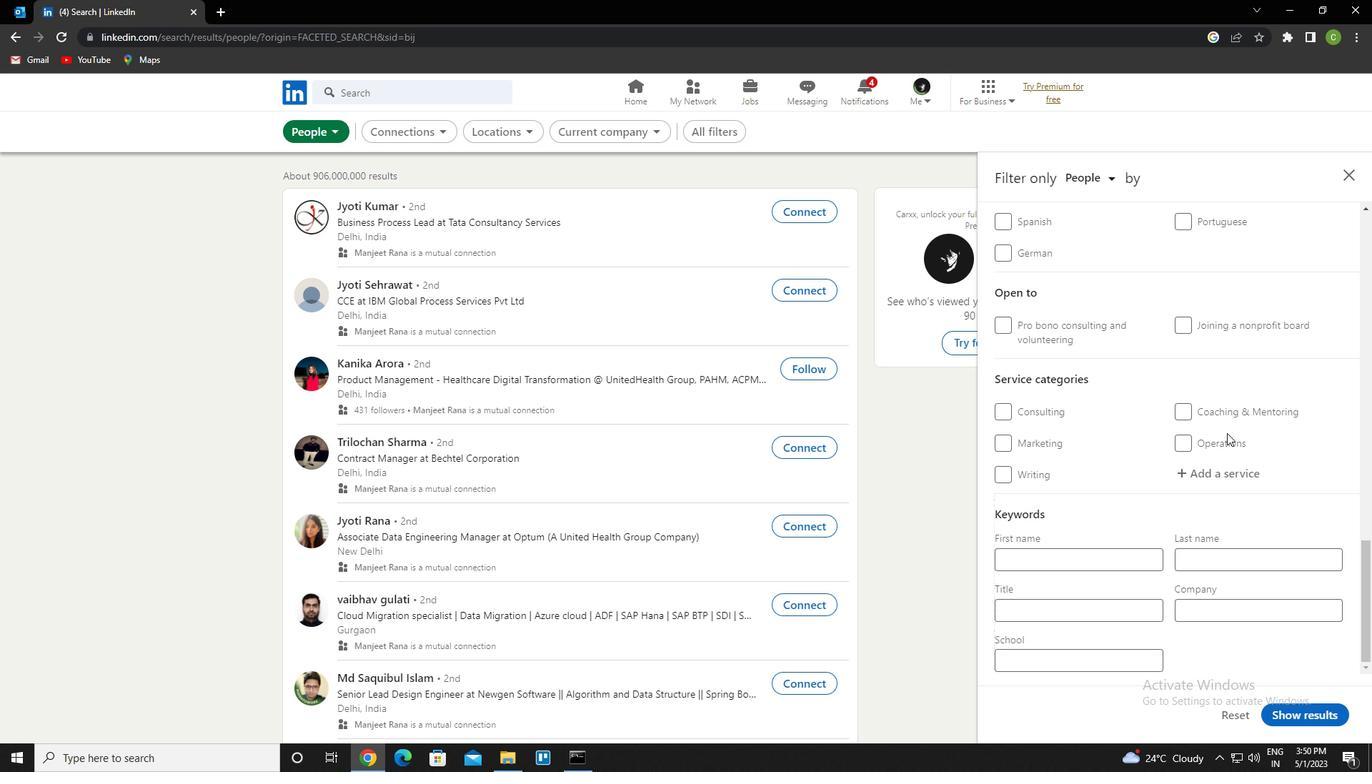 
Action: Mouse moved to (1226, 437)
Screenshot: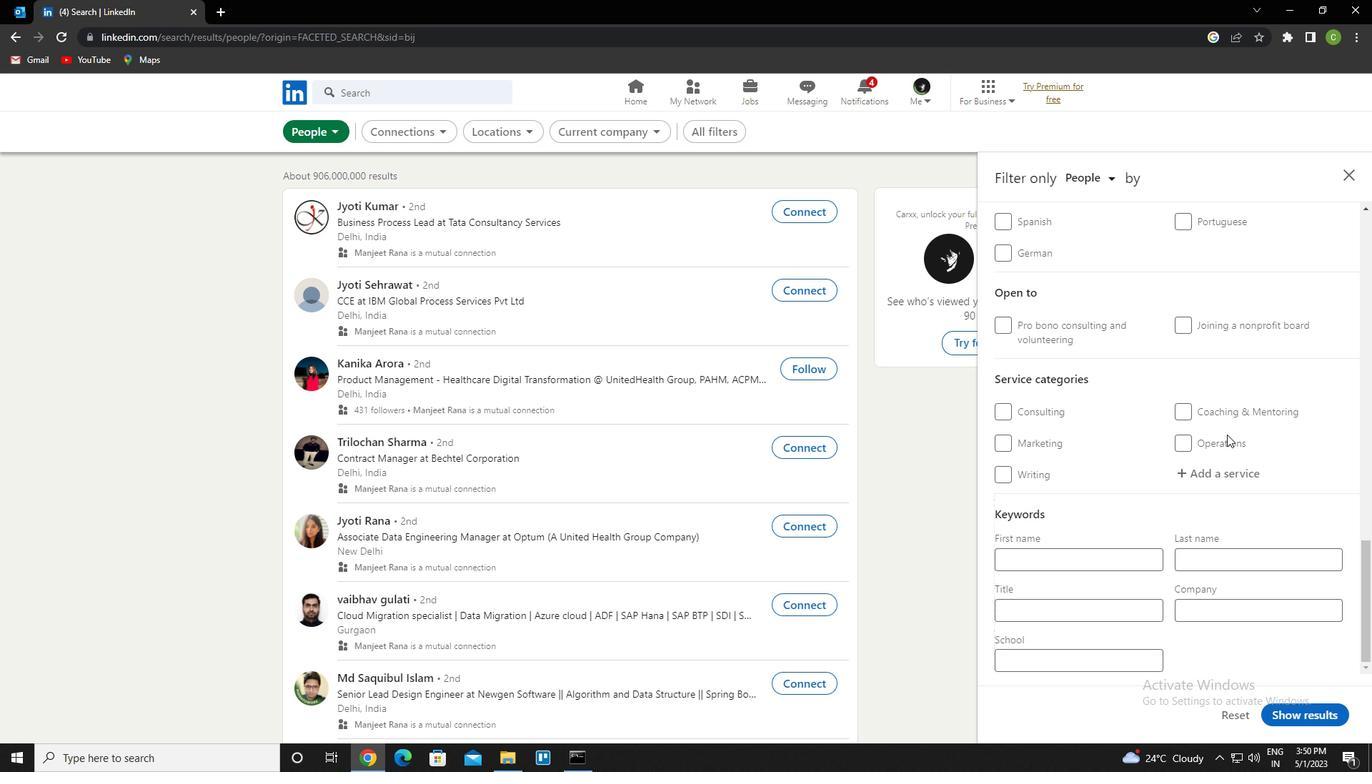 
Action: Mouse scrolled (1226, 436) with delta (0, 0)
Screenshot: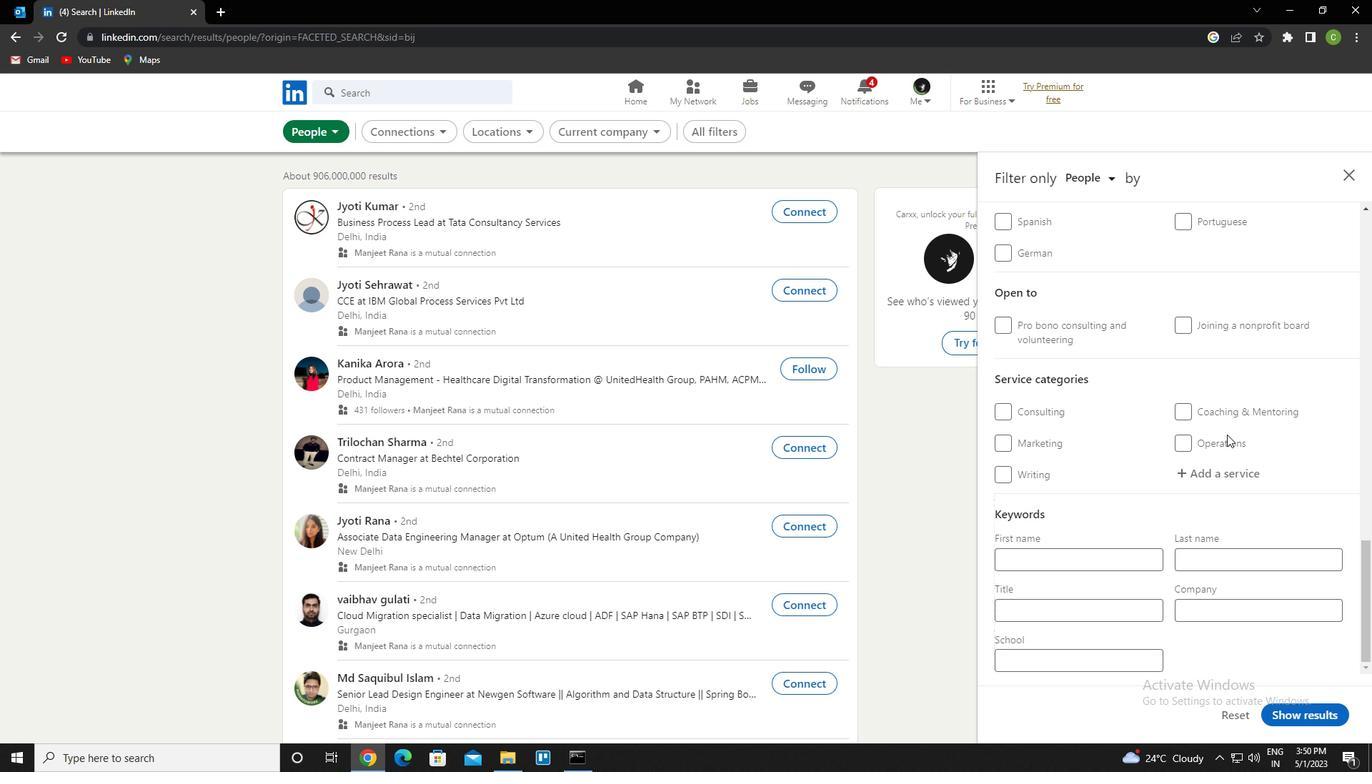 
Action: Mouse moved to (1216, 479)
Screenshot: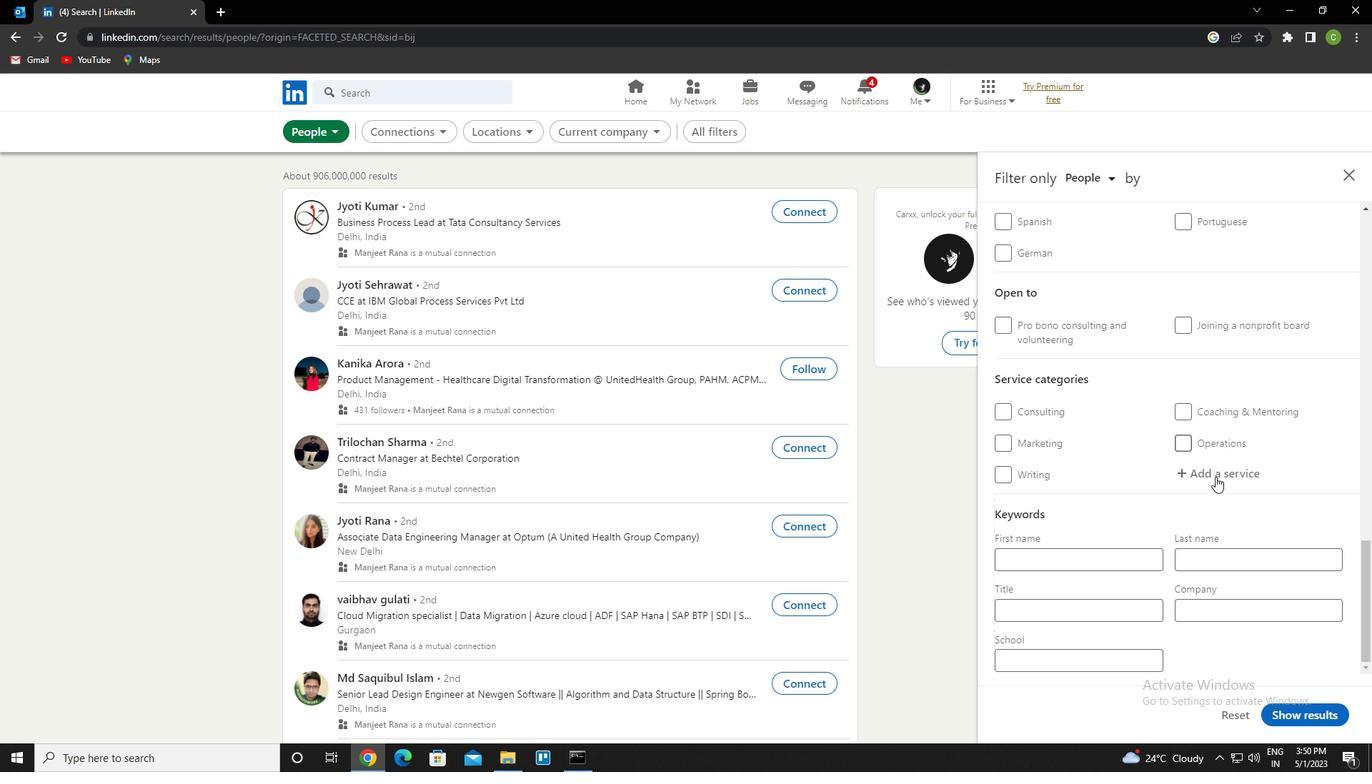 
Action: Mouse scrolled (1216, 480) with delta (0, 0)
Screenshot: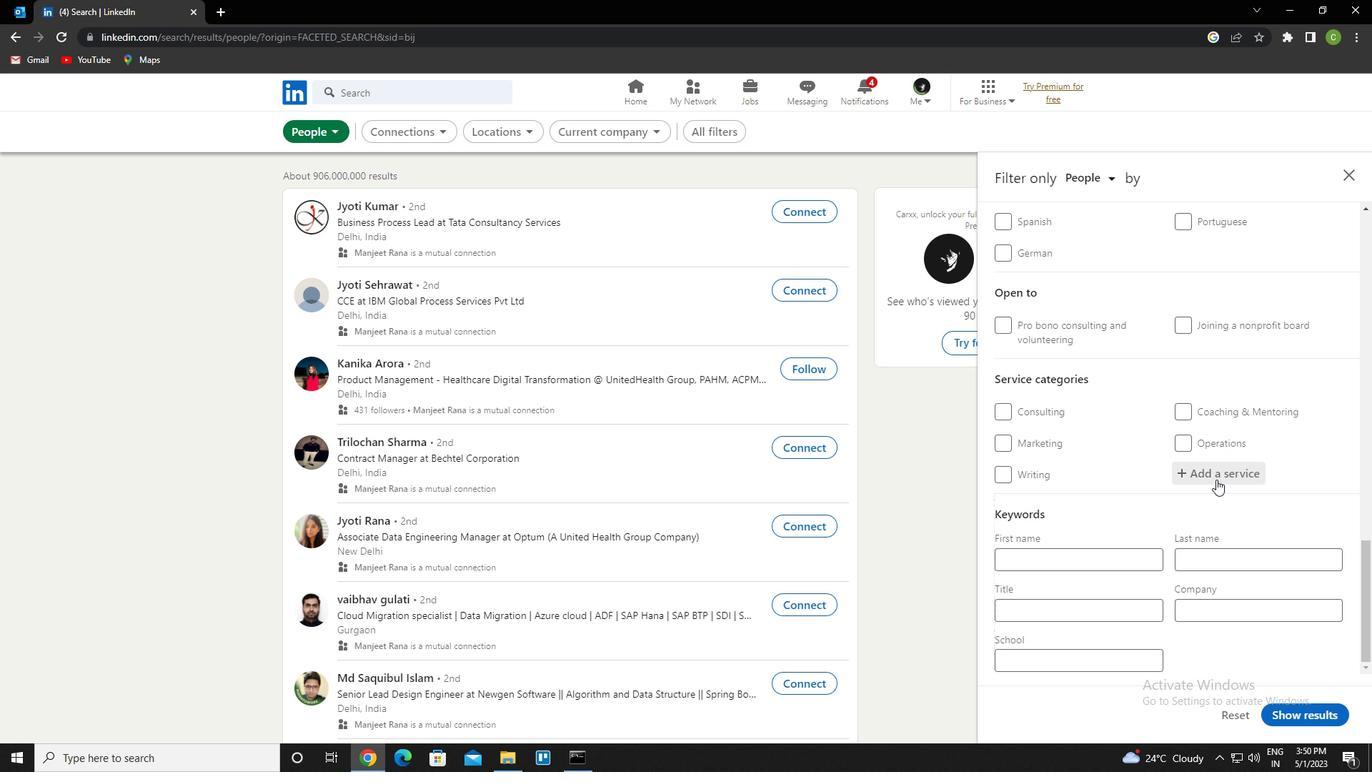 
Action: Mouse scrolled (1216, 480) with delta (0, 0)
Screenshot: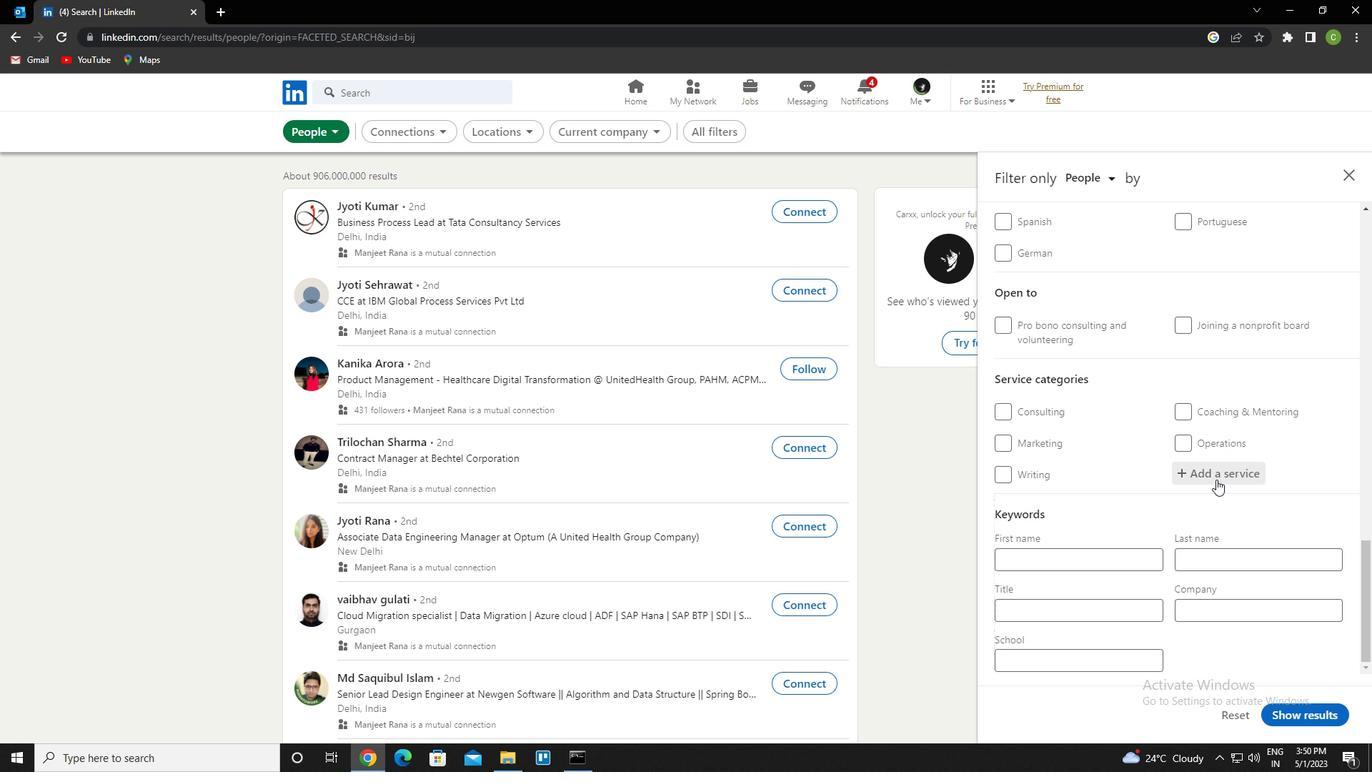 
Action: Mouse scrolled (1216, 480) with delta (0, 0)
Screenshot: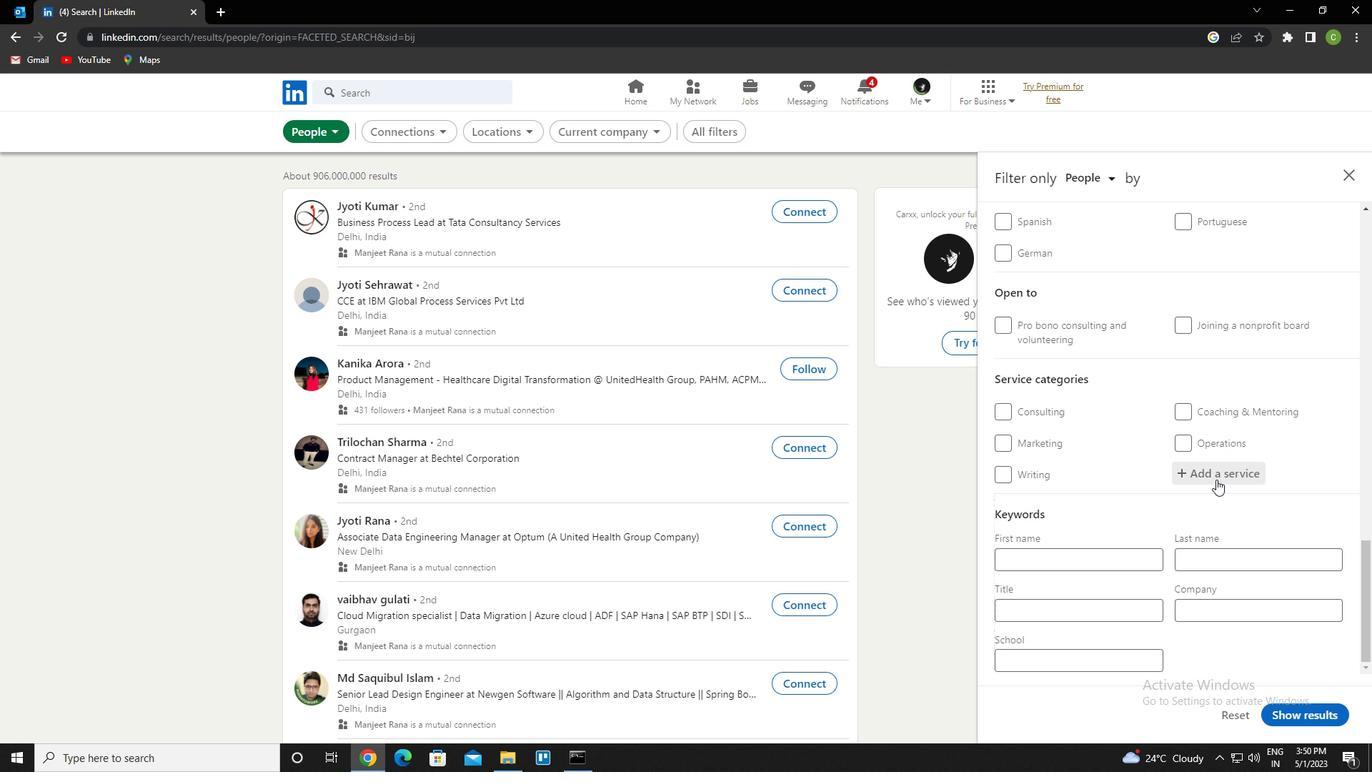 
Action: Mouse moved to (1205, 482)
Screenshot: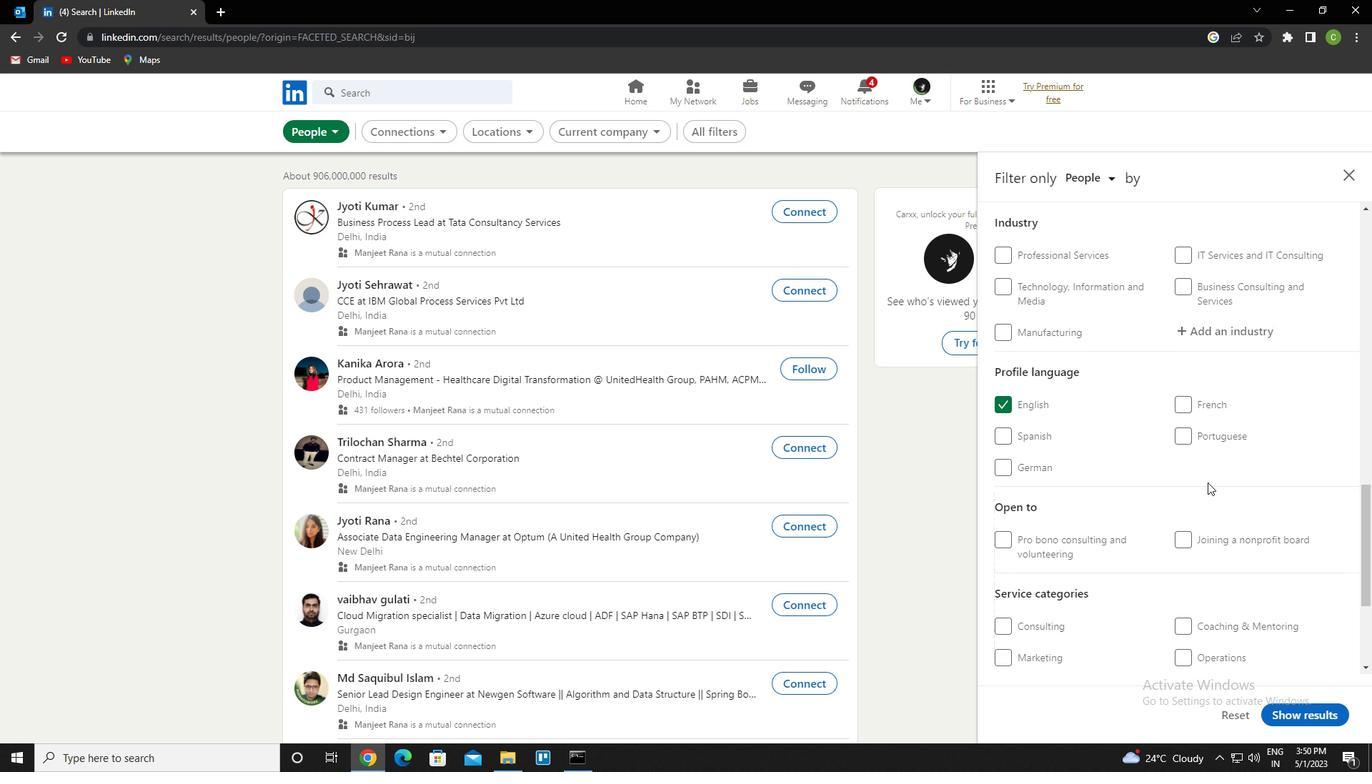 
Action: Mouse scrolled (1205, 483) with delta (0, 0)
Screenshot: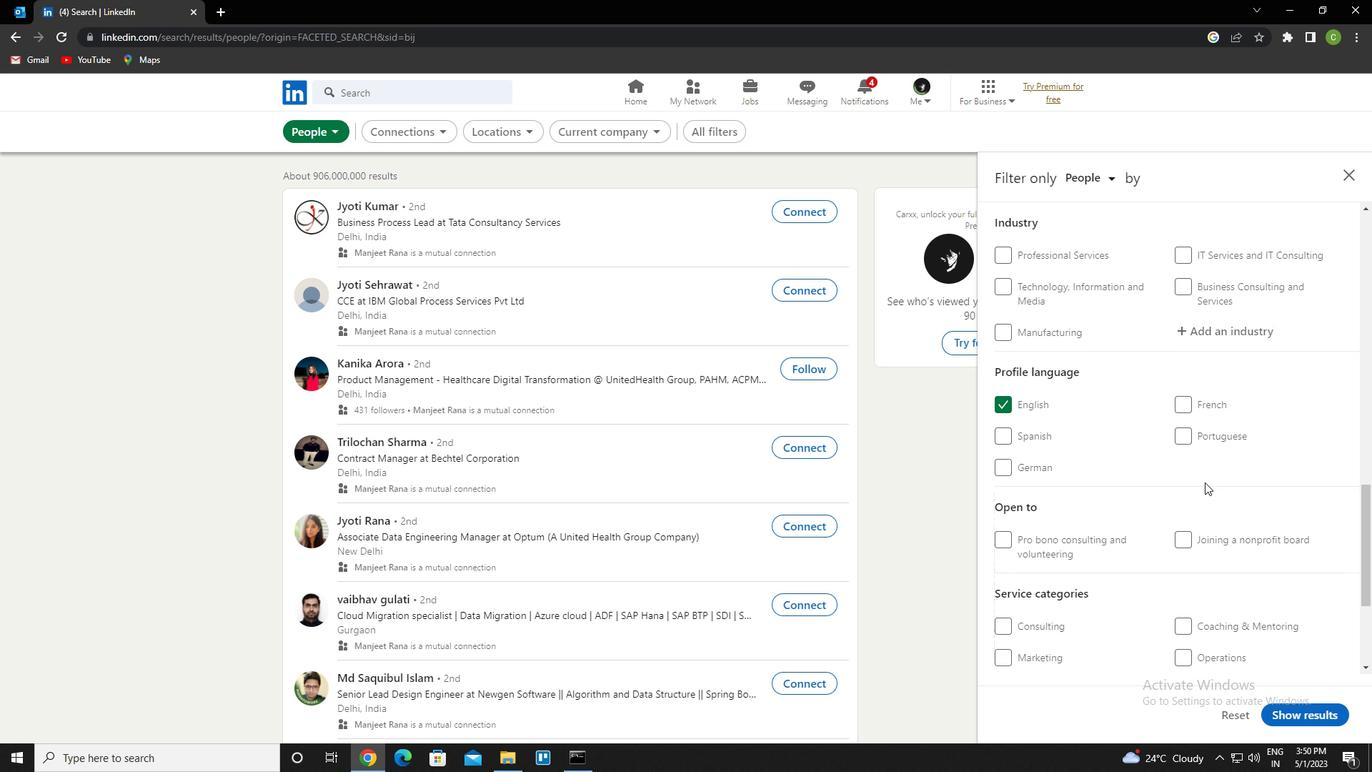 
Action: Mouse moved to (1210, 402)
Screenshot: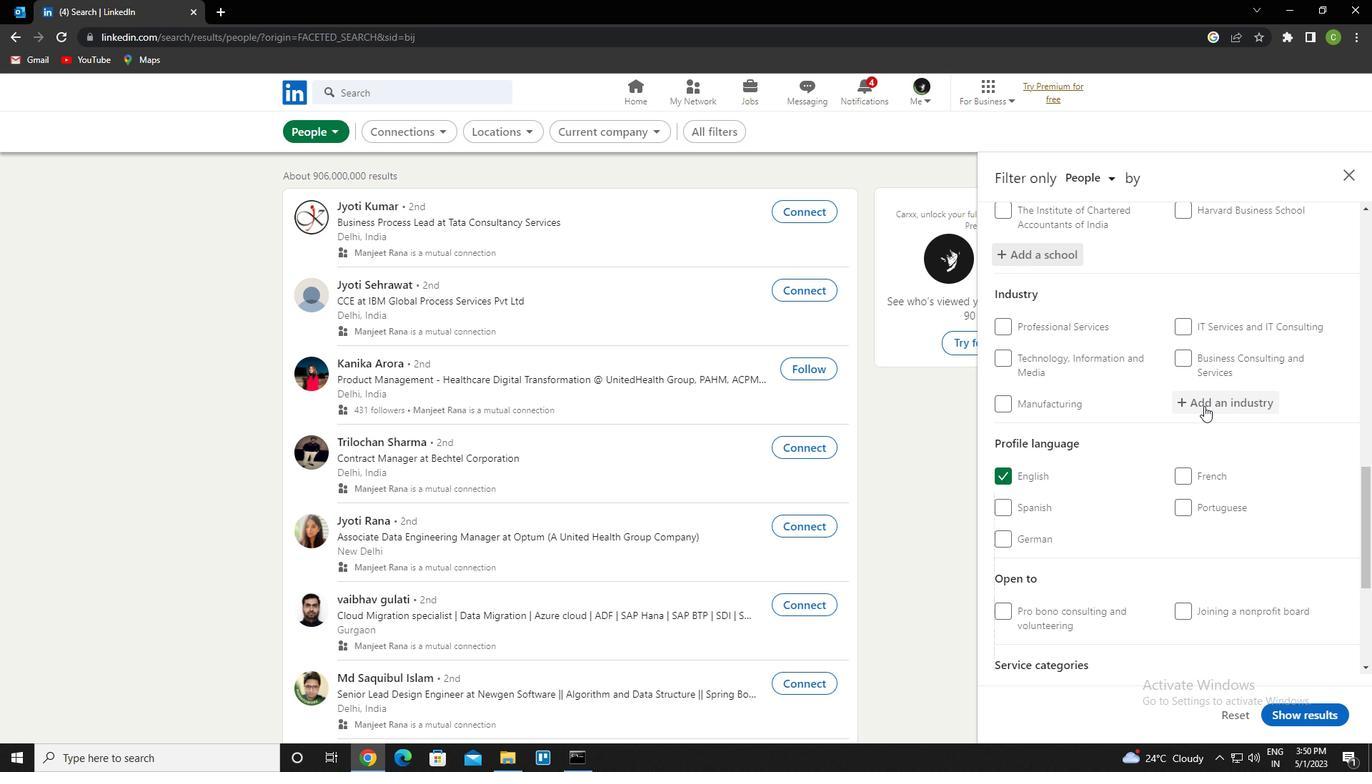 
Action: Mouse pressed left at (1210, 402)
Screenshot: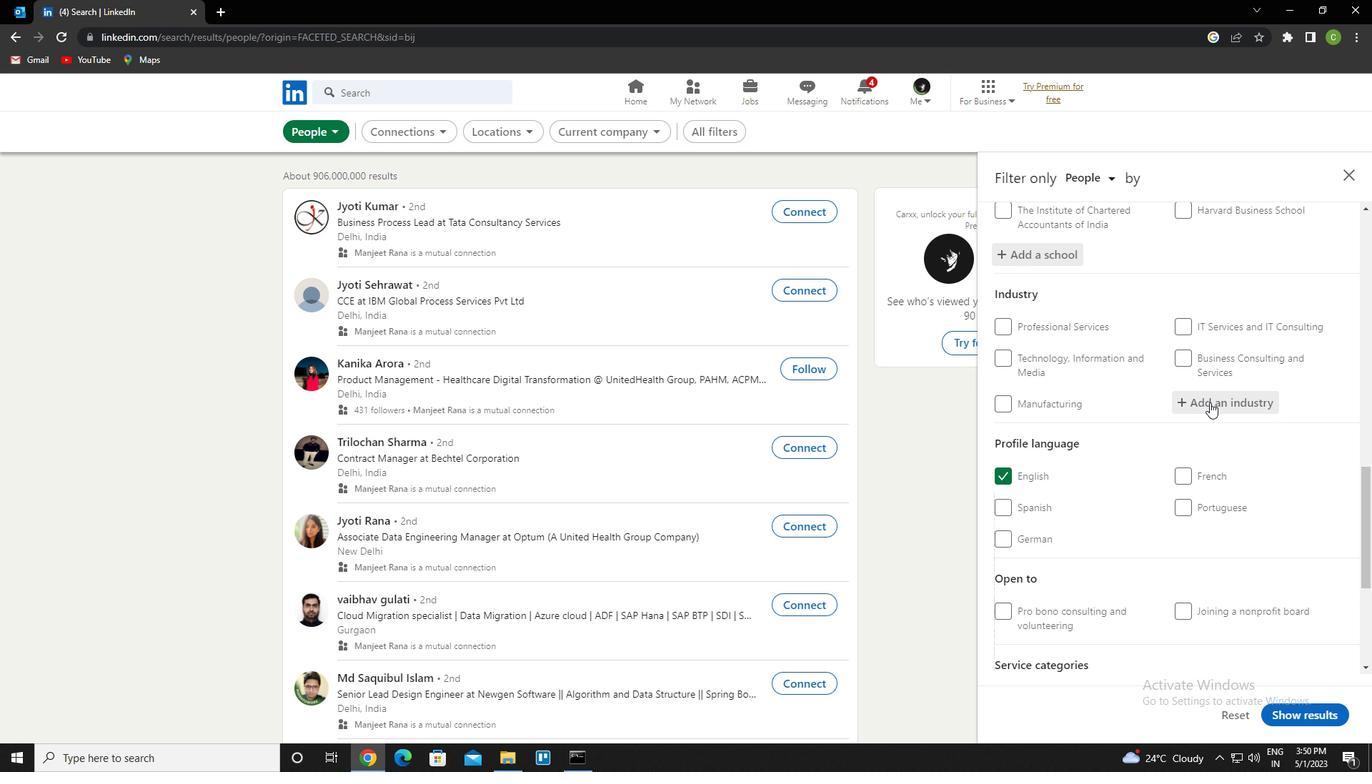 
Action: Key pressed <Key.caps_lock>e<Key.caps_lock>nter<Key.down><Key.enter>
Screenshot: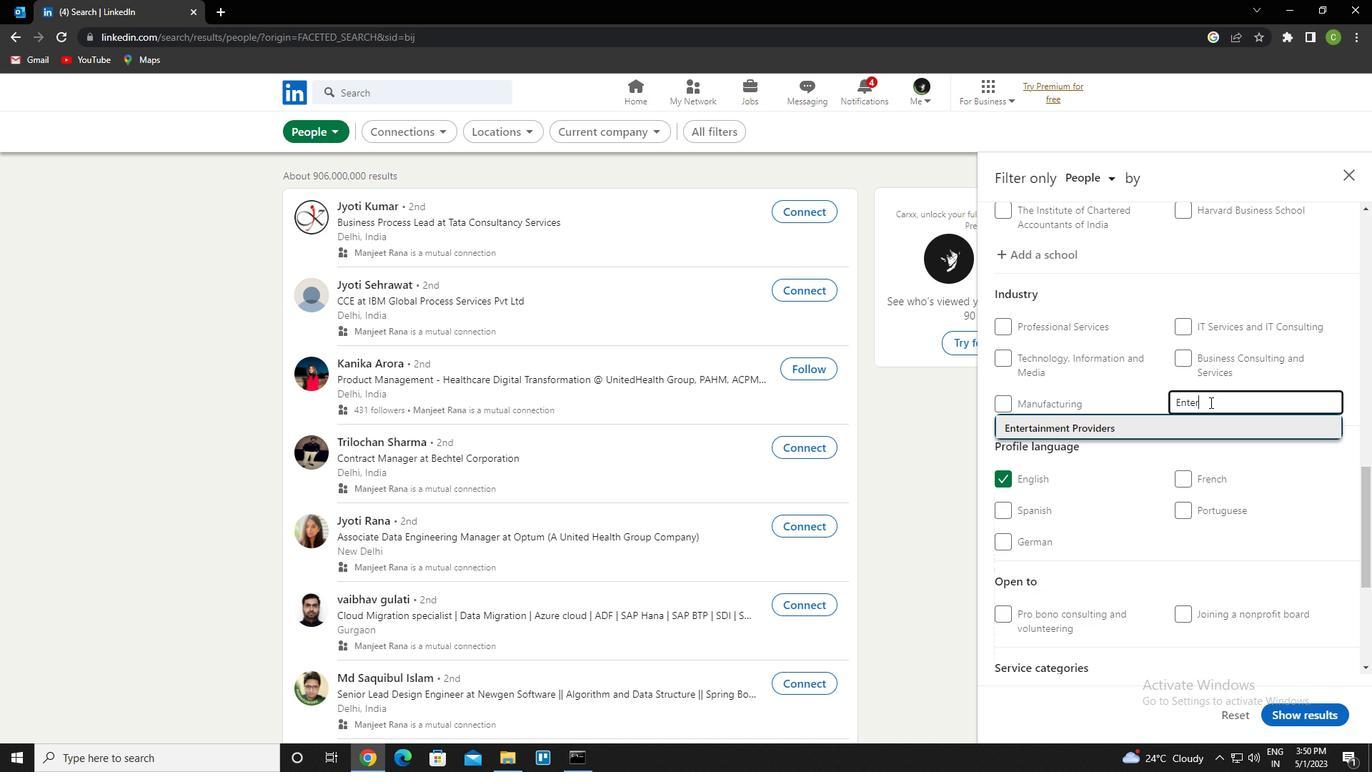 
Action: Mouse scrolled (1210, 401) with delta (0, 0)
Screenshot: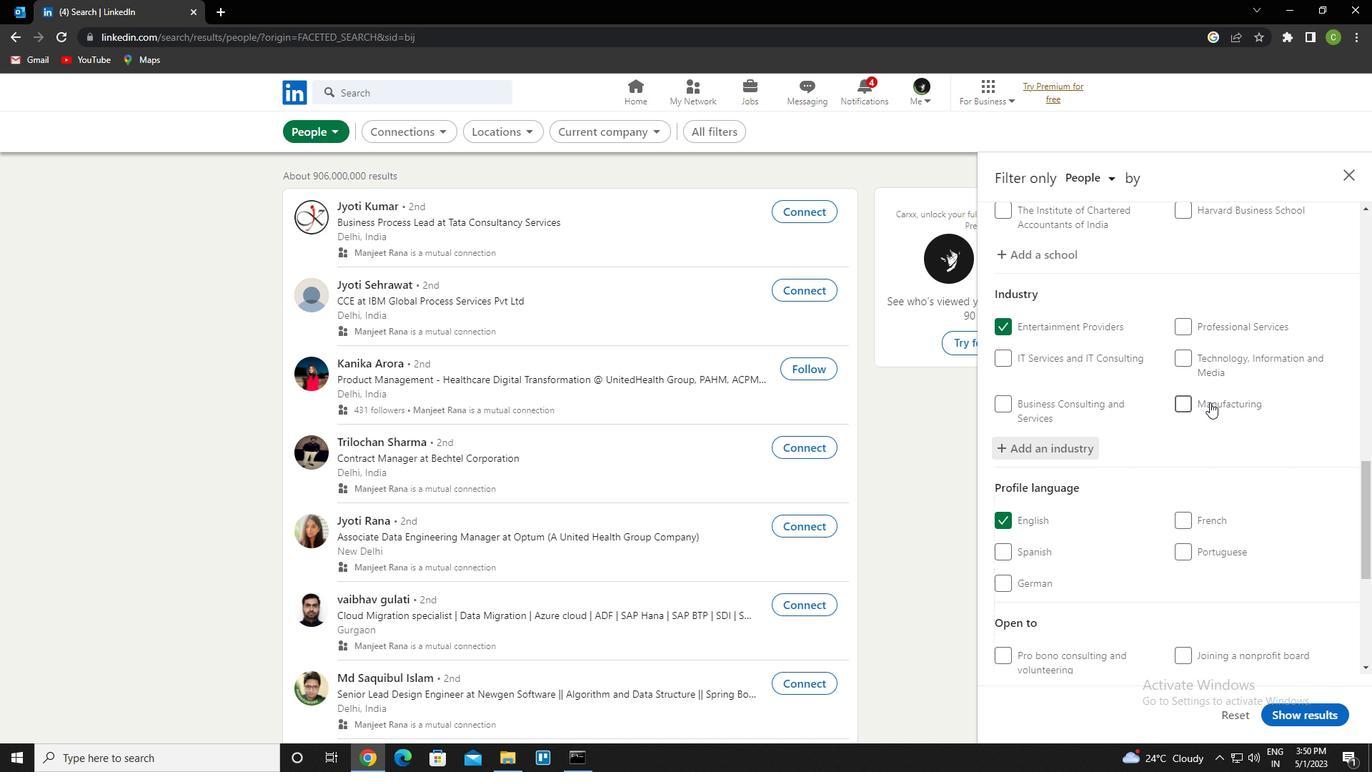 
Action: Mouse scrolled (1210, 401) with delta (0, 0)
Screenshot: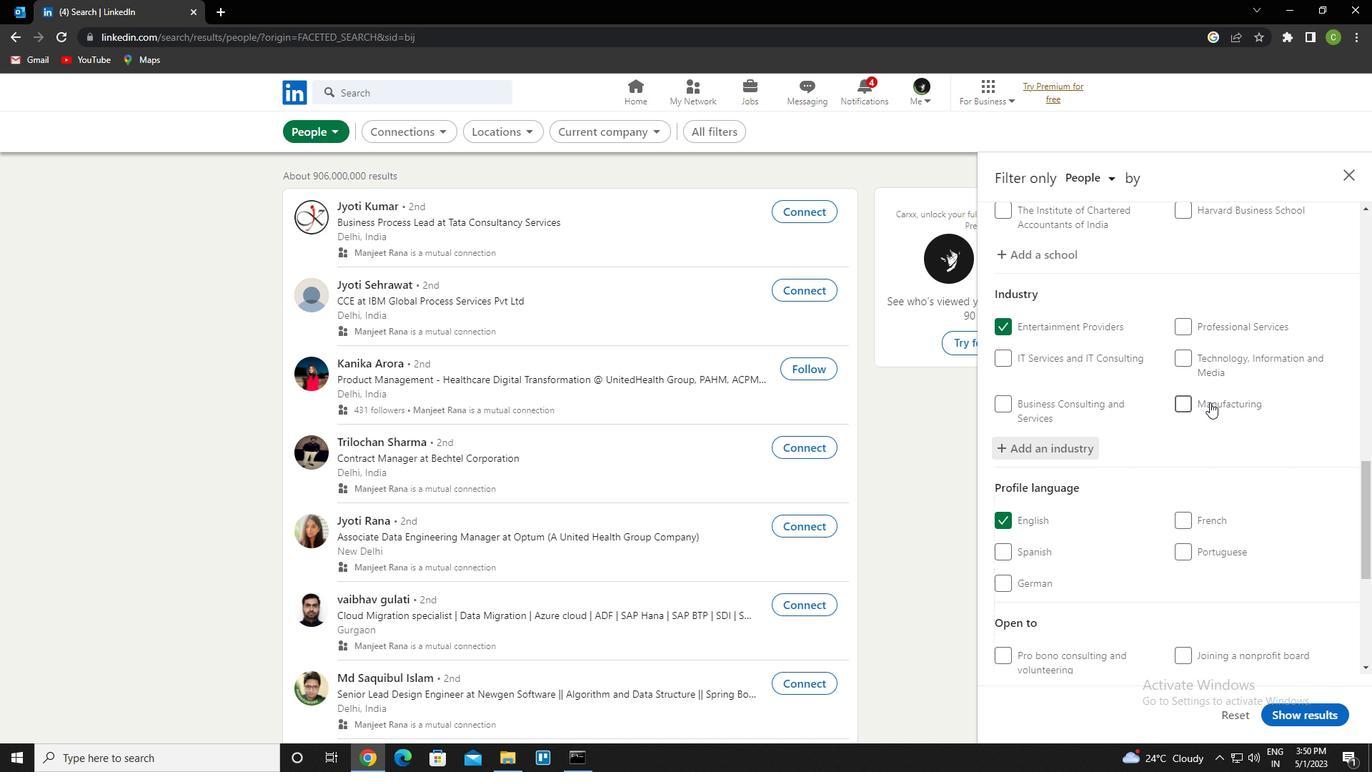 
Action: Mouse scrolled (1210, 401) with delta (0, 0)
Screenshot: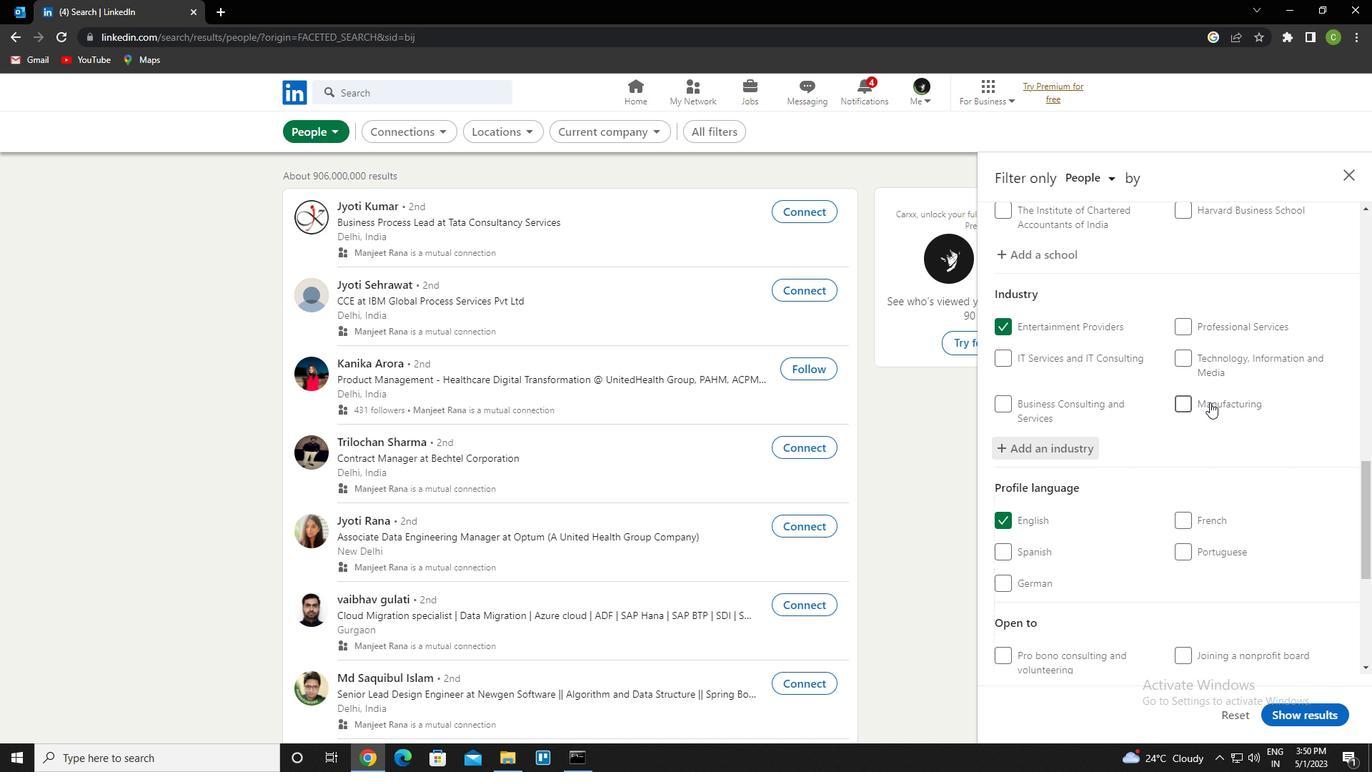
Action: Mouse scrolled (1210, 401) with delta (0, 0)
Screenshot: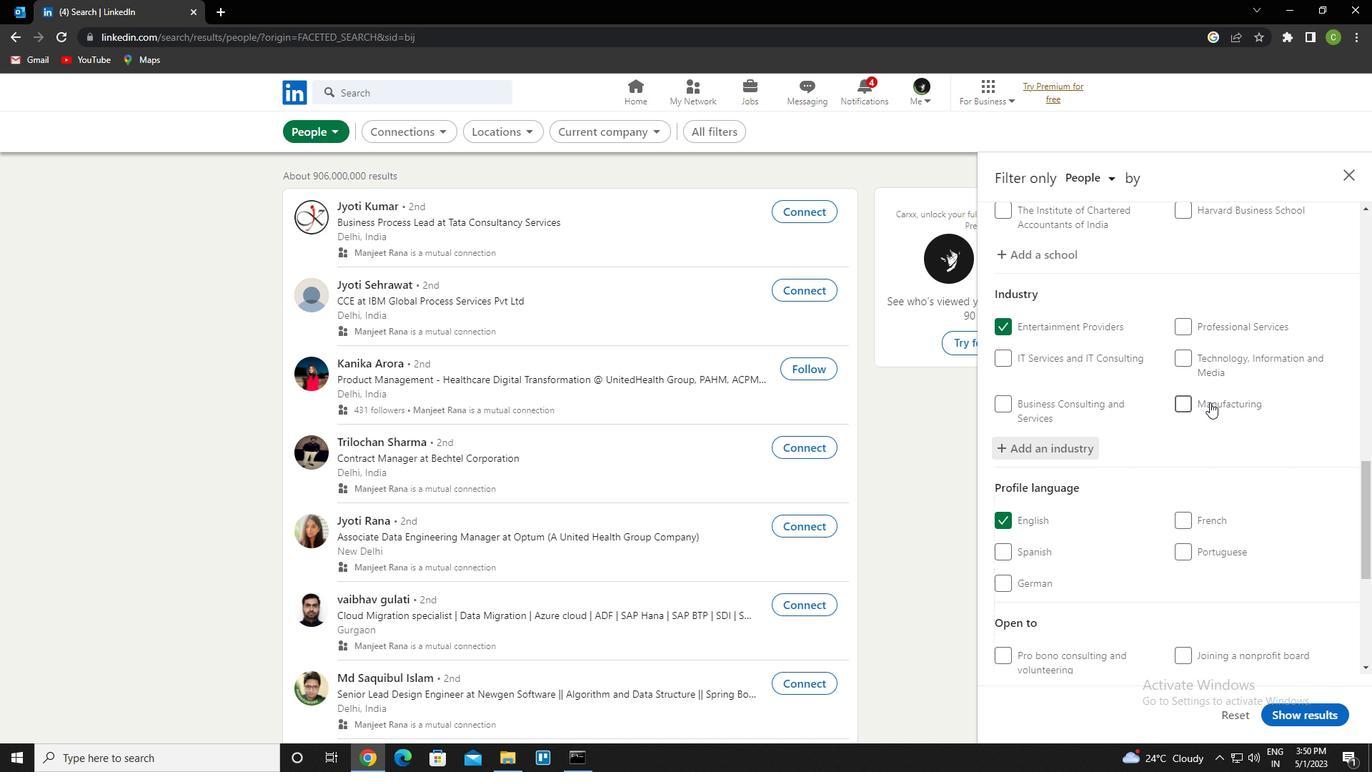 
Action: Mouse scrolled (1210, 401) with delta (0, 0)
Screenshot: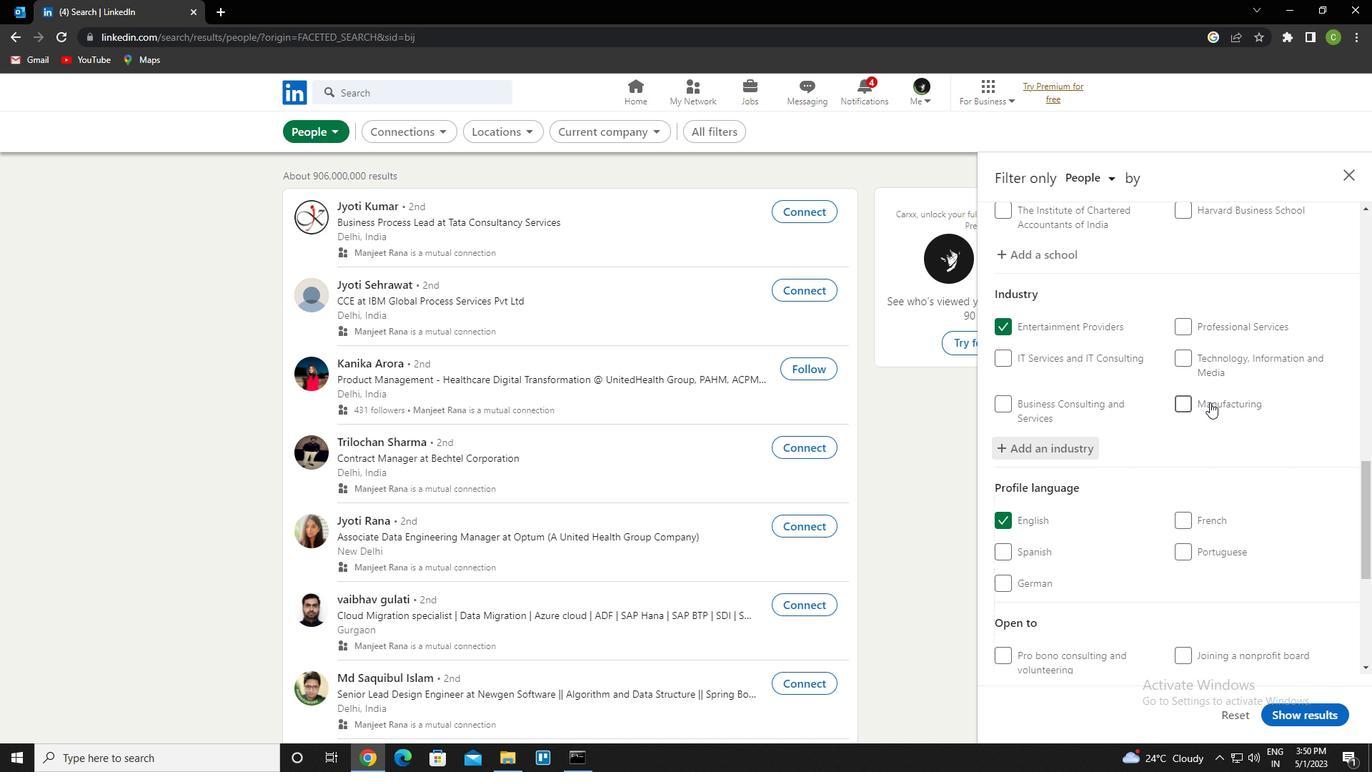 
Action: Mouse scrolled (1210, 401) with delta (0, 0)
Screenshot: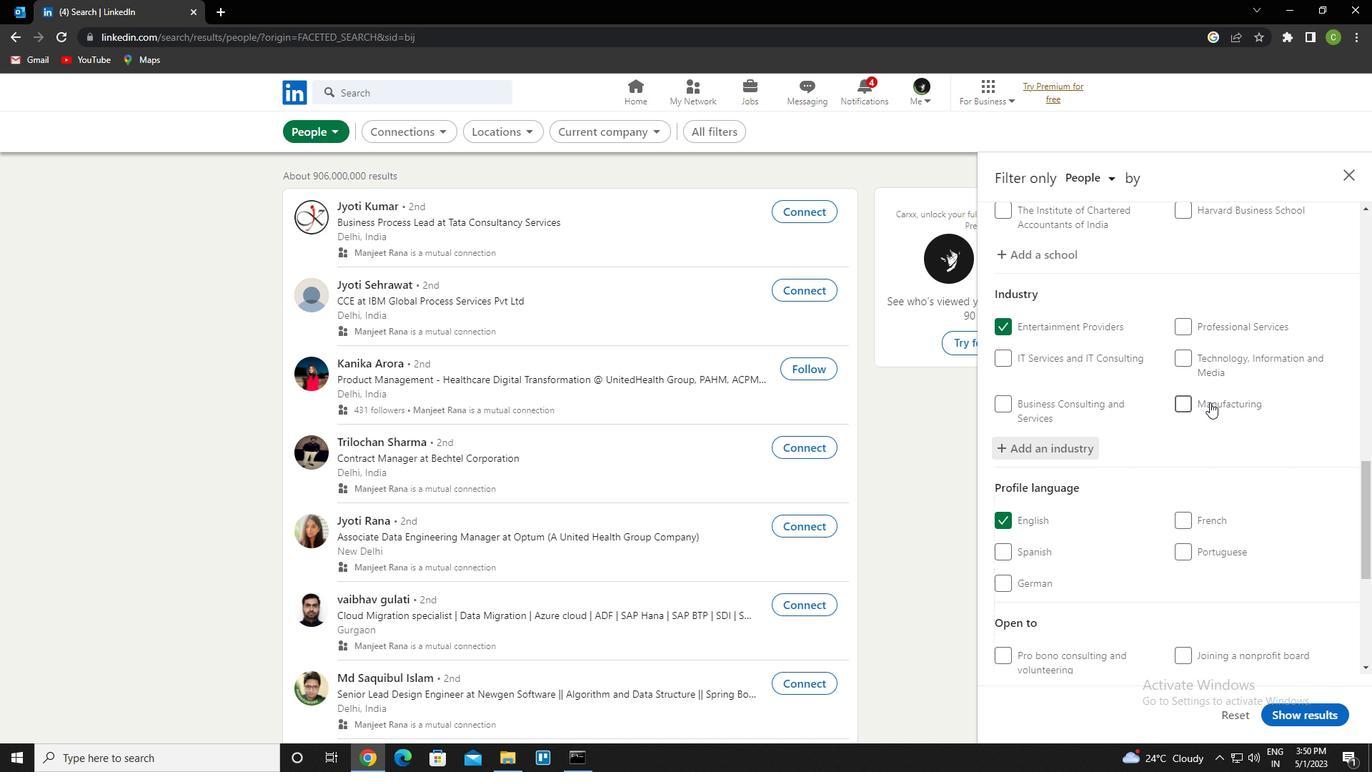 
Action: Mouse scrolled (1210, 401) with delta (0, 0)
Screenshot: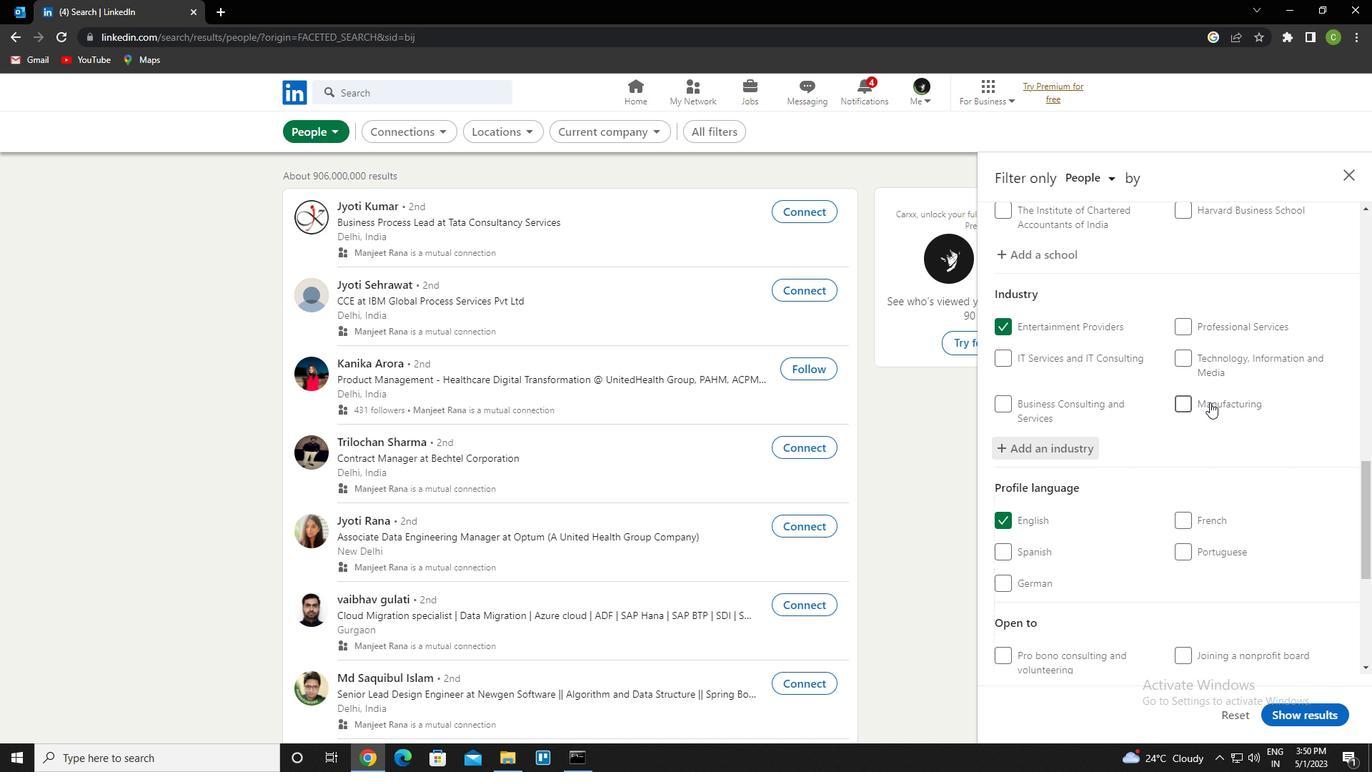 
Action: Mouse moved to (1214, 469)
Screenshot: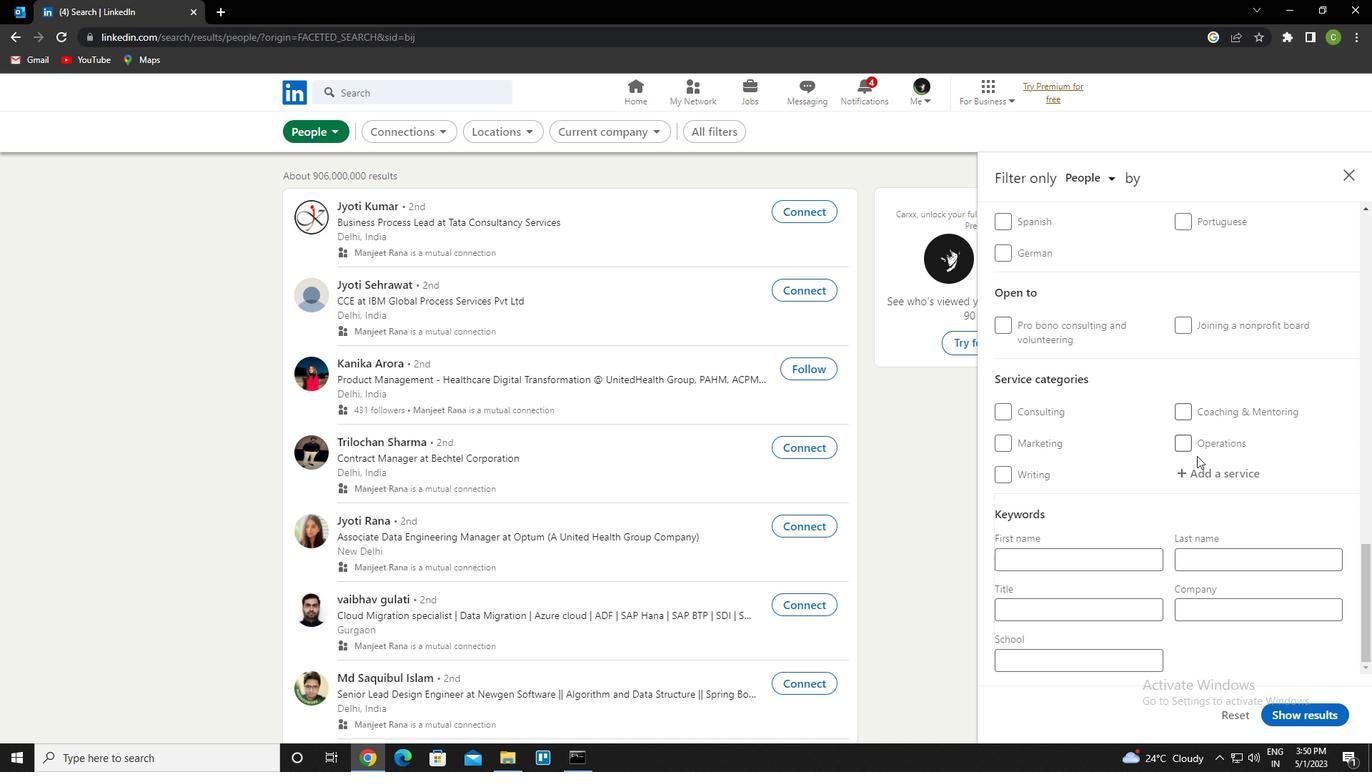 
Action: Mouse pressed left at (1214, 469)
Screenshot: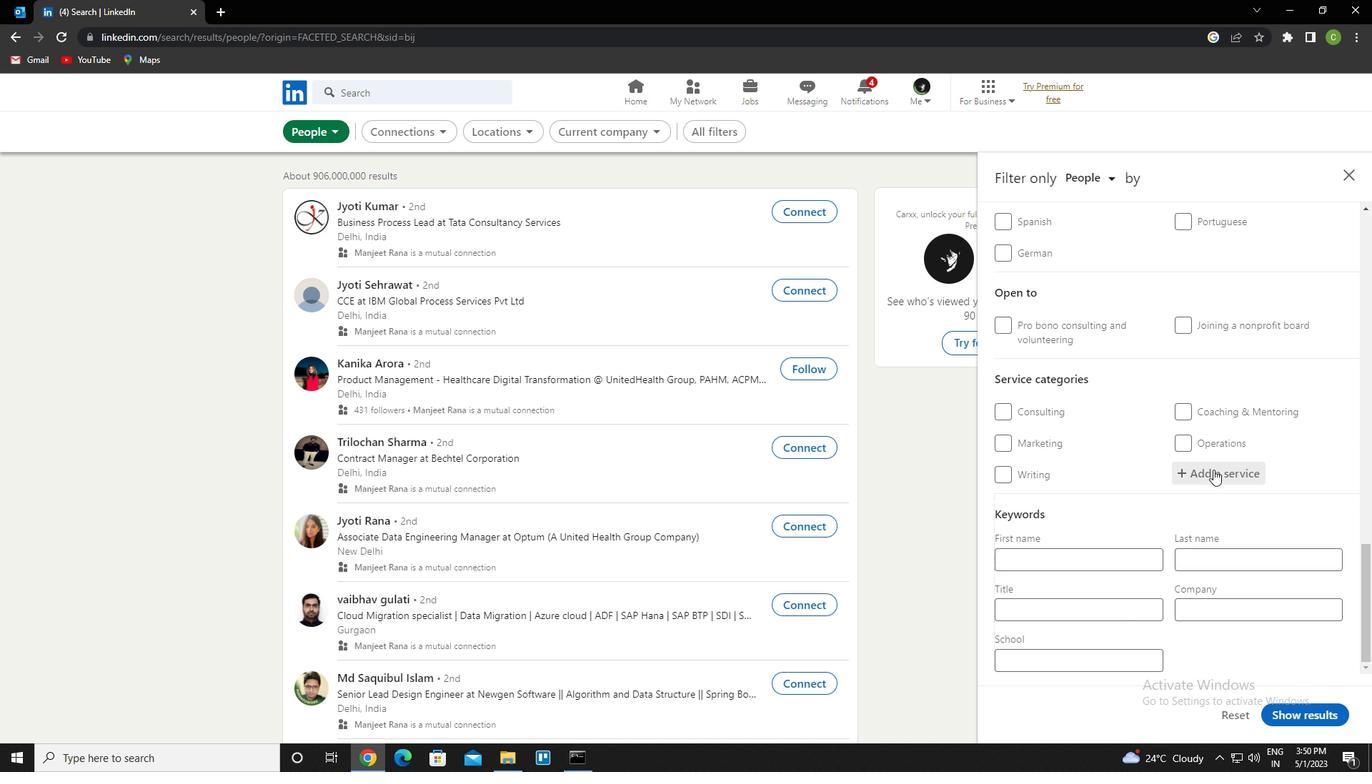 
Action: Key pressed <Key.caps_lock>c<Key.caps_lock>onsulting<Key.enter>
Screenshot: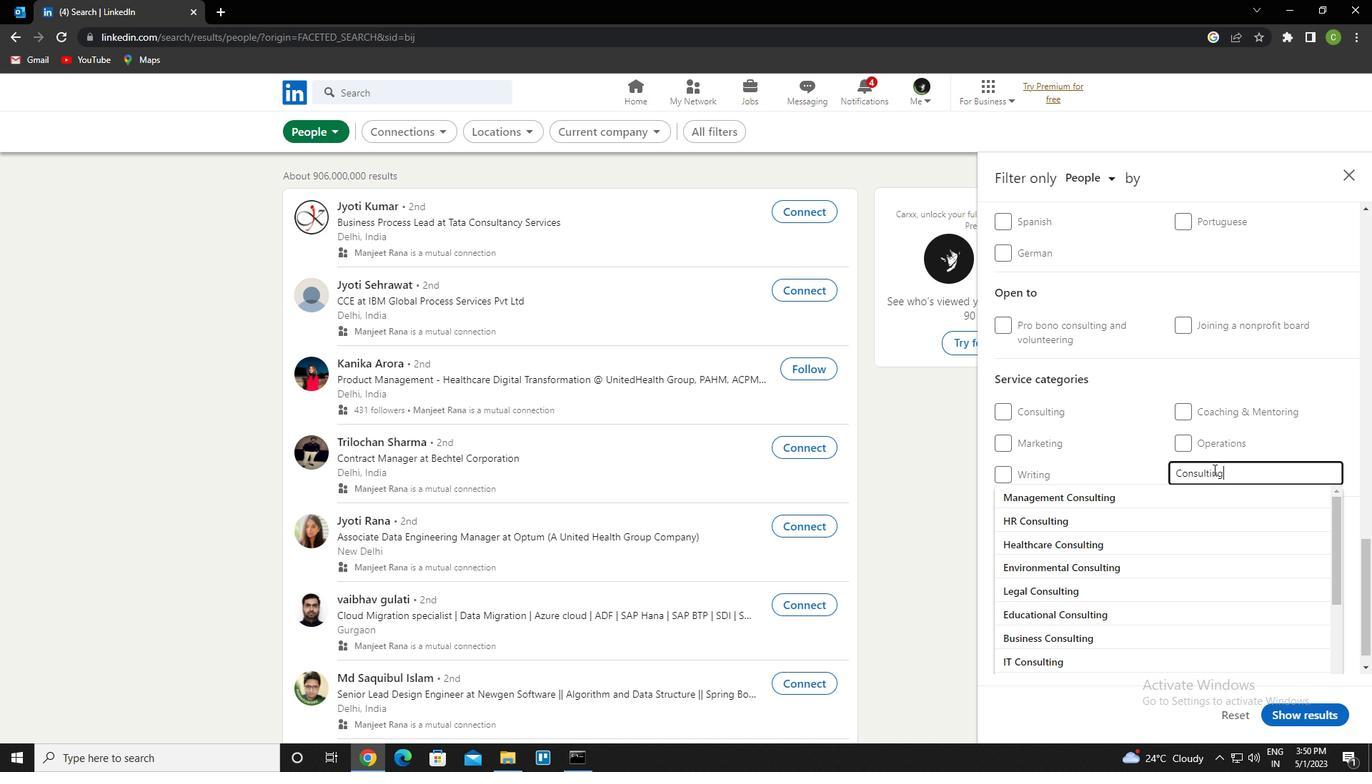 
Action: Mouse scrolled (1214, 469) with delta (0, 0)
Screenshot: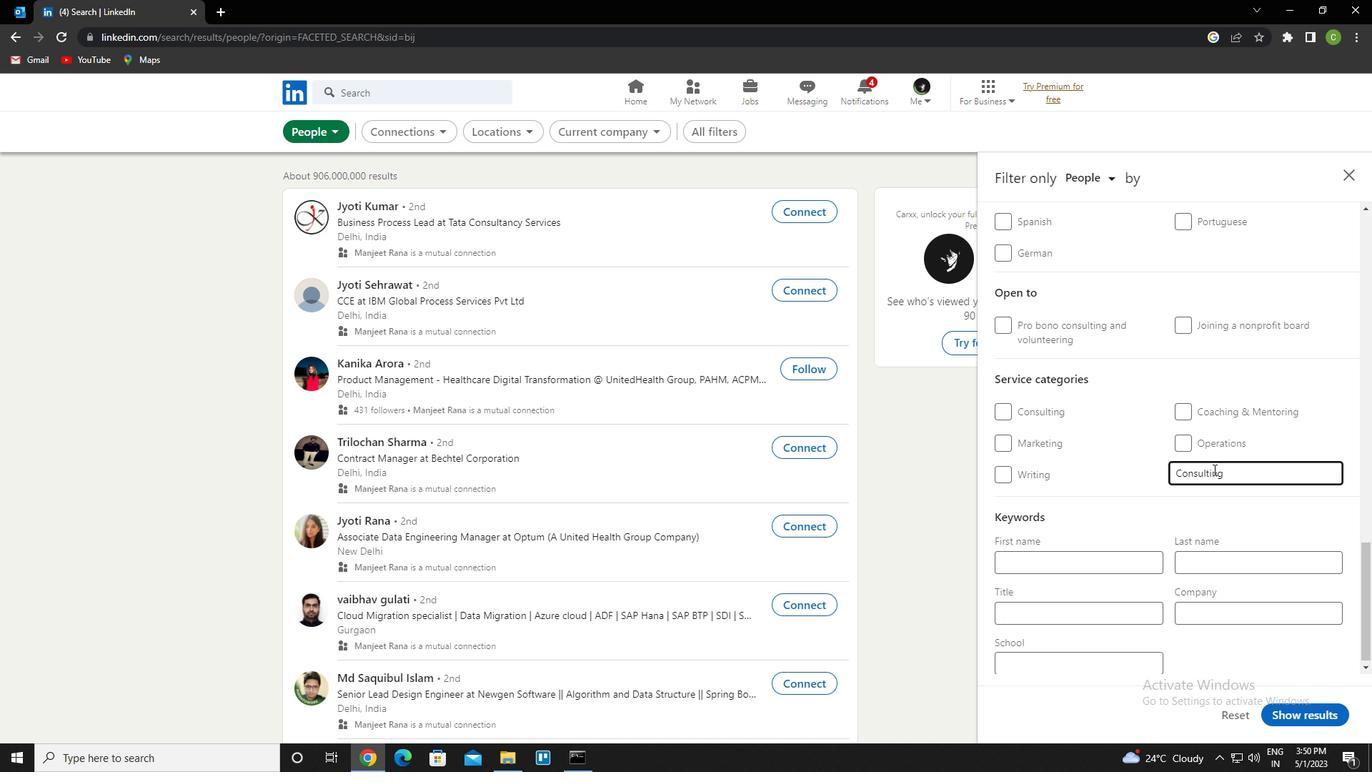 
Action: Mouse scrolled (1214, 469) with delta (0, 0)
Screenshot: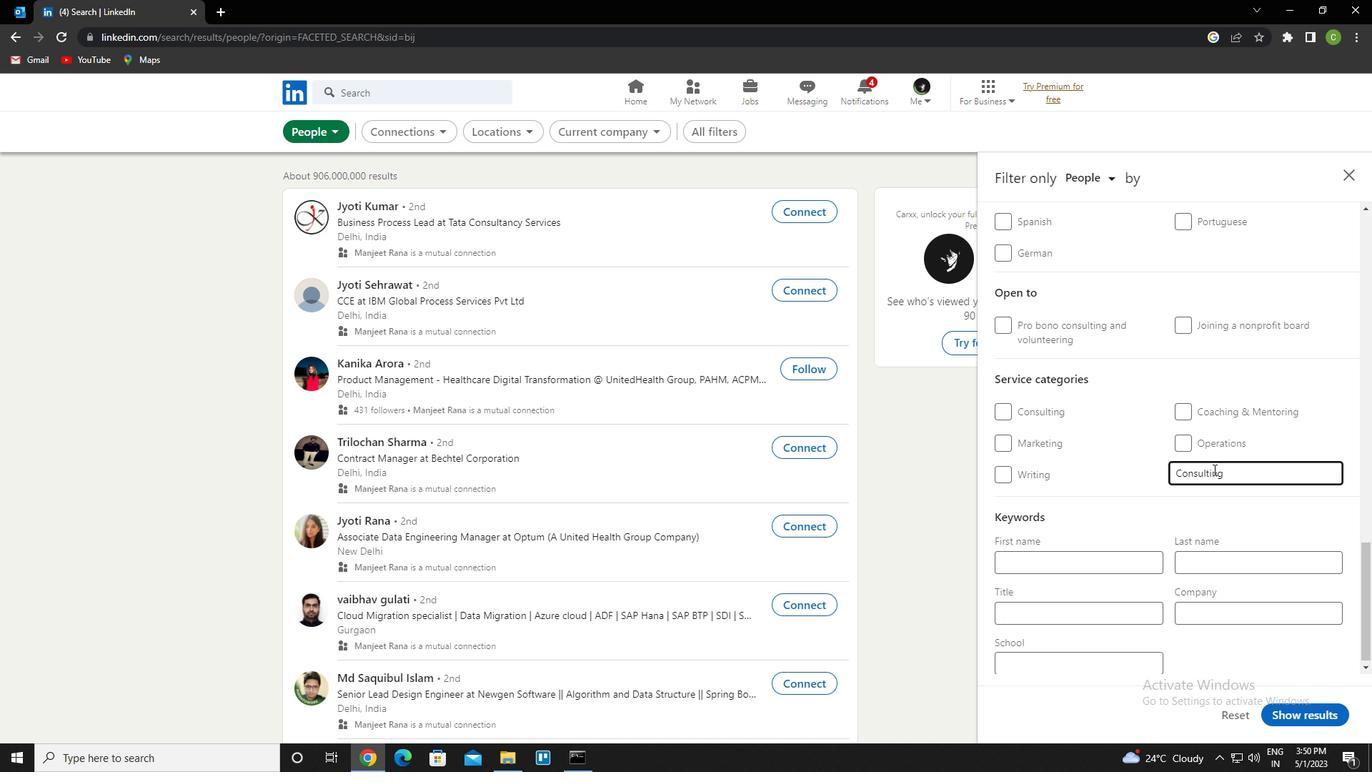 
Action: Mouse moved to (1214, 469)
Screenshot: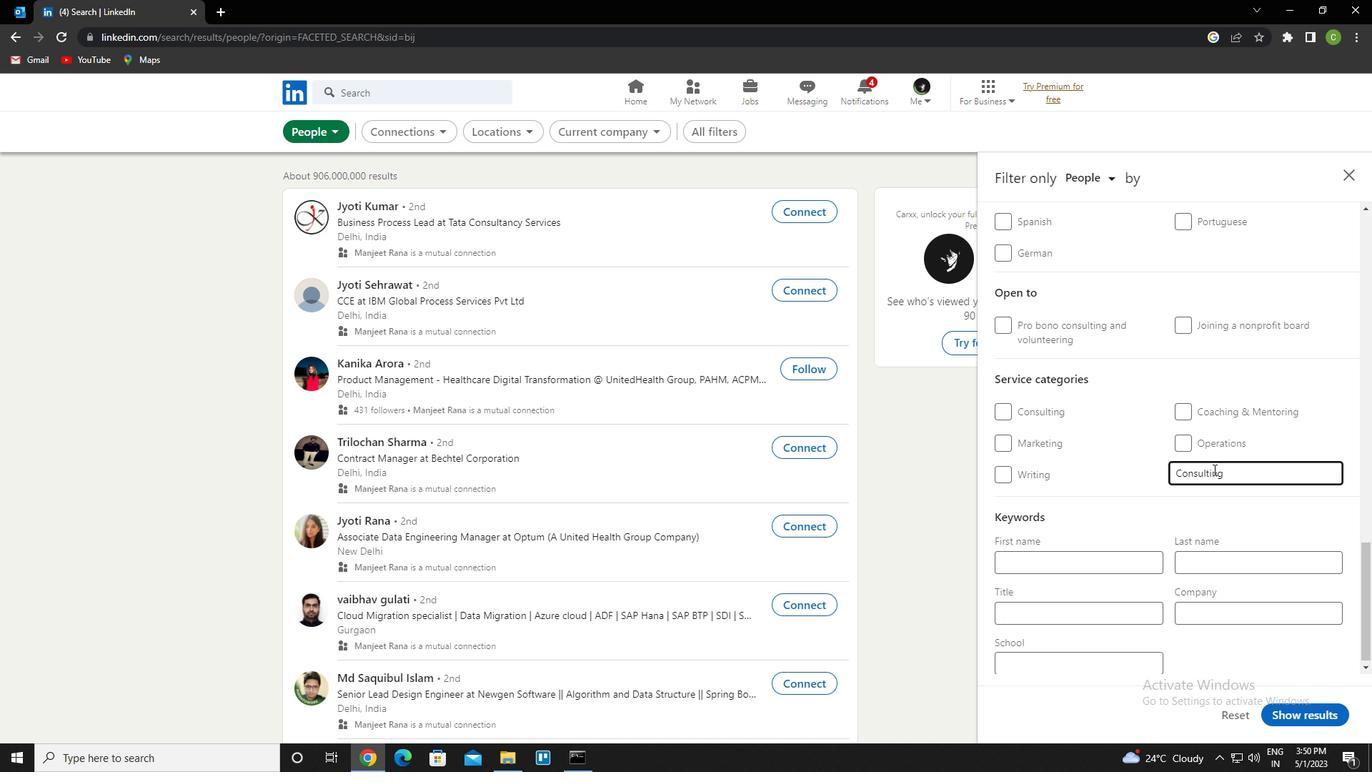 
Action: Mouse scrolled (1214, 469) with delta (0, 0)
Screenshot: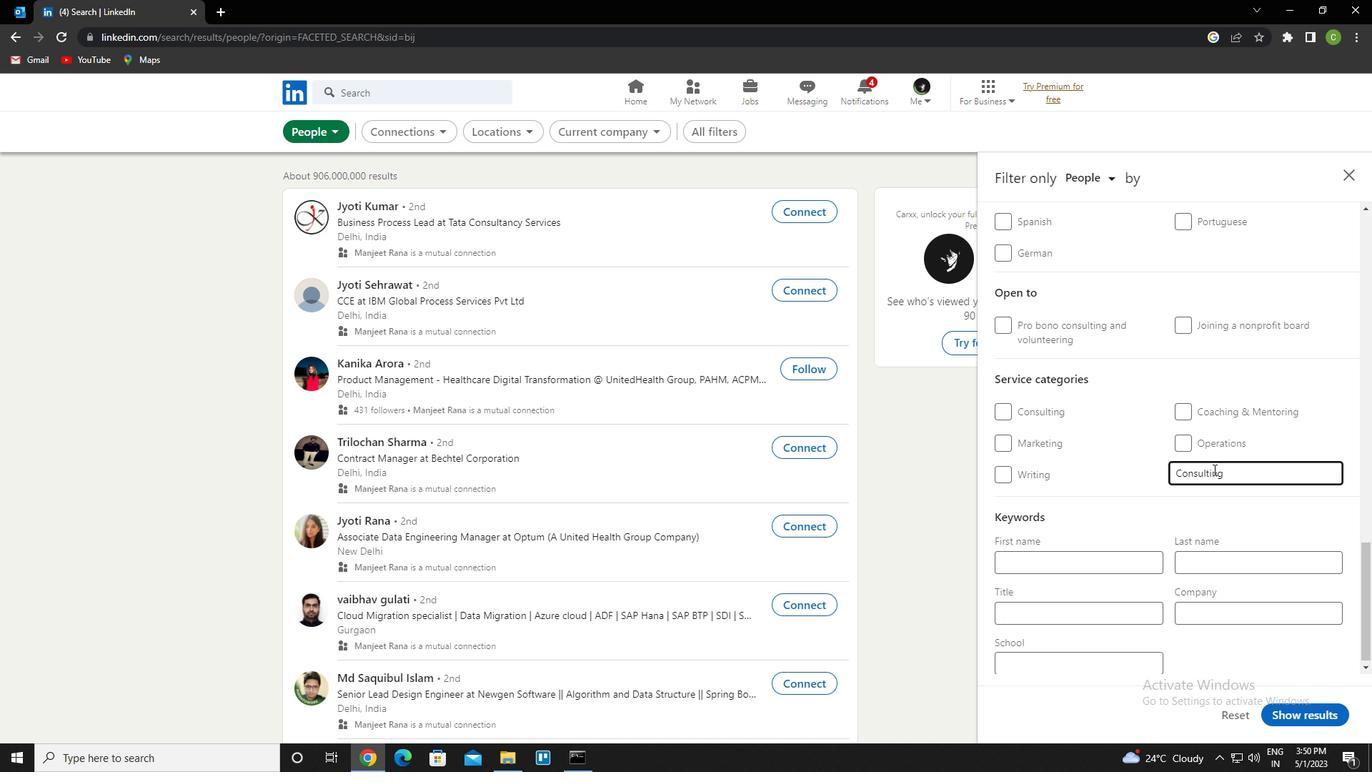 
Action: Mouse moved to (1217, 471)
Screenshot: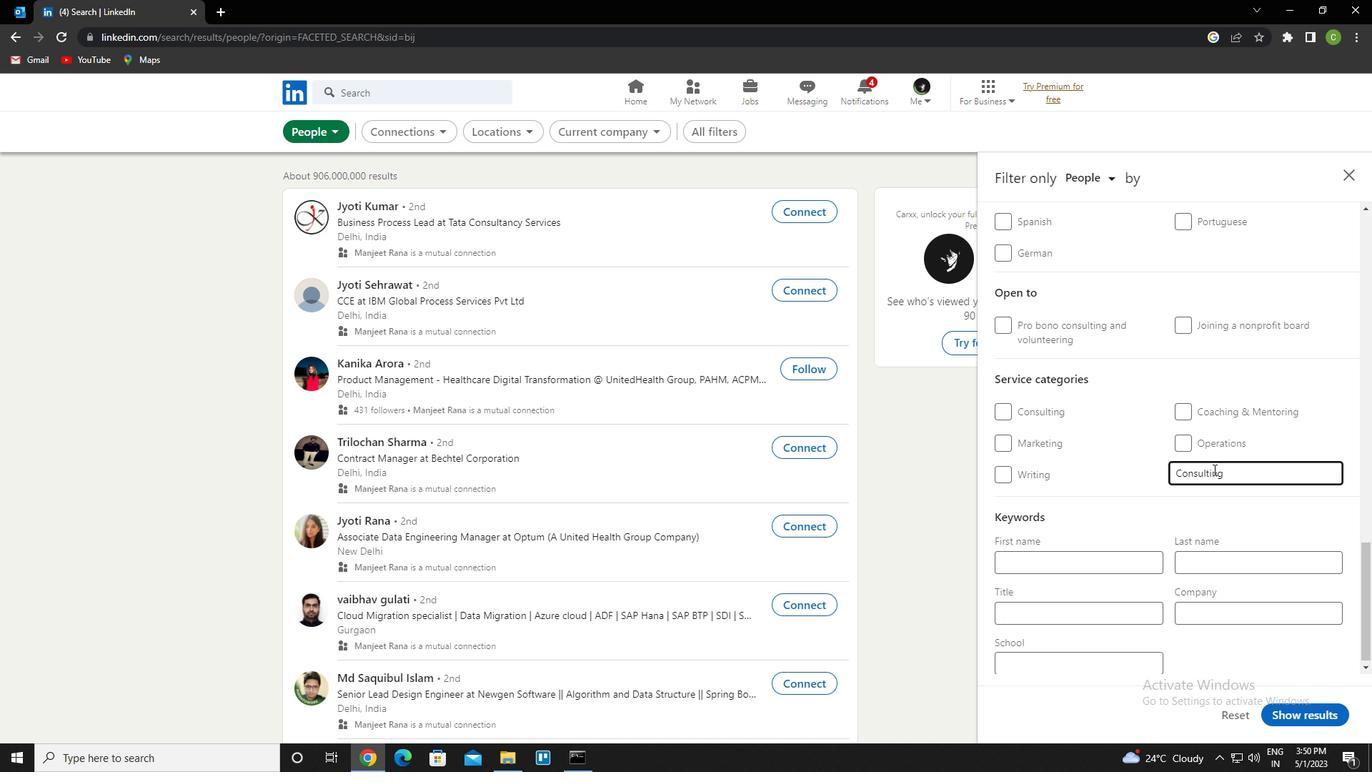 
Action: Mouse scrolled (1217, 470) with delta (0, 0)
Screenshot: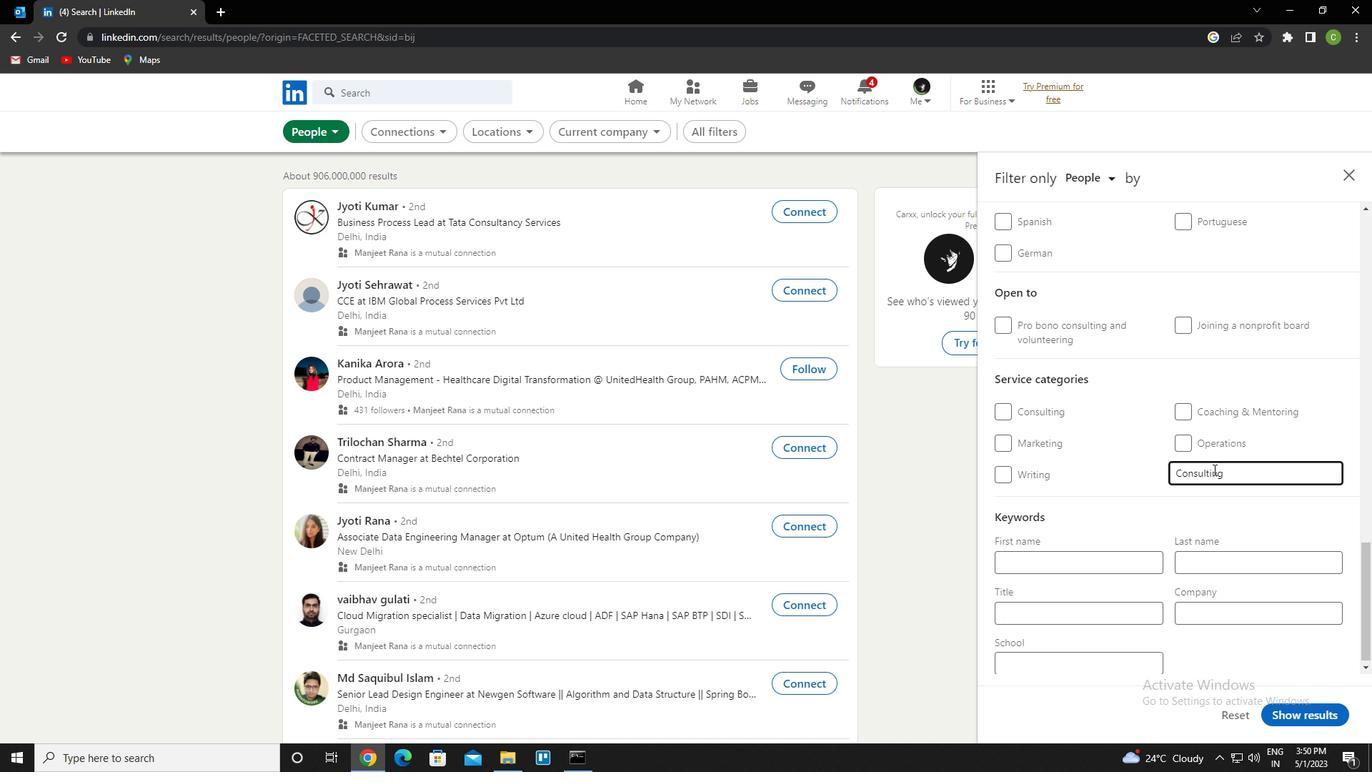 
Action: Mouse scrolled (1217, 470) with delta (0, 0)
Screenshot: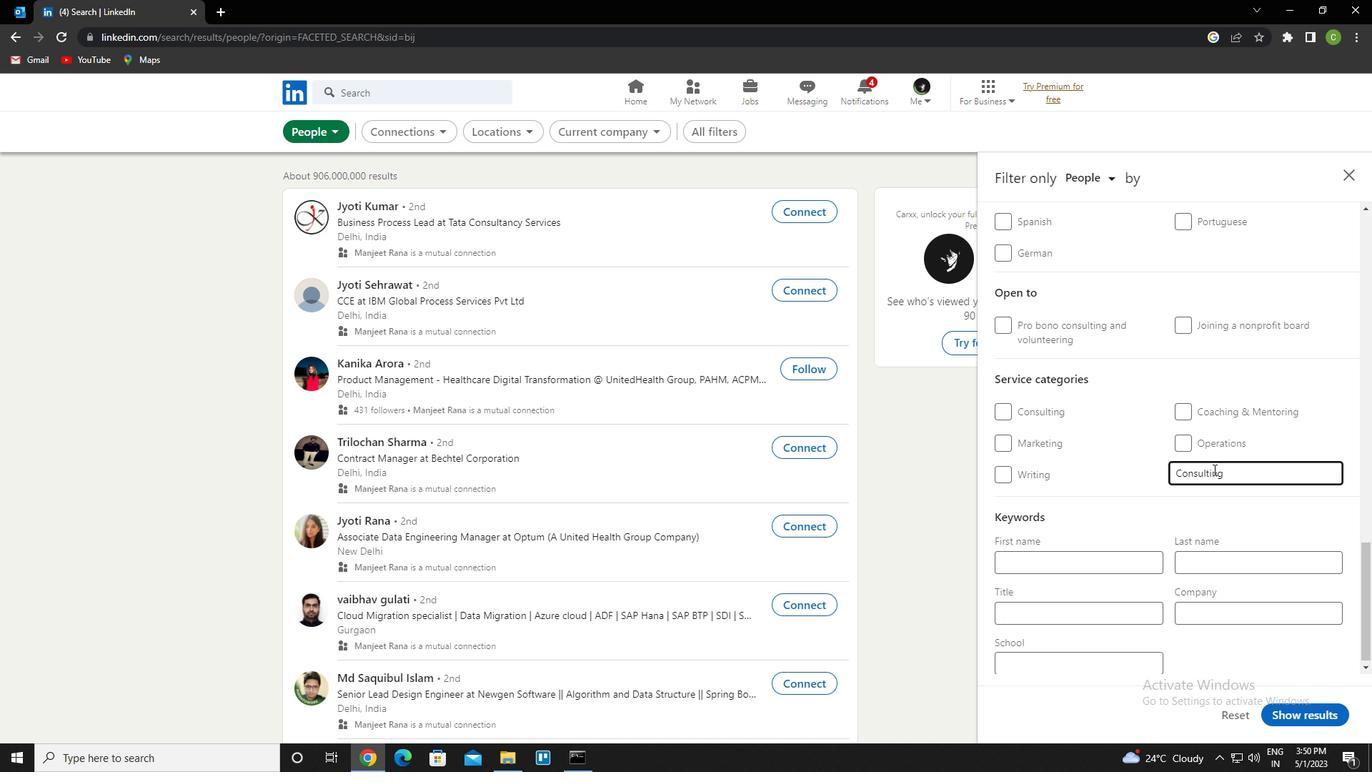 
Action: Mouse moved to (1217, 471)
Screenshot: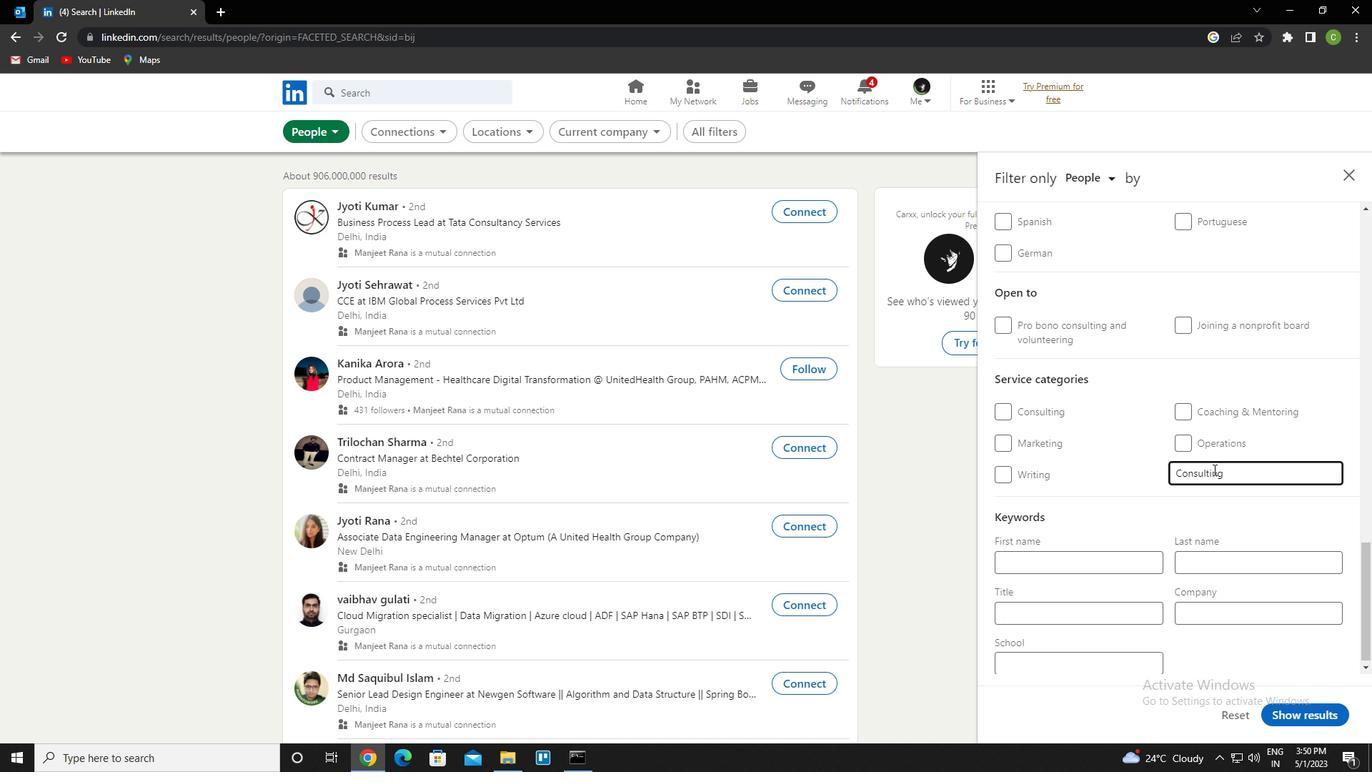 
Action: Mouse scrolled (1217, 471) with delta (0, 0)
Screenshot: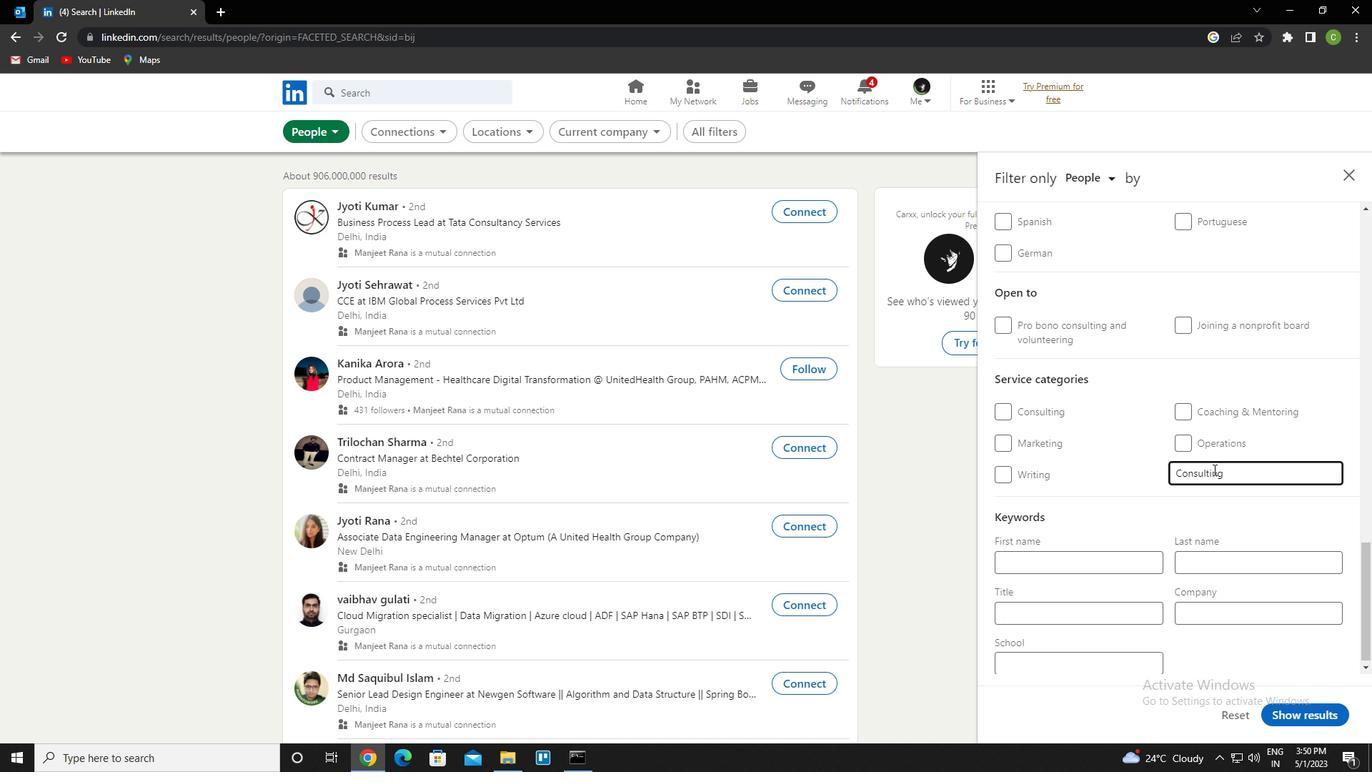 
Action: Mouse moved to (1216, 475)
Screenshot: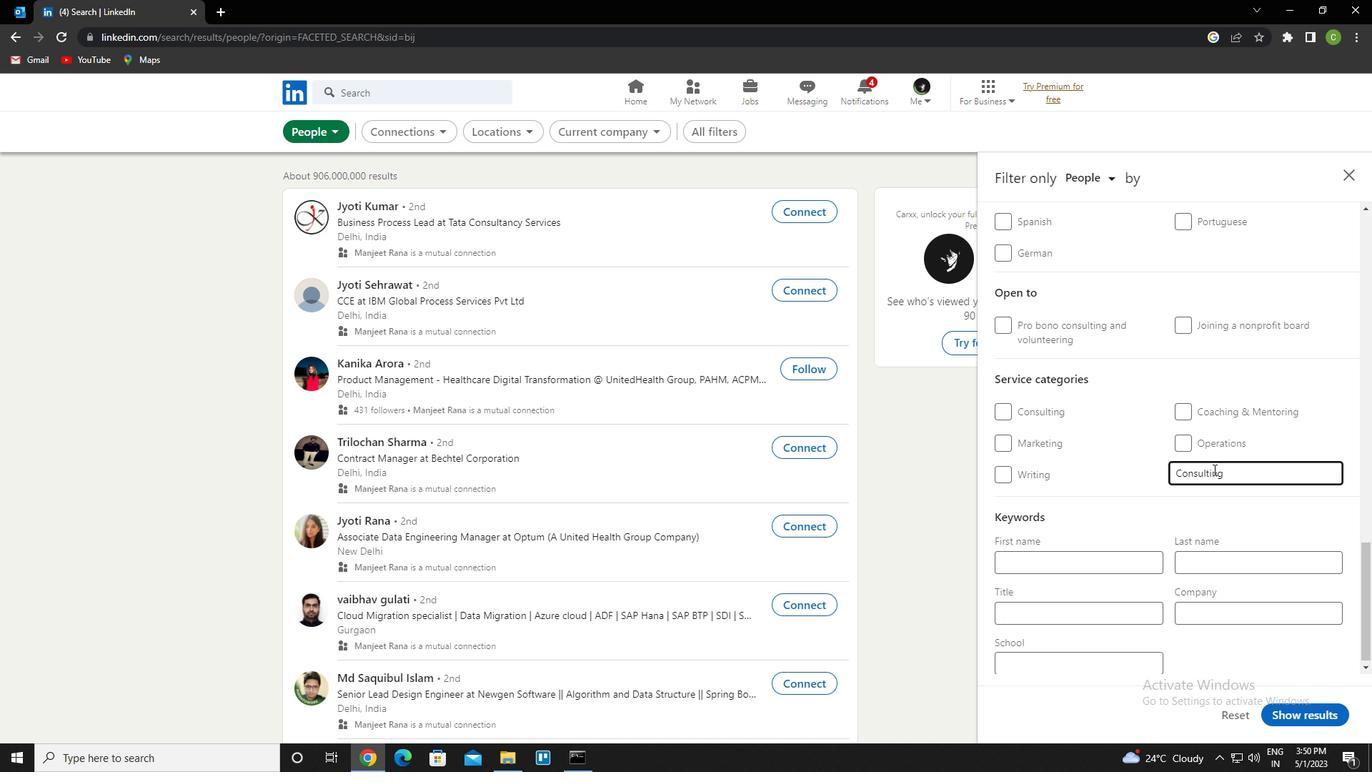 
Action: Mouse scrolled (1216, 474) with delta (0, 0)
Screenshot: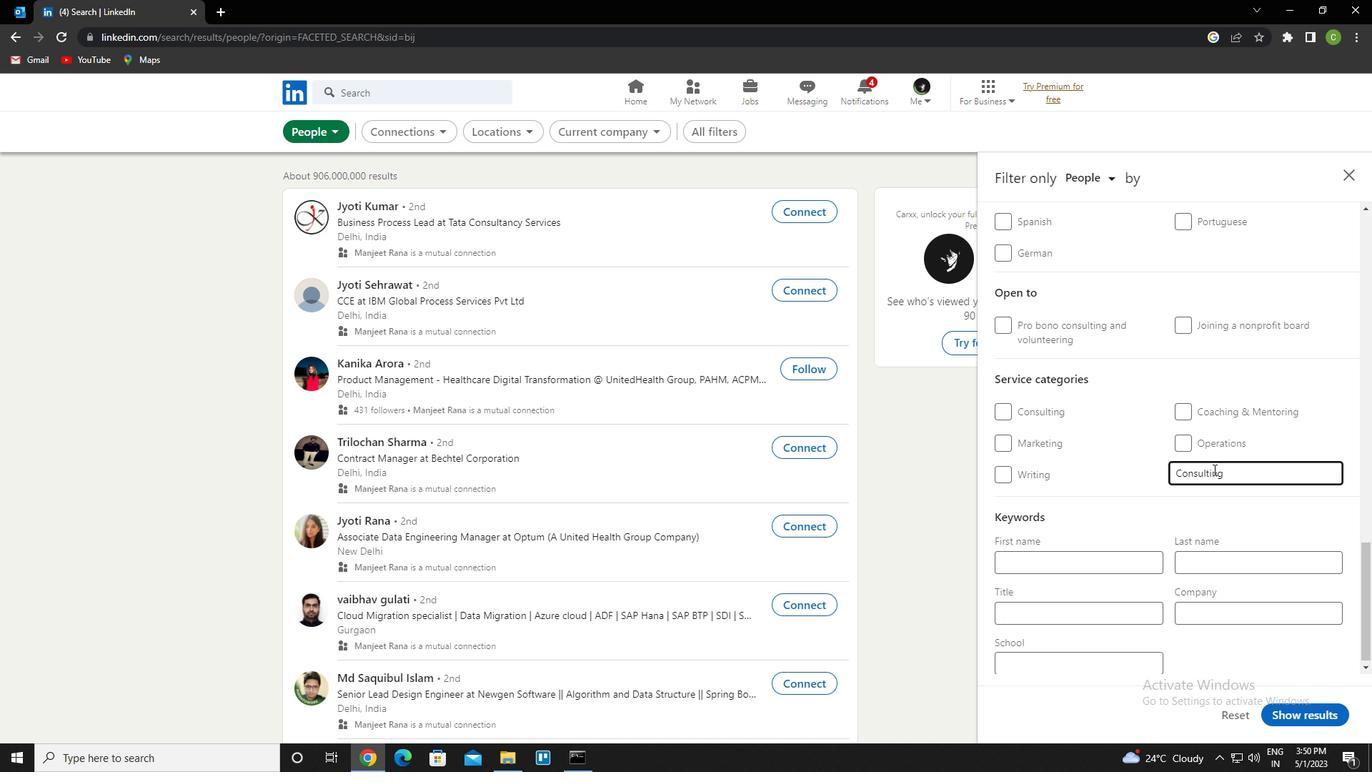 
Action: Mouse moved to (1211, 478)
Screenshot: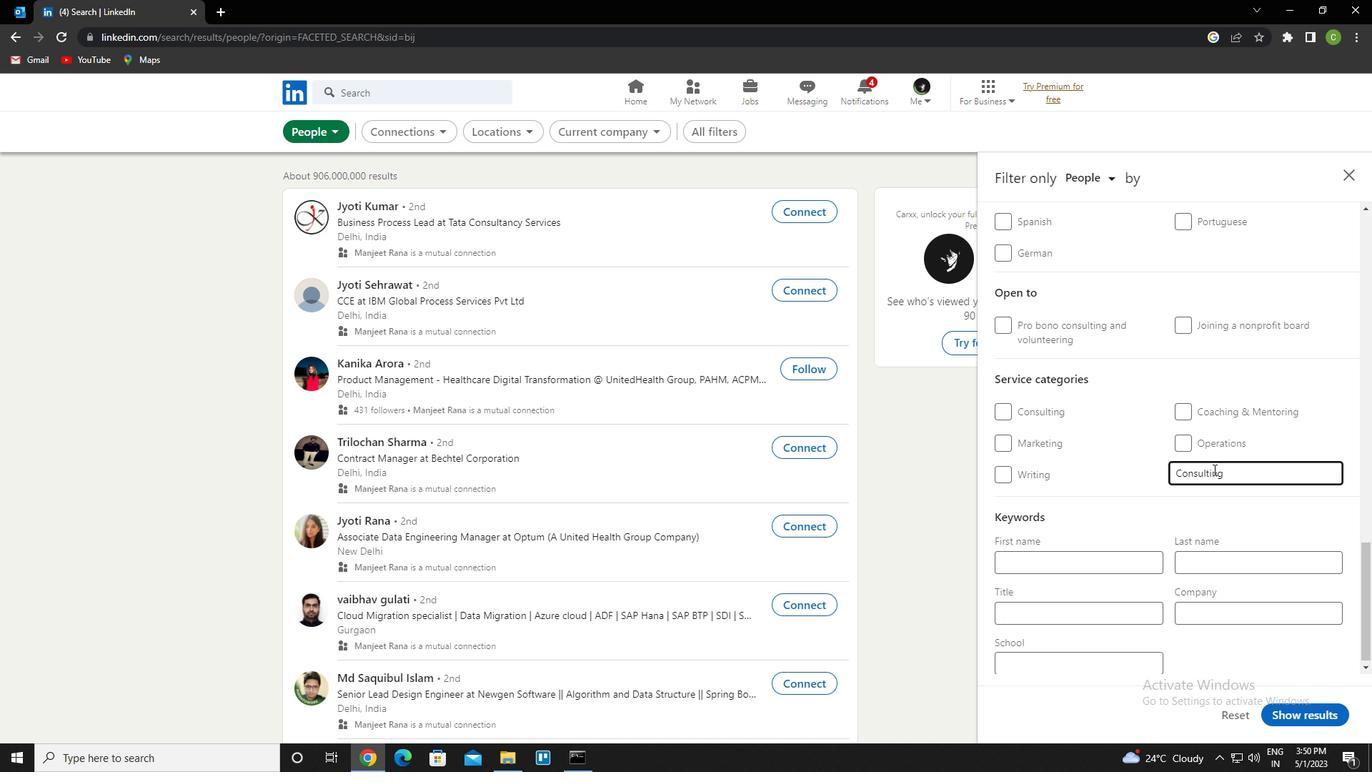 
Action: Mouse scrolled (1211, 477) with delta (0, 0)
Screenshot: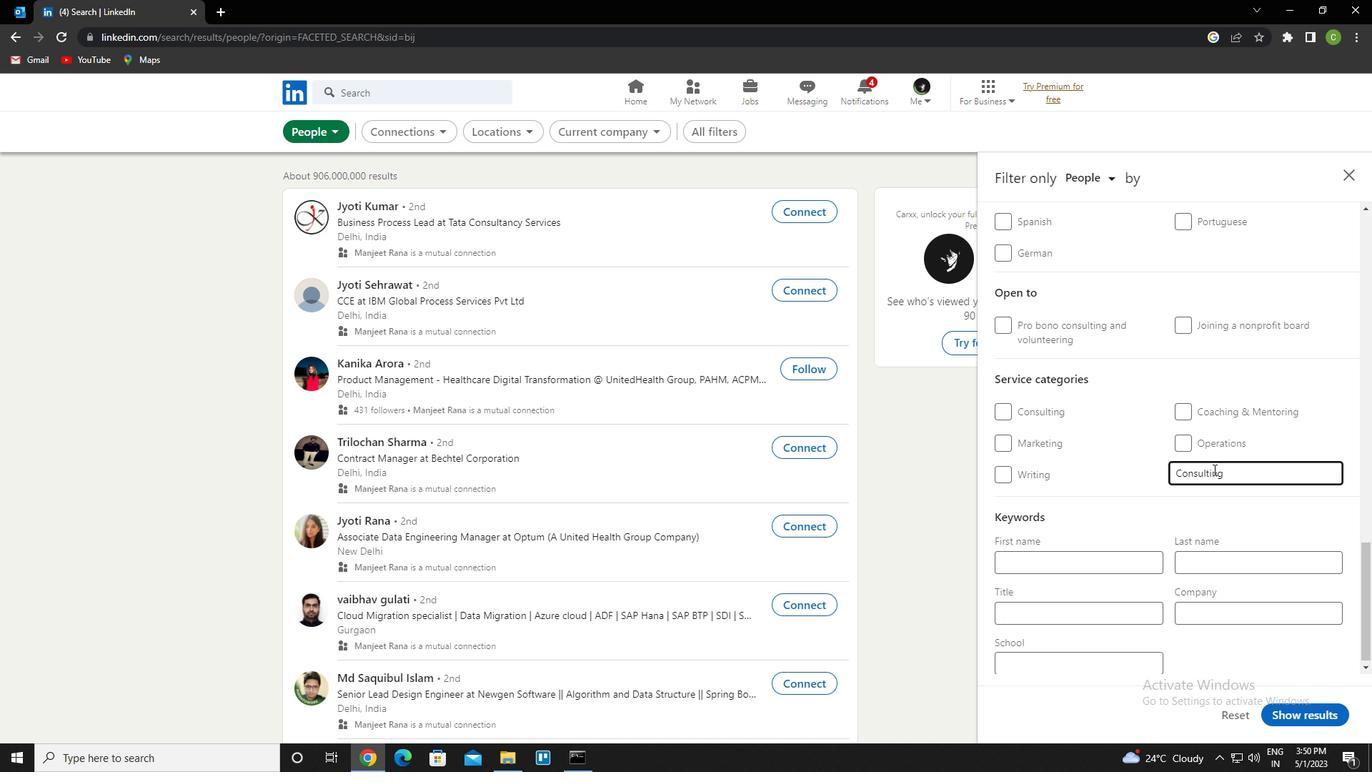 
Action: Mouse moved to (1209, 479)
Screenshot: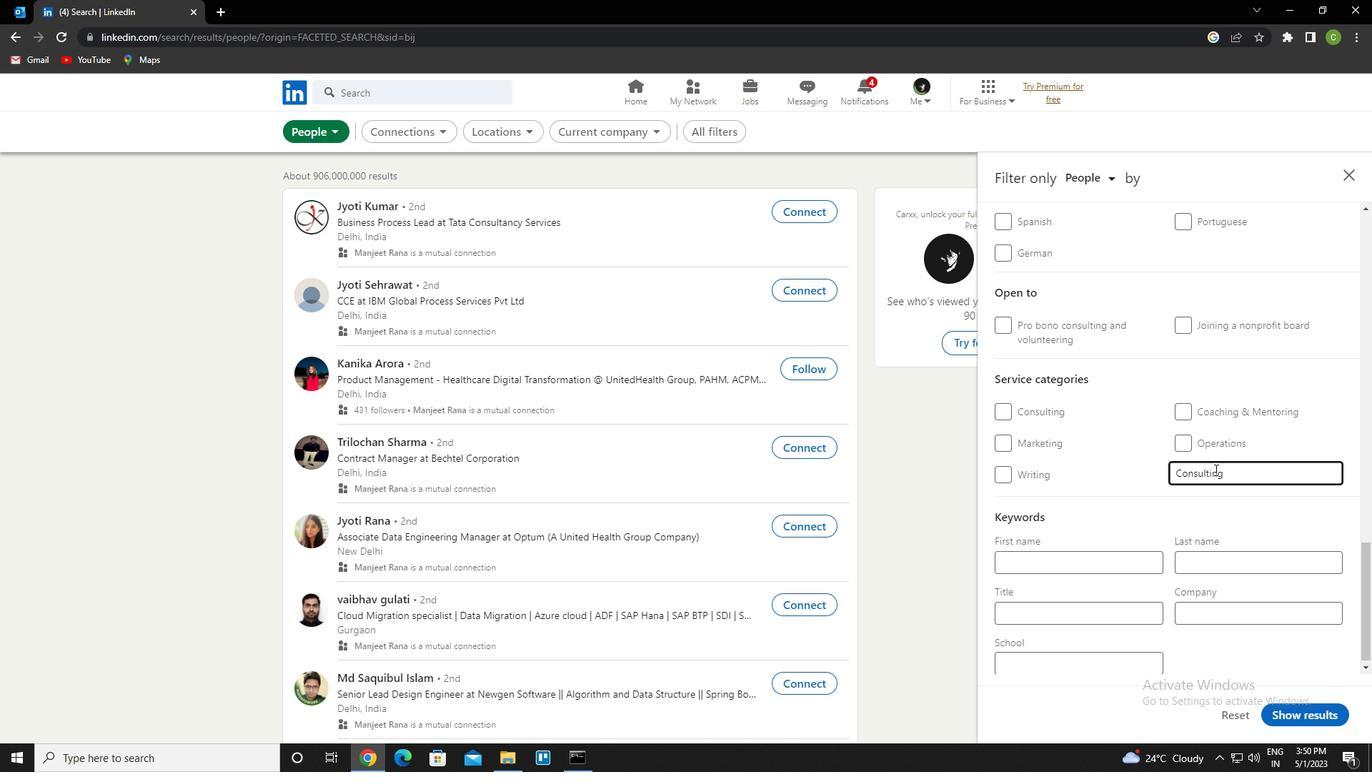 
Action: Mouse scrolled (1209, 478) with delta (0, 0)
Screenshot: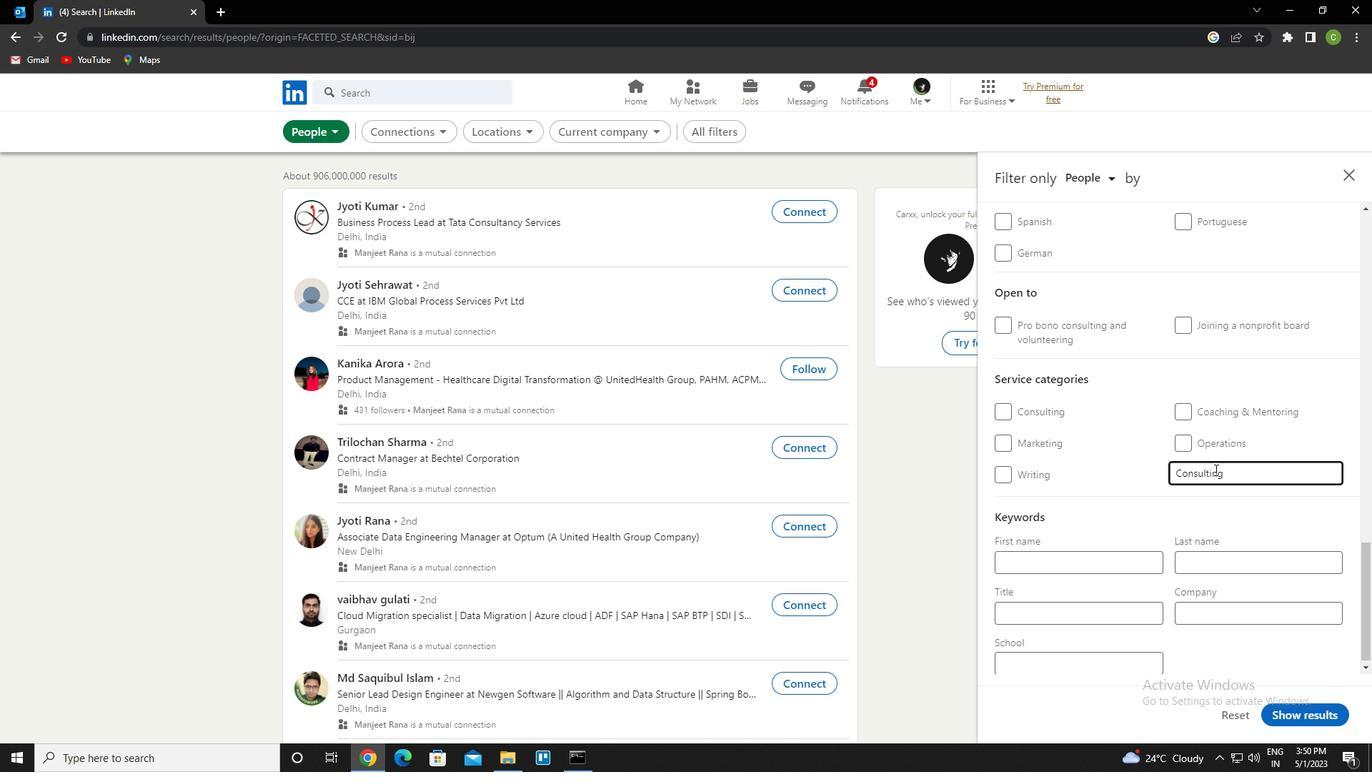 
Action: Mouse moved to (1099, 619)
Screenshot: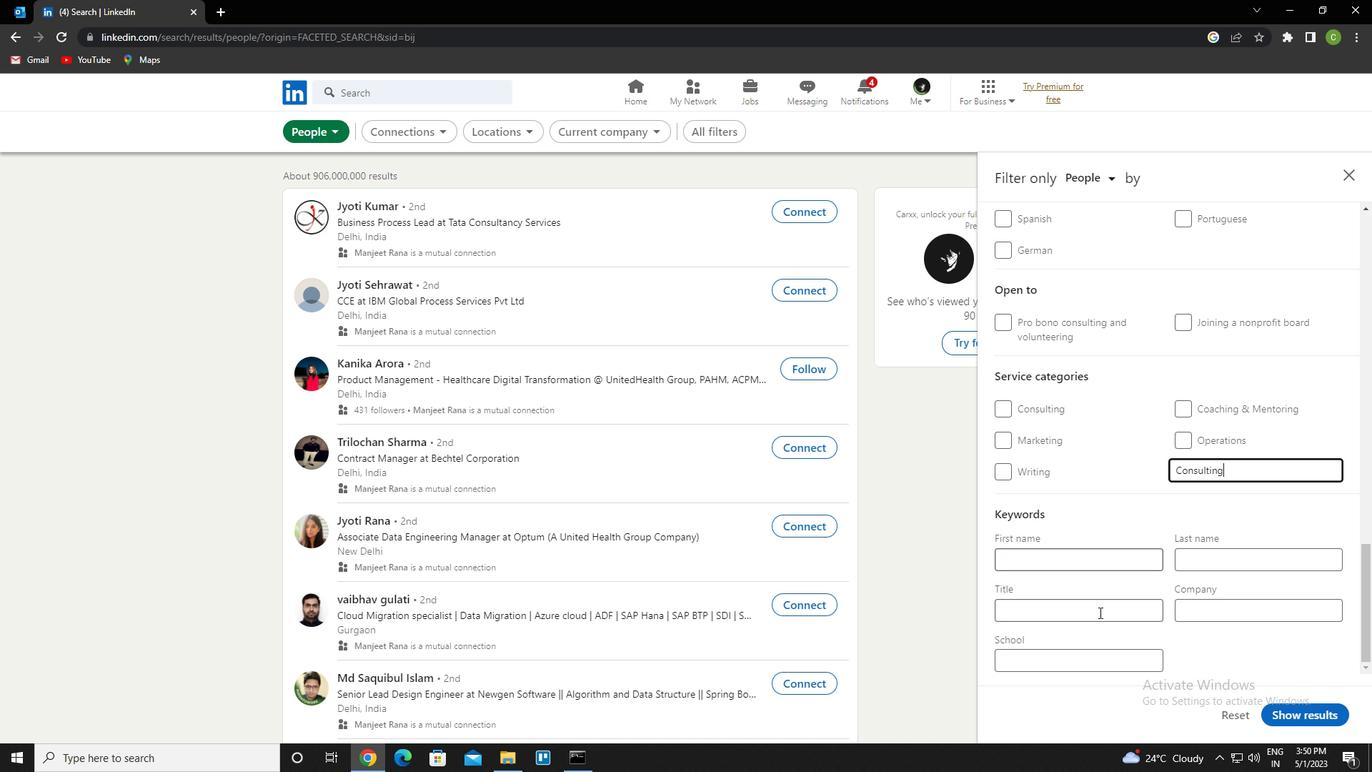 
Action: Mouse pressed left at (1099, 619)
Screenshot: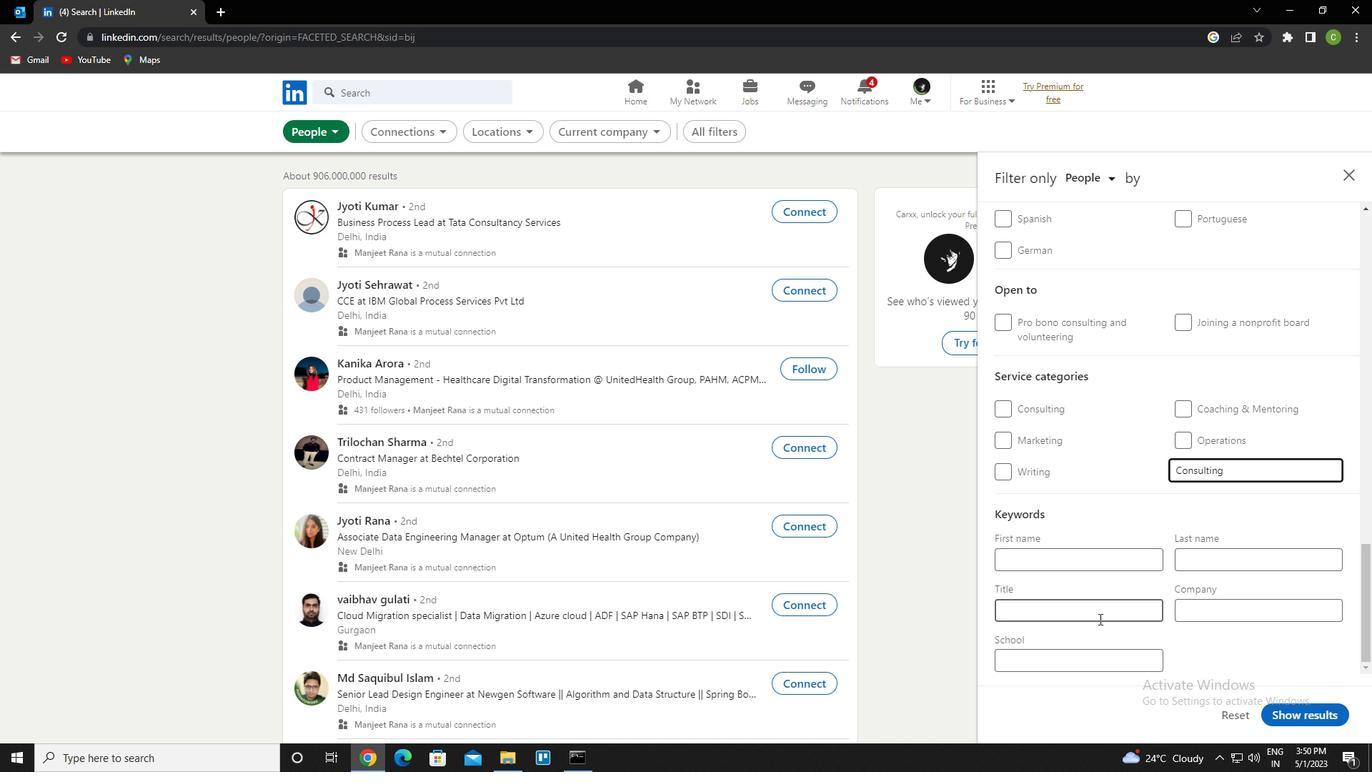 
Action: Mouse moved to (1101, 617)
Screenshot: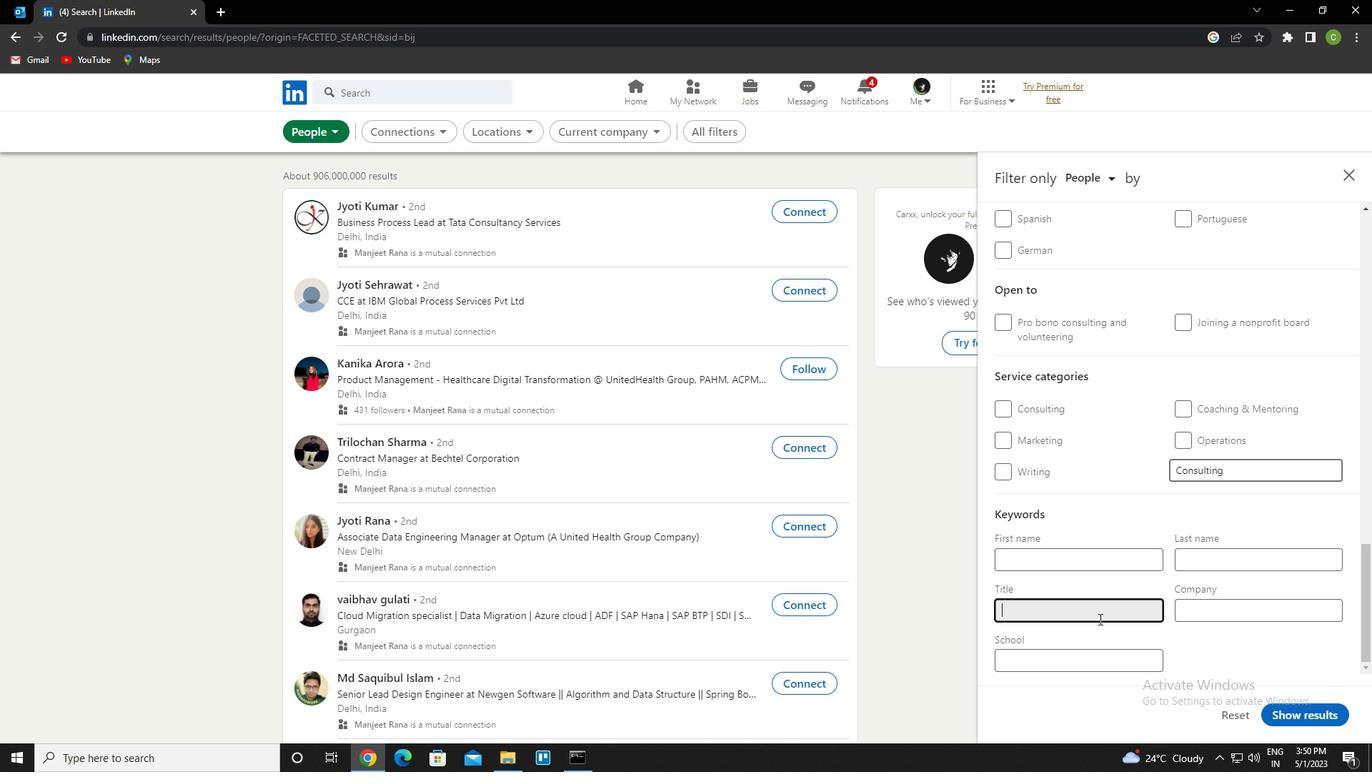
Action: Key pressed <Key.caps_lock>g<Key.caps_lock>hostwriter
Screenshot: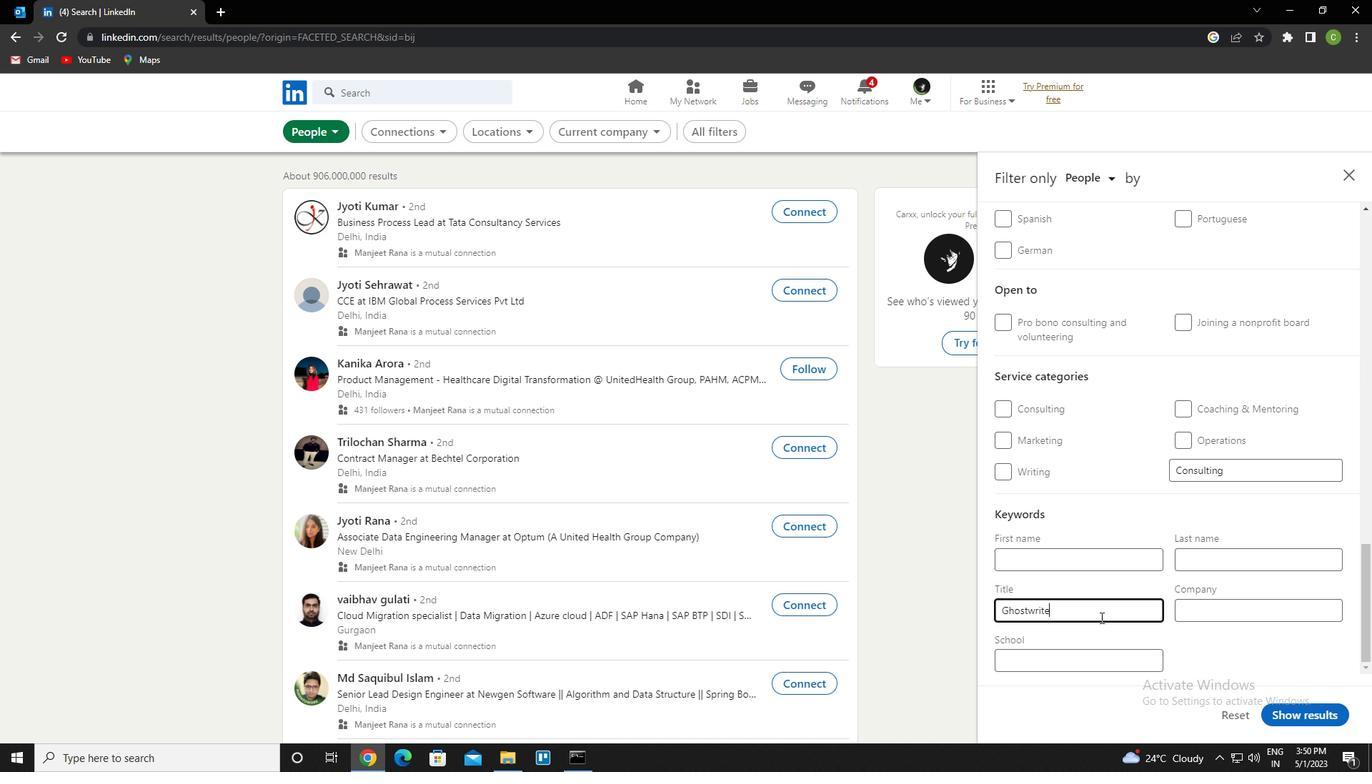 
Action: Mouse moved to (1284, 711)
Screenshot: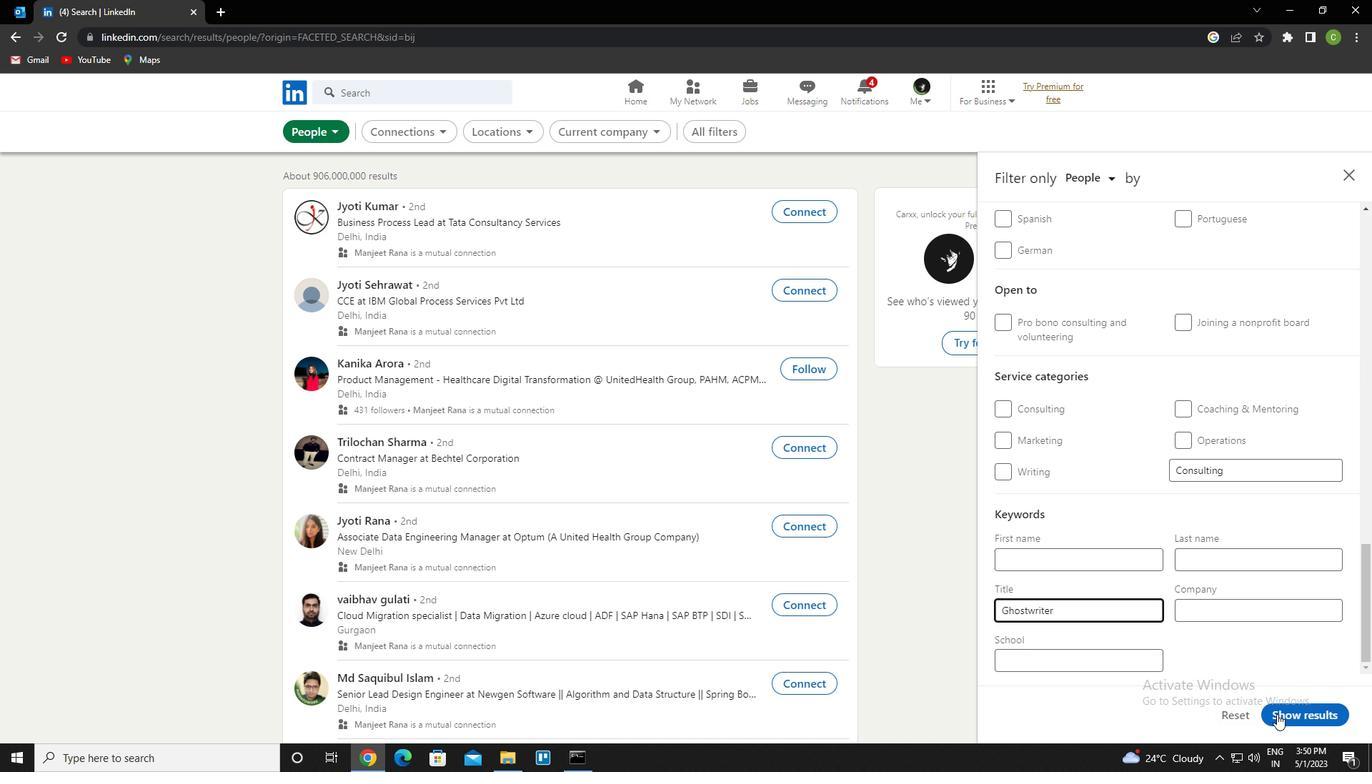 
Action: Mouse pressed left at (1284, 711)
Screenshot: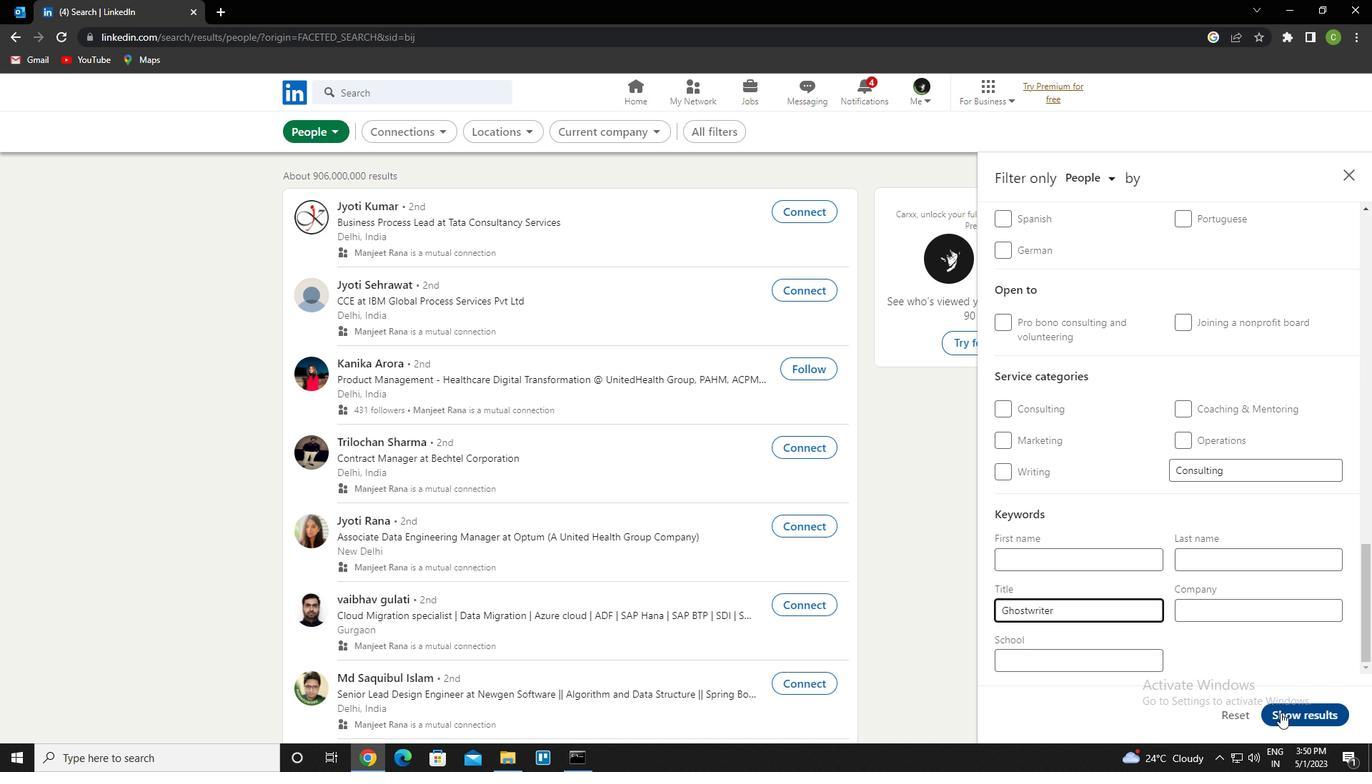 
Action: Mouse moved to (718, 607)
Screenshot: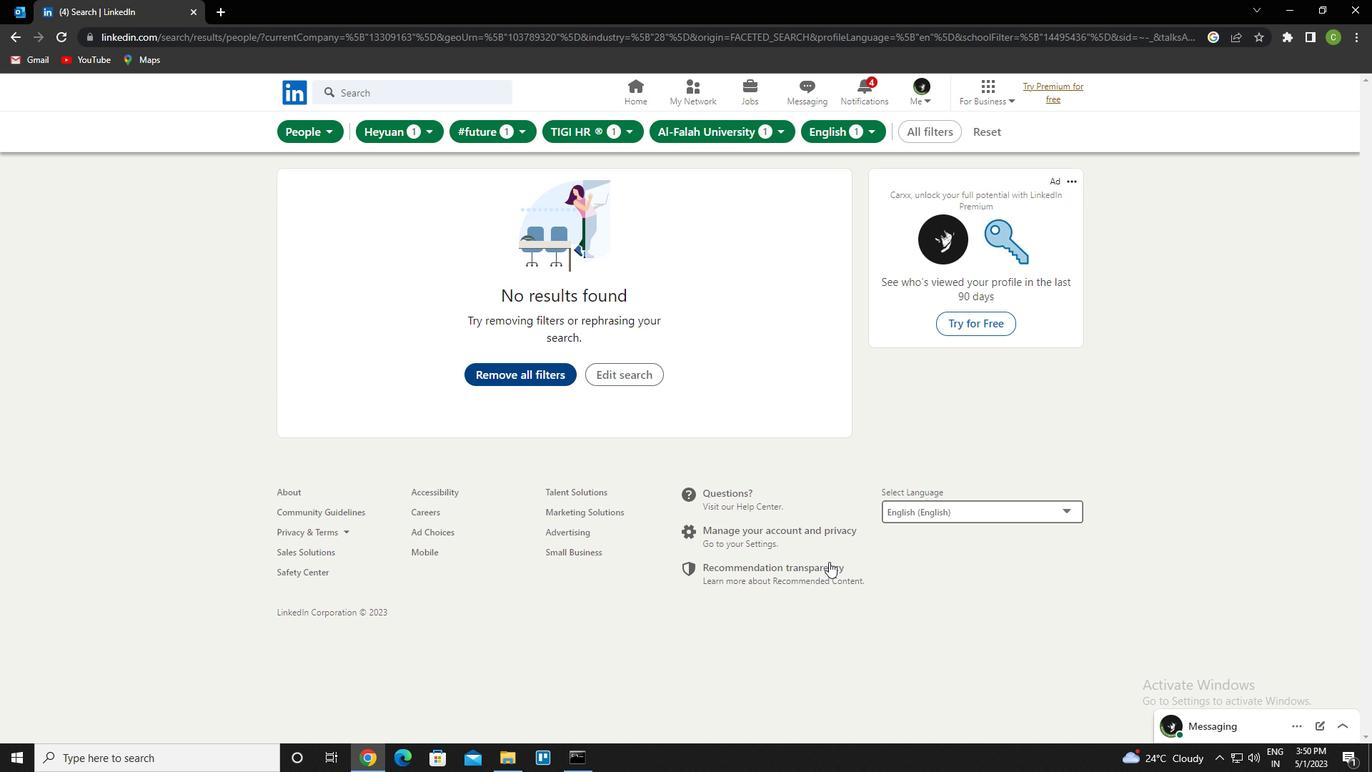 
